 Task: Look for space in Parla, Spain from 12th  August, 2023 to 15th August, 2023 for 3 adults in price range Rs.12000 to Rs.16000. Place can be entire place with 2 bedrooms having 3 beds and 1 bathroom. Property type can be house, flat, guest house. Amenities needed are: washing machine. Booking option can be shelf check-in. Required host language is English.
Action: Mouse moved to (343, 171)
Screenshot: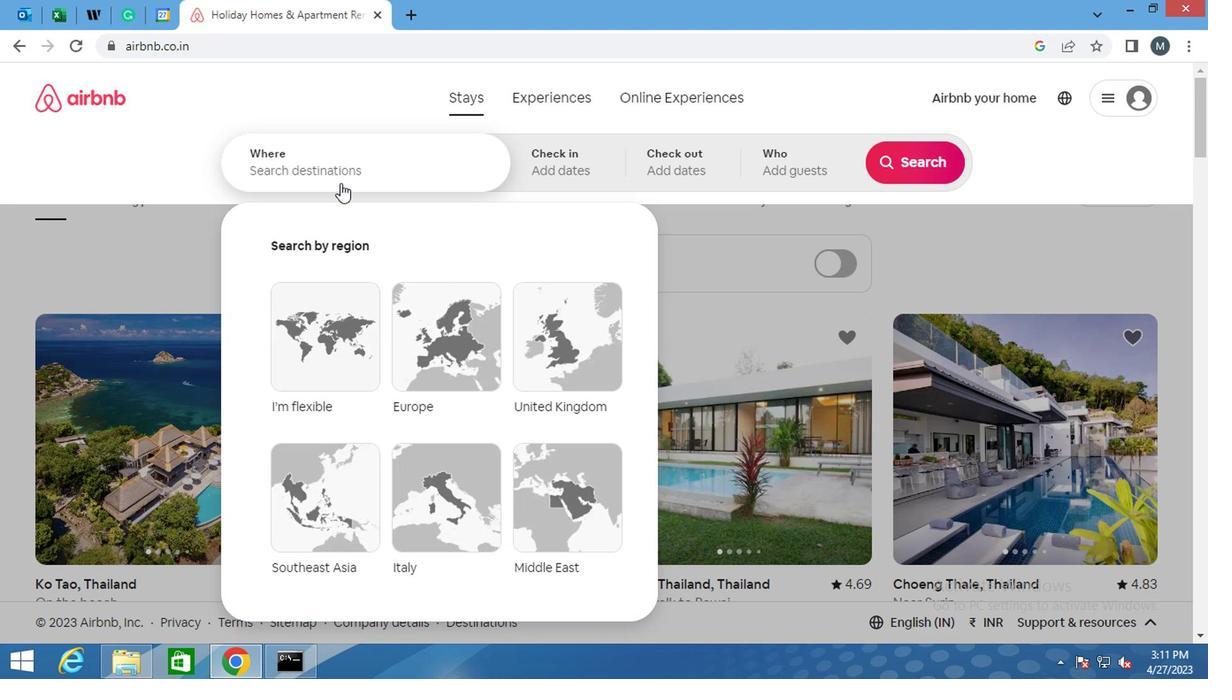 
Action: Mouse pressed left at (343, 171)
Screenshot: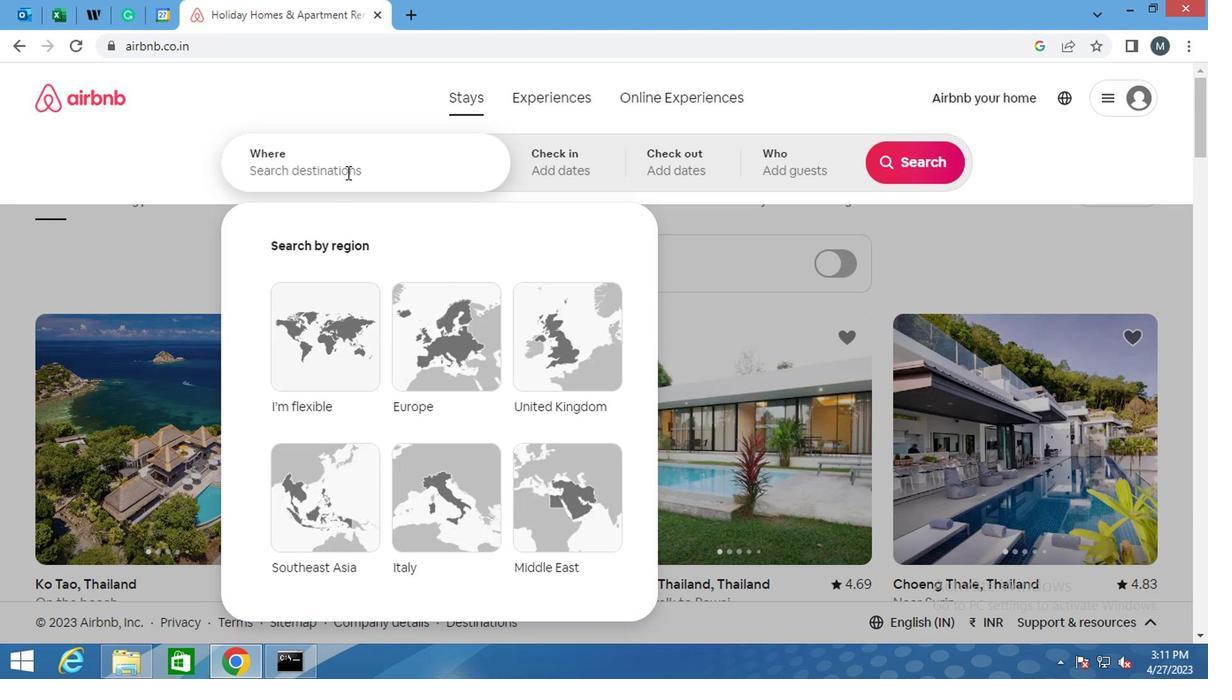 
Action: Key pressed <Key.shift>PARLA,<Key.space><Key.shift>SPAIN
Screenshot: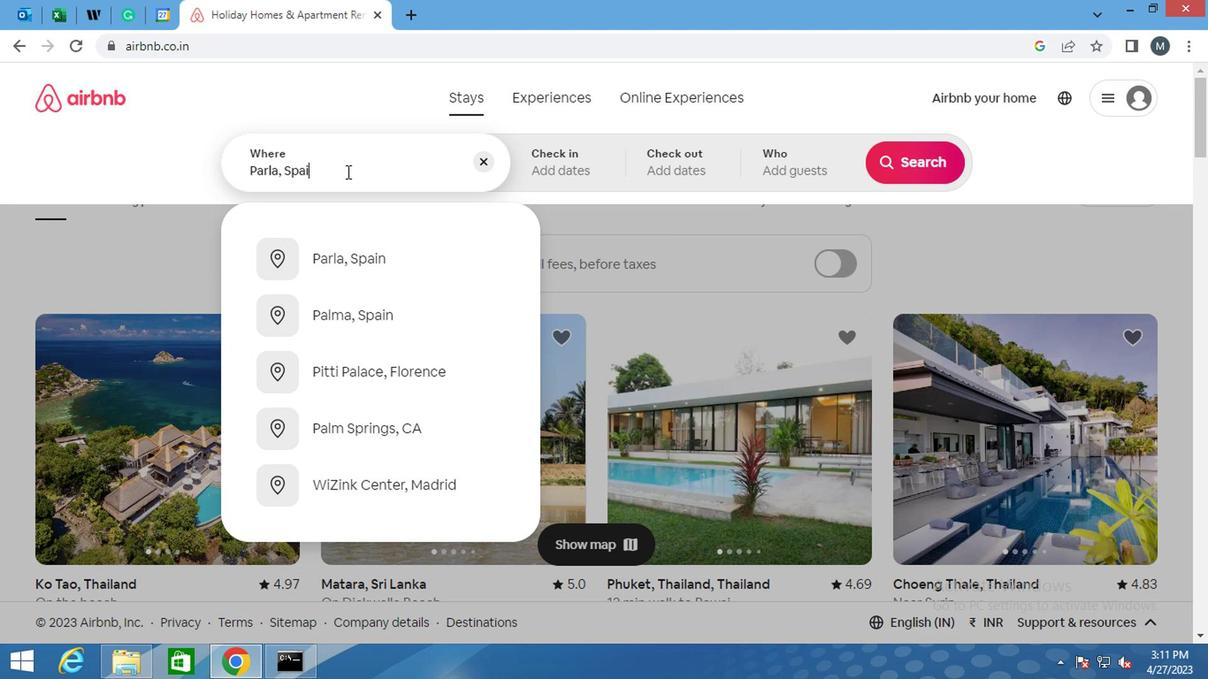 
Action: Mouse moved to (378, 268)
Screenshot: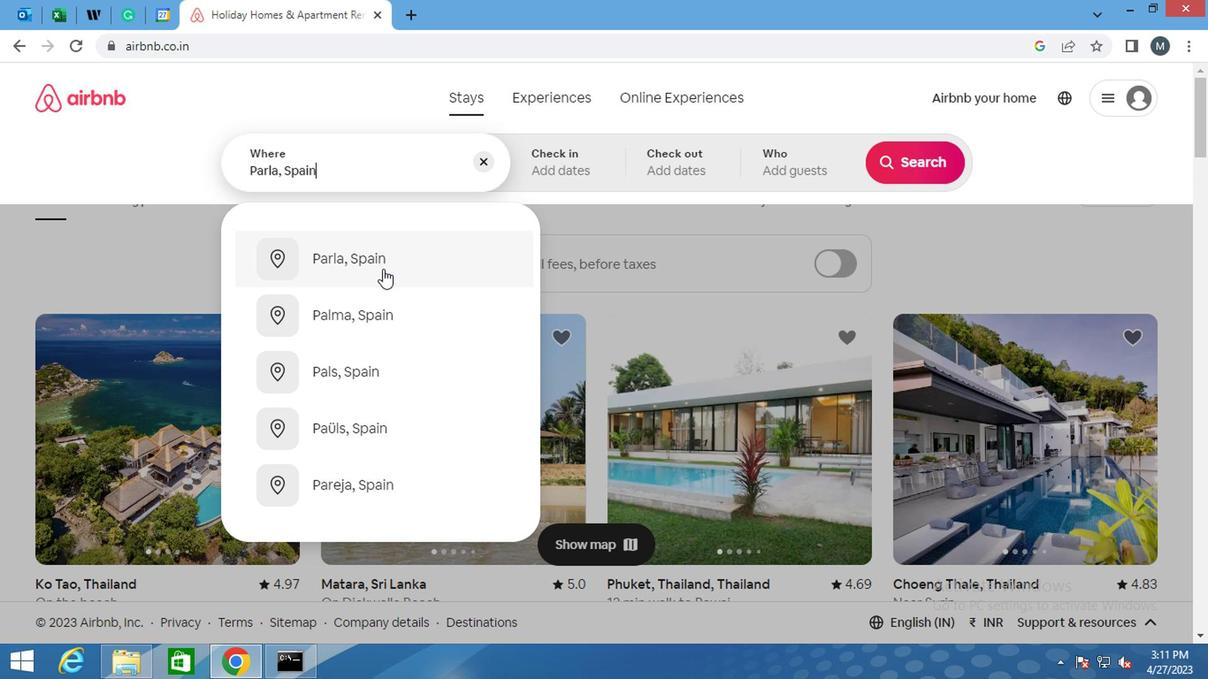 
Action: Mouse pressed left at (378, 268)
Screenshot: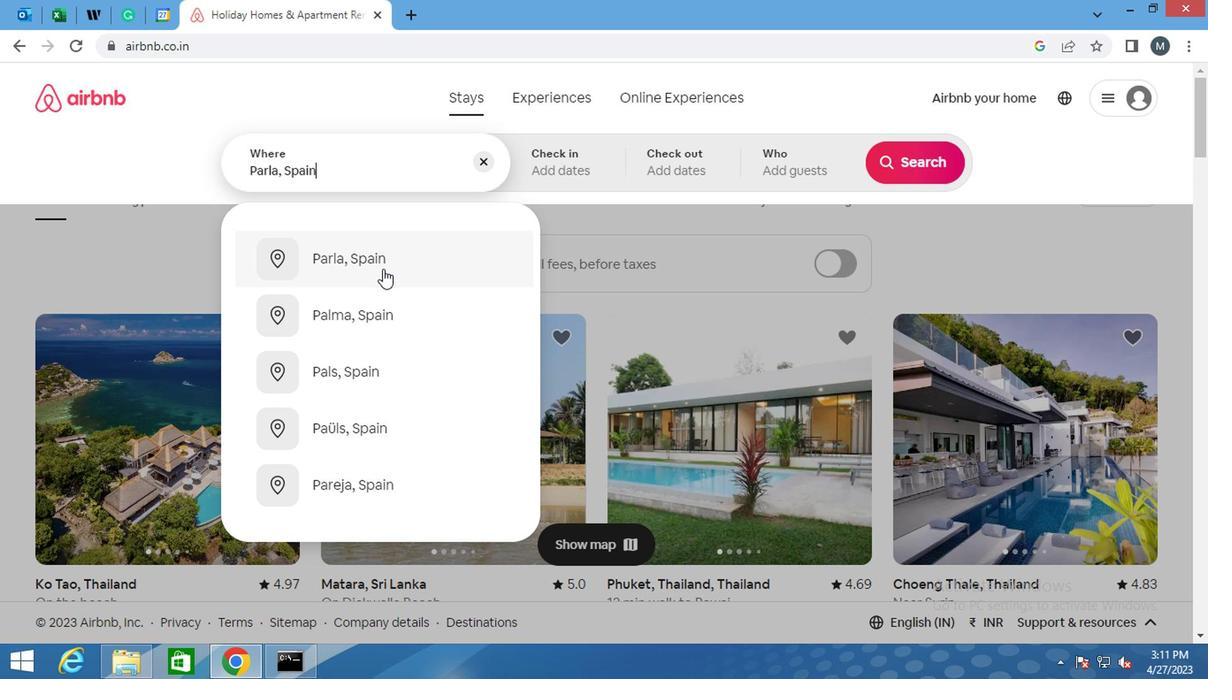 
Action: Mouse moved to (890, 305)
Screenshot: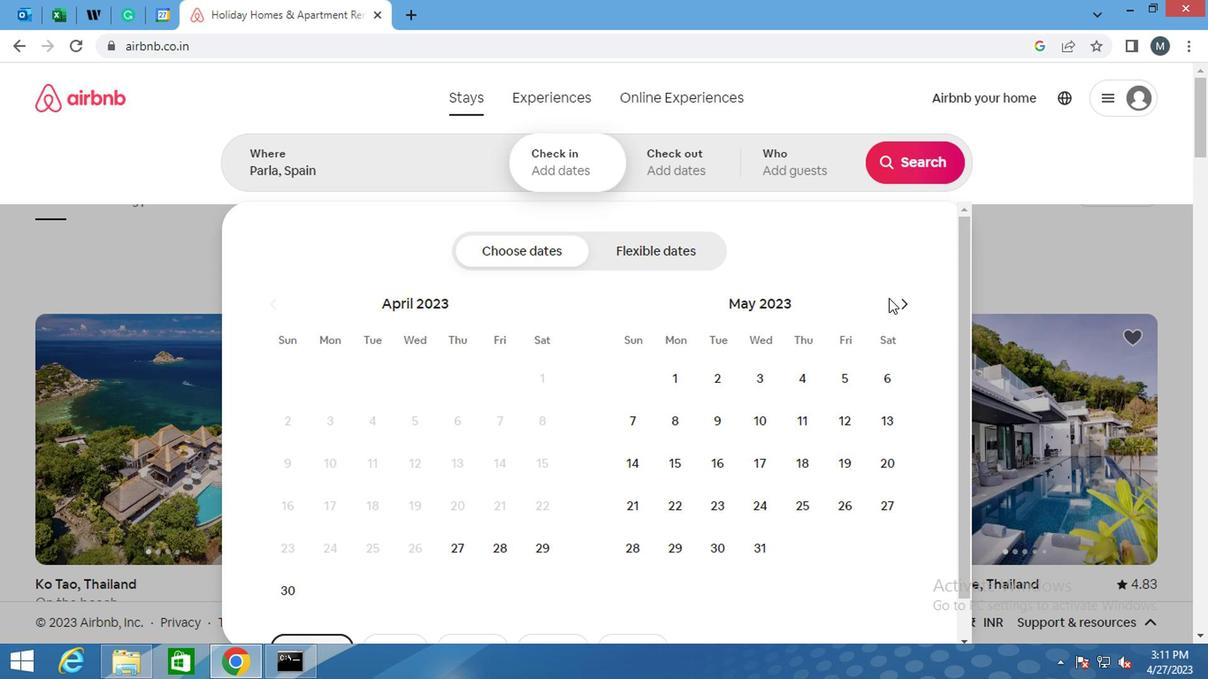 
Action: Mouse pressed left at (890, 305)
Screenshot: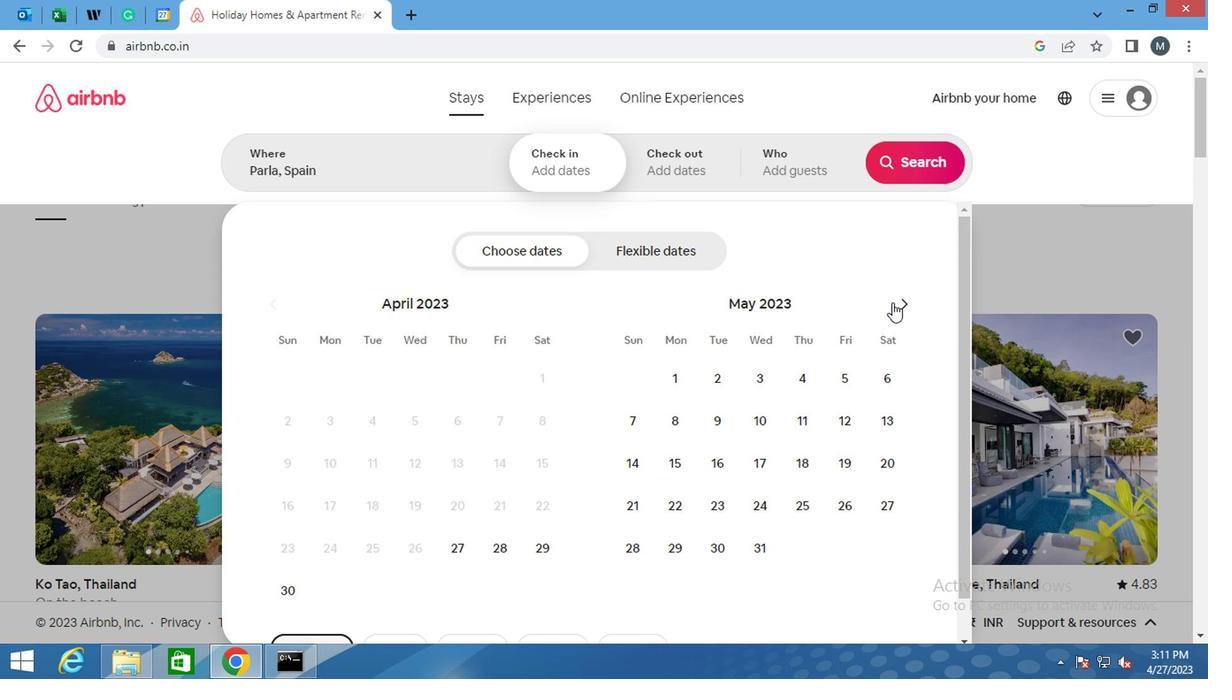 
Action: Mouse moved to (890, 305)
Screenshot: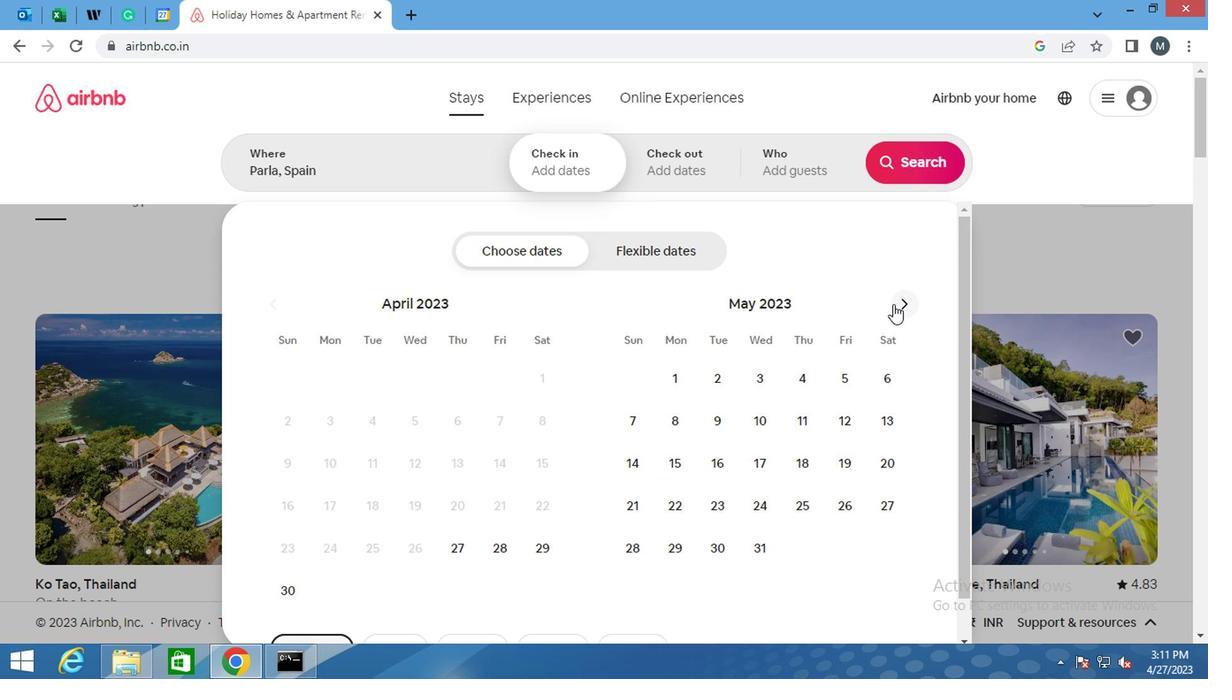 
Action: Mouse pressed left at (890, 305)
Screenshot: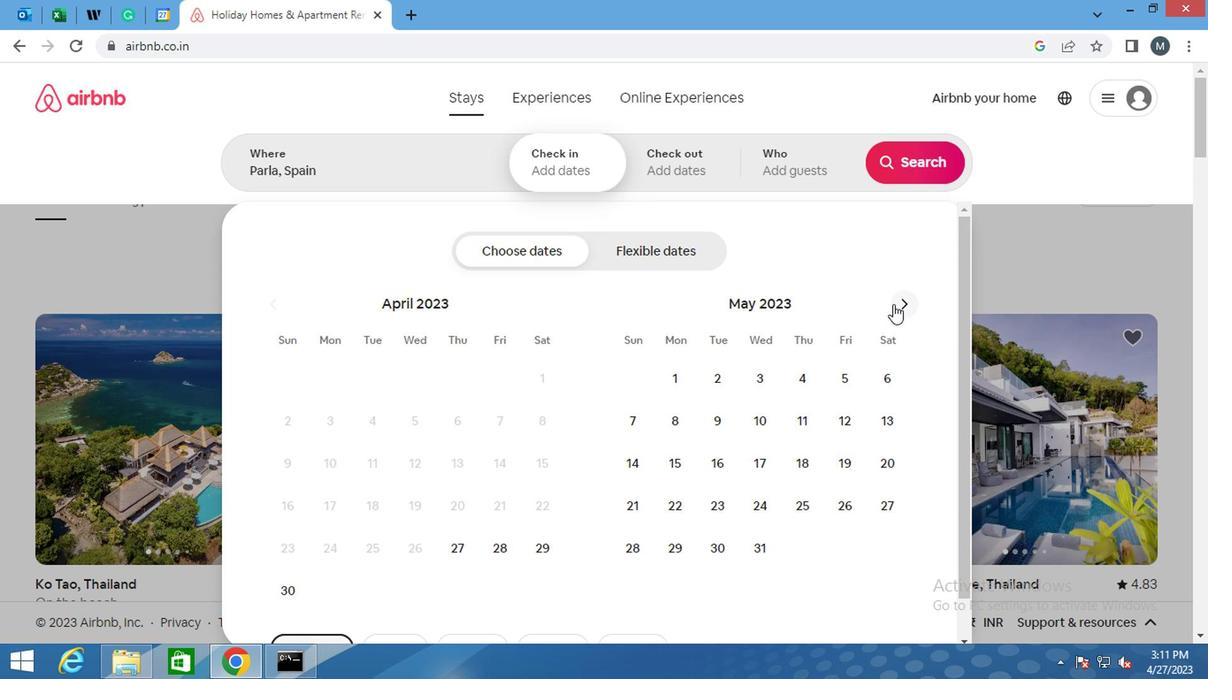 
Action: Mouse pressed left at (890, 305)
Screenshot: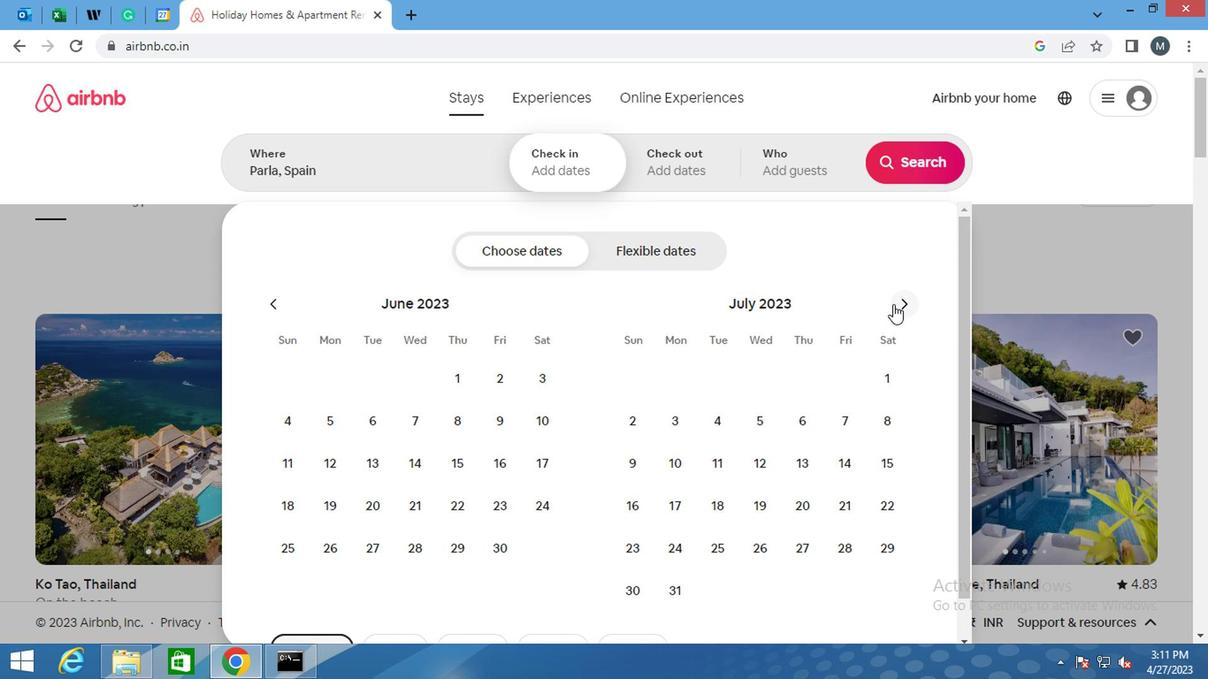 
Action: Mouse moved to (880, 426)
Screenshot: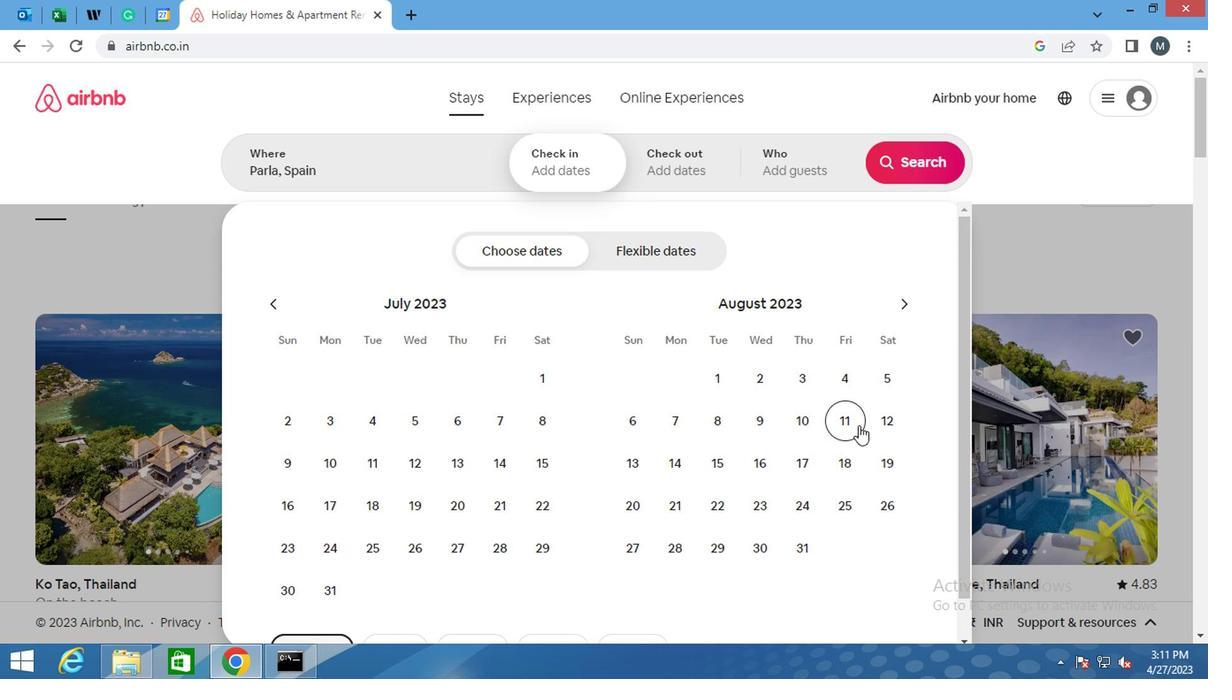 
Action: Mouse pressed left at (880, 426)
Screenshot: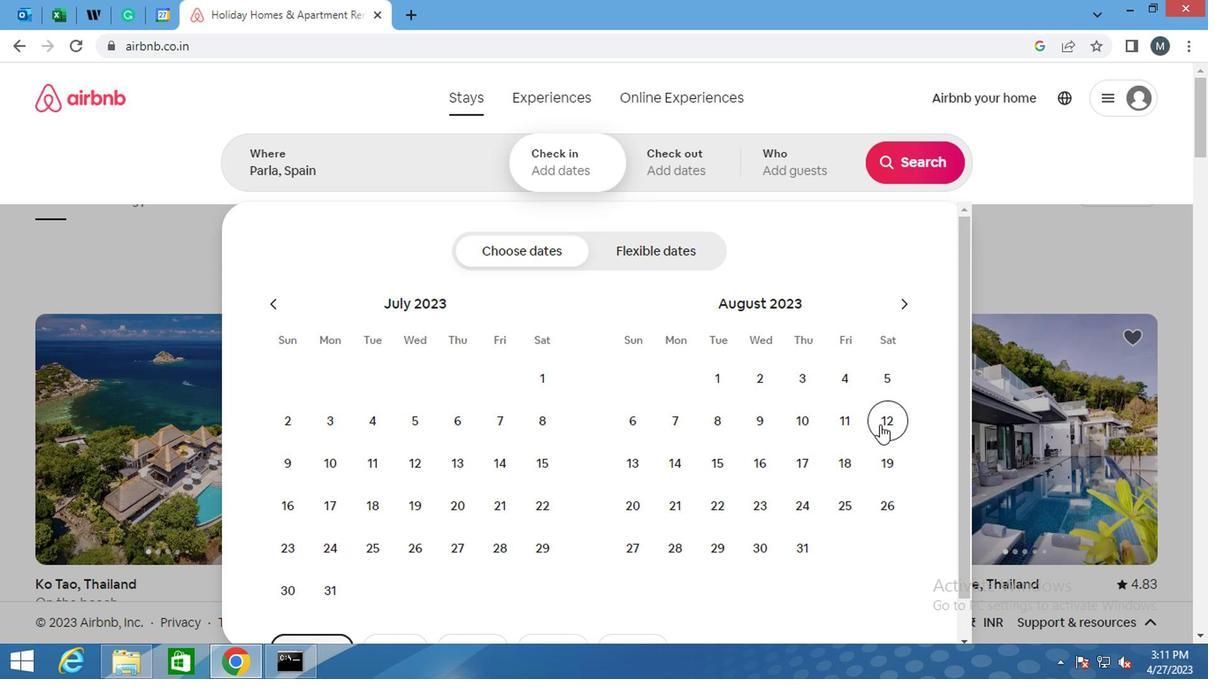 
Action: Mouse moved to (720, 468)
Screenshot: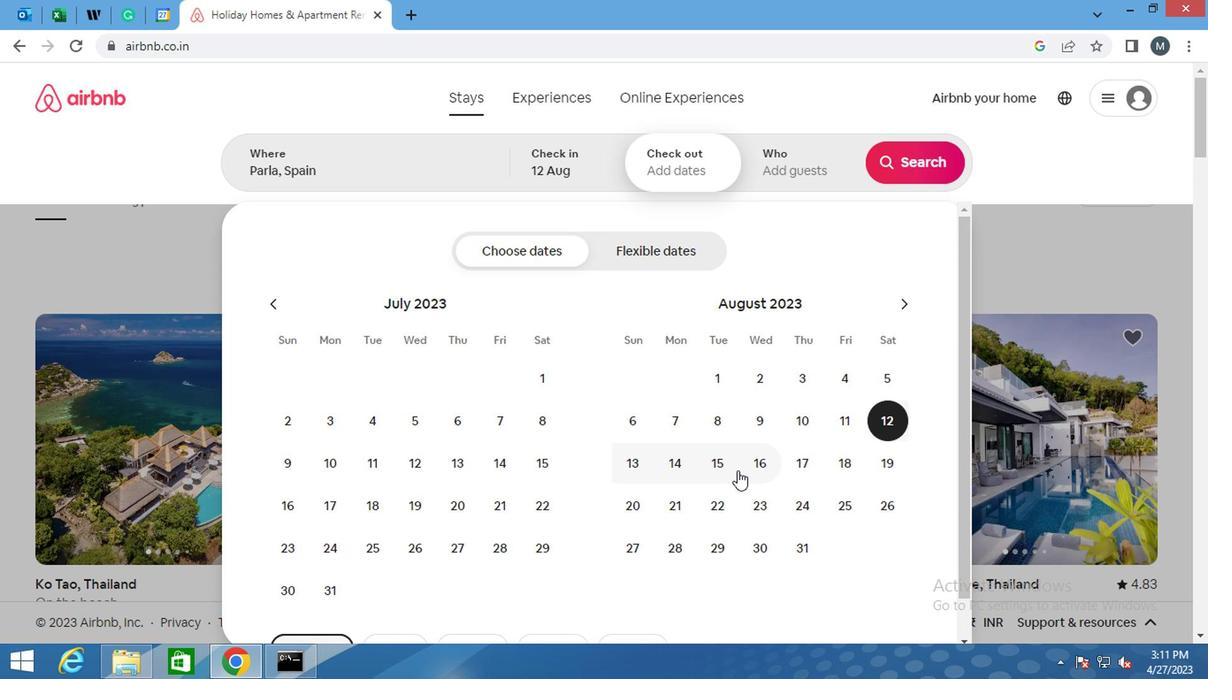 
Action: Mouse pressed left at (720, 468)
Screenshot: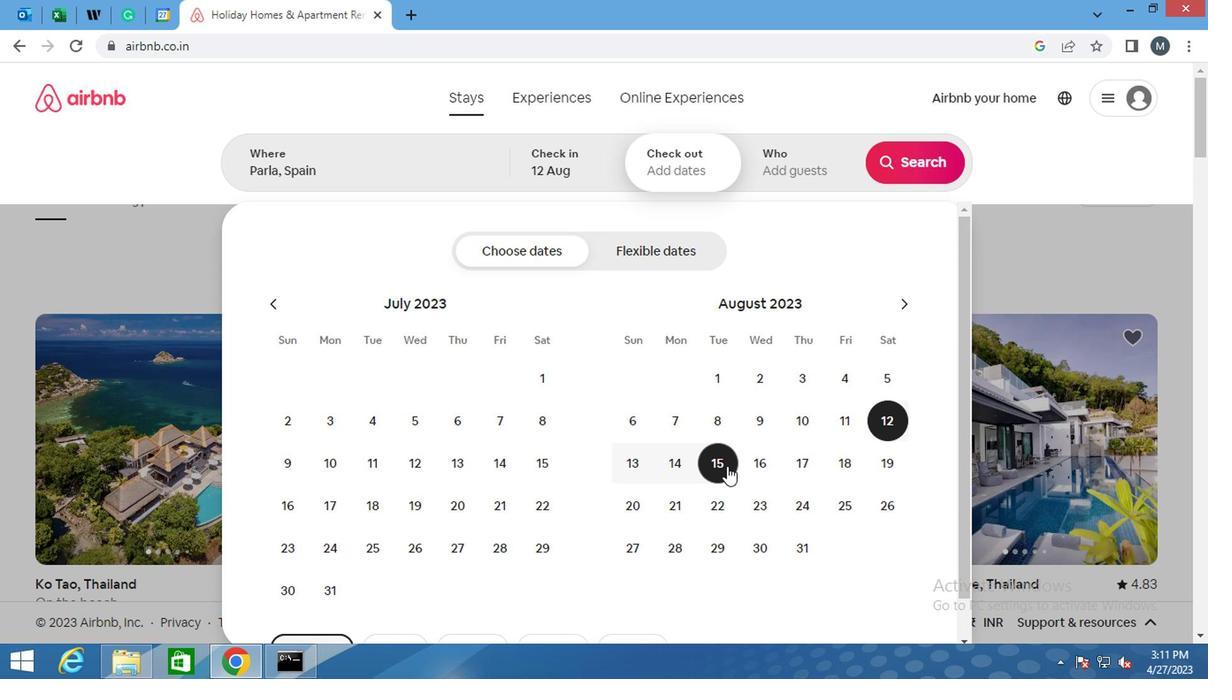 
Action: Mouse moved to (783, 147)
Screenshot: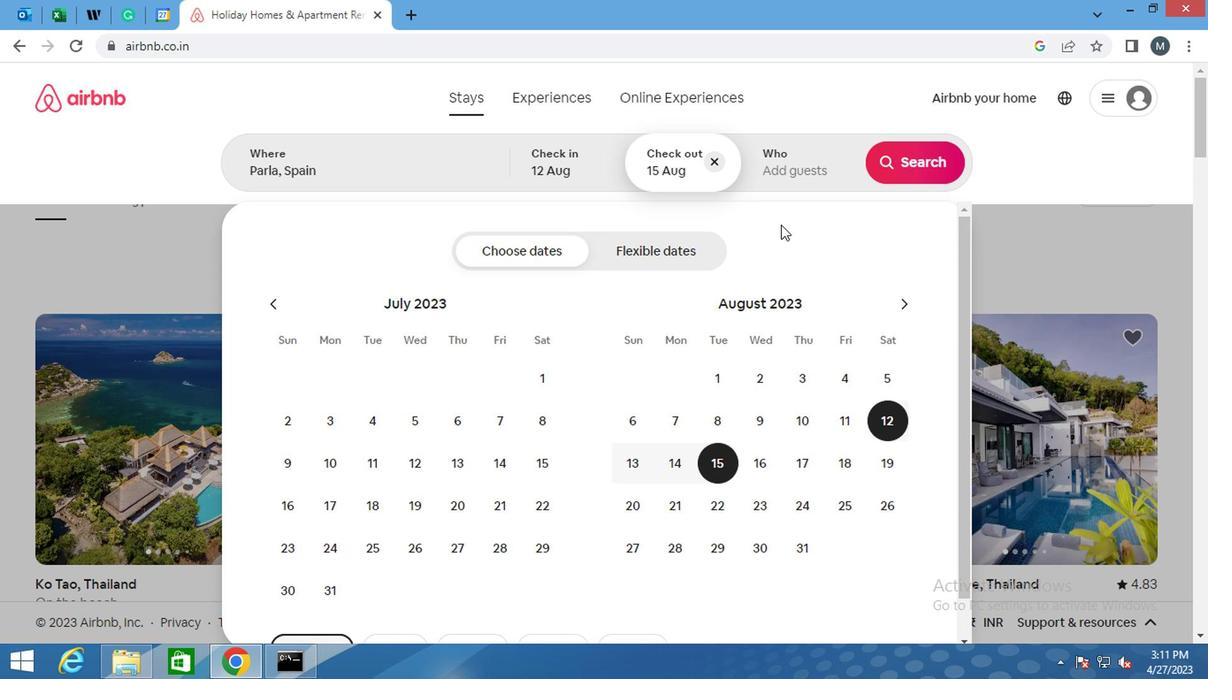 
Action: Mouse pressed left at (783, 147)
Screenshot: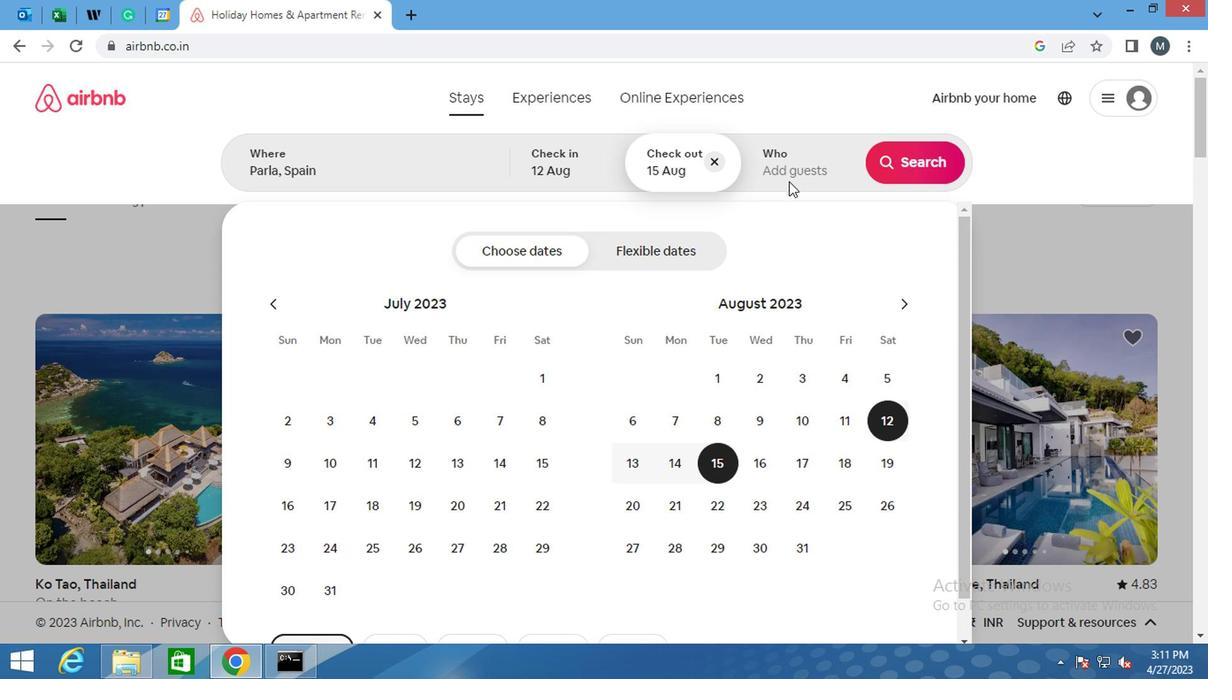 
Action: Mouse moved to (907, 259)
Screenshot: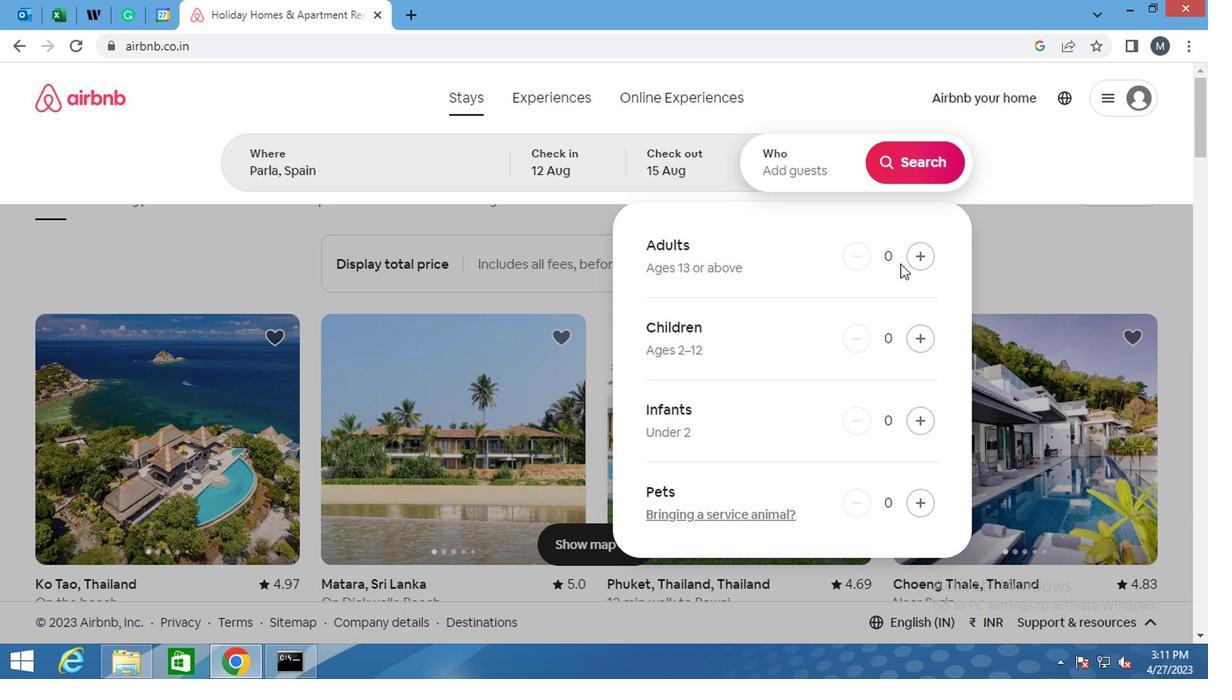 
Action: Mouse pressed left at (907, 259)
Screenshot: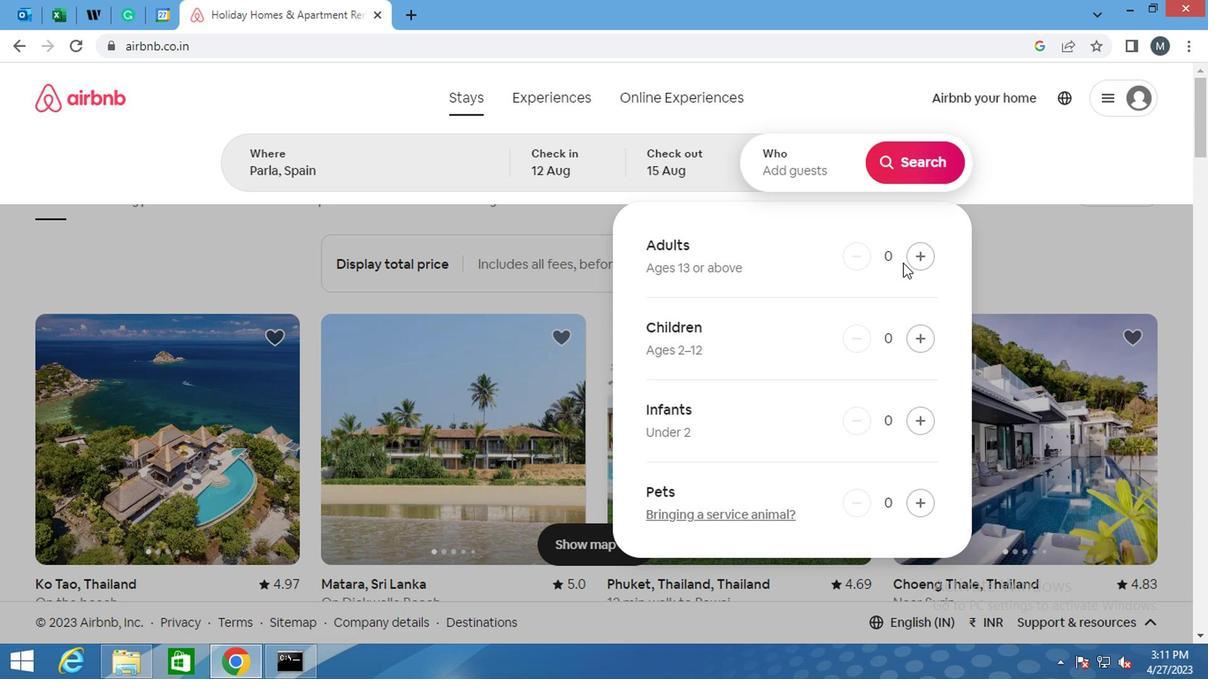 
Action: Mouse moved to (909, 258)
Screenshot: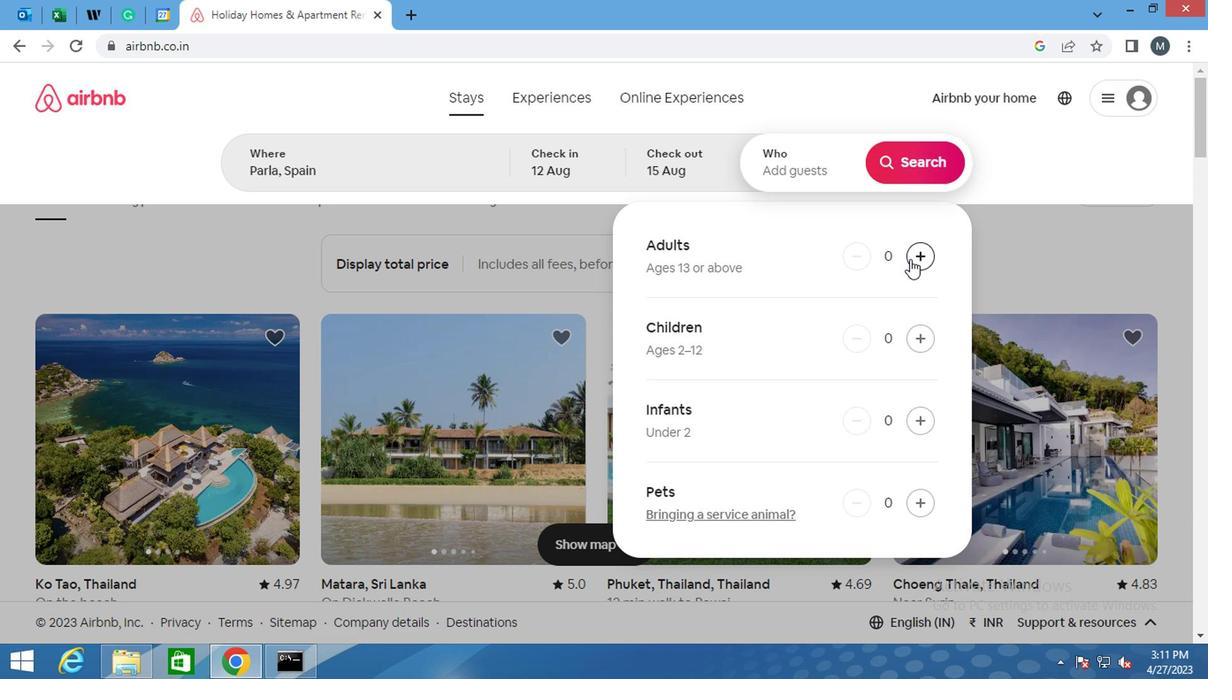 
Action: Mouse pressed left at (909, 258)
Screenshot: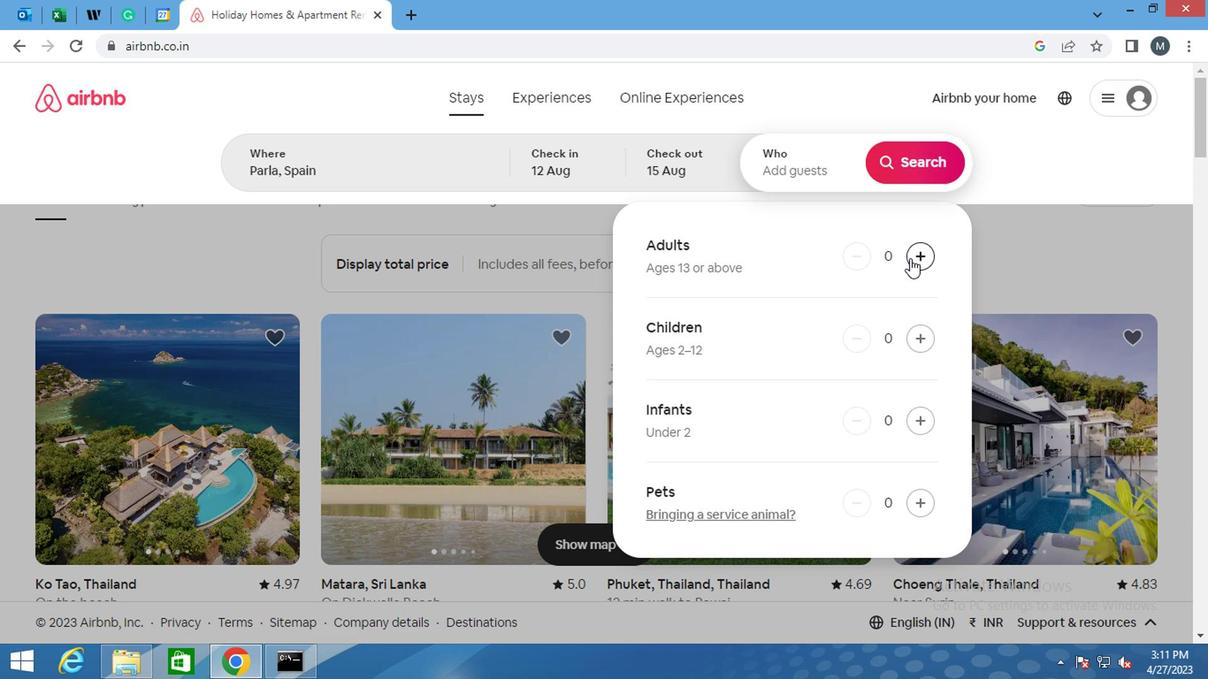 
Action: Mouse moved to (910, 258)
Screenshot: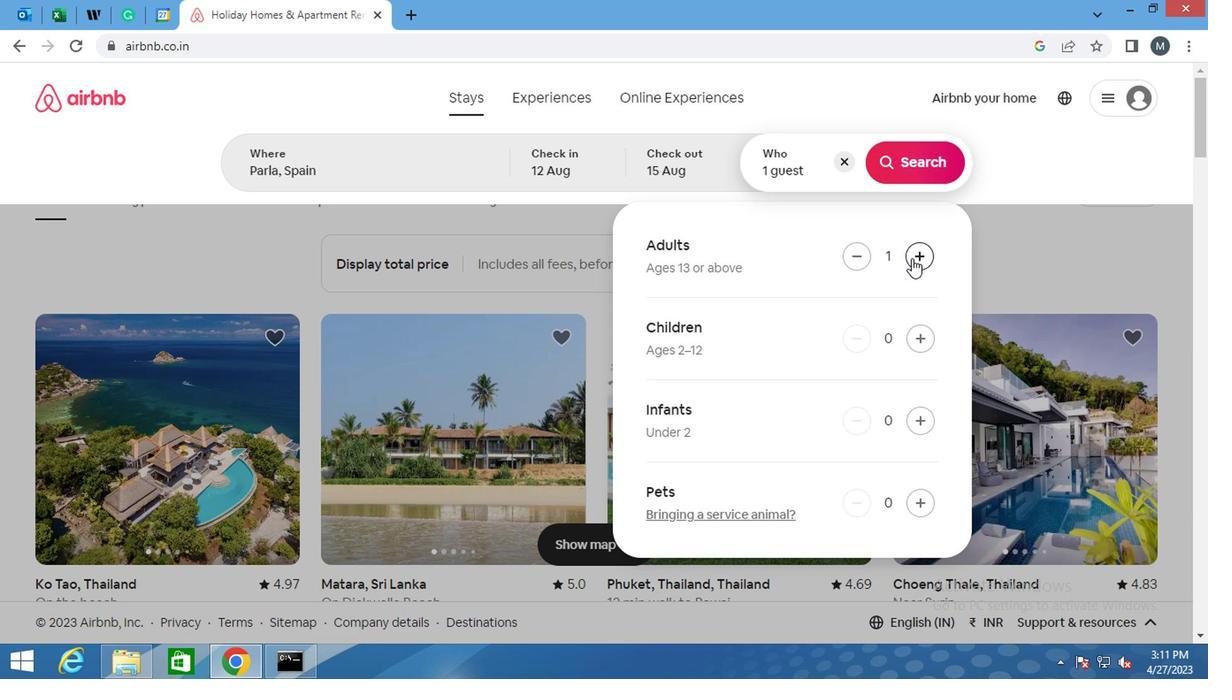 
Action: Mouse pressed left at (910, 258)
Screenshot: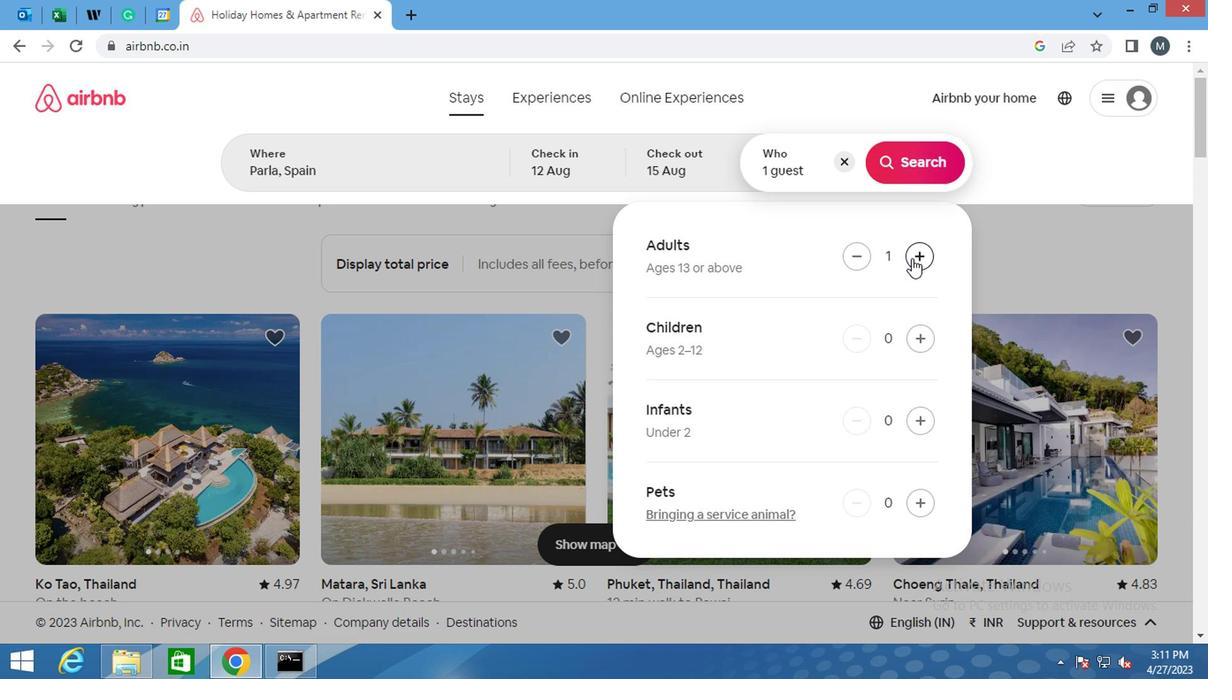 
Action: Mouse moved to (912, 158)
Screenshot: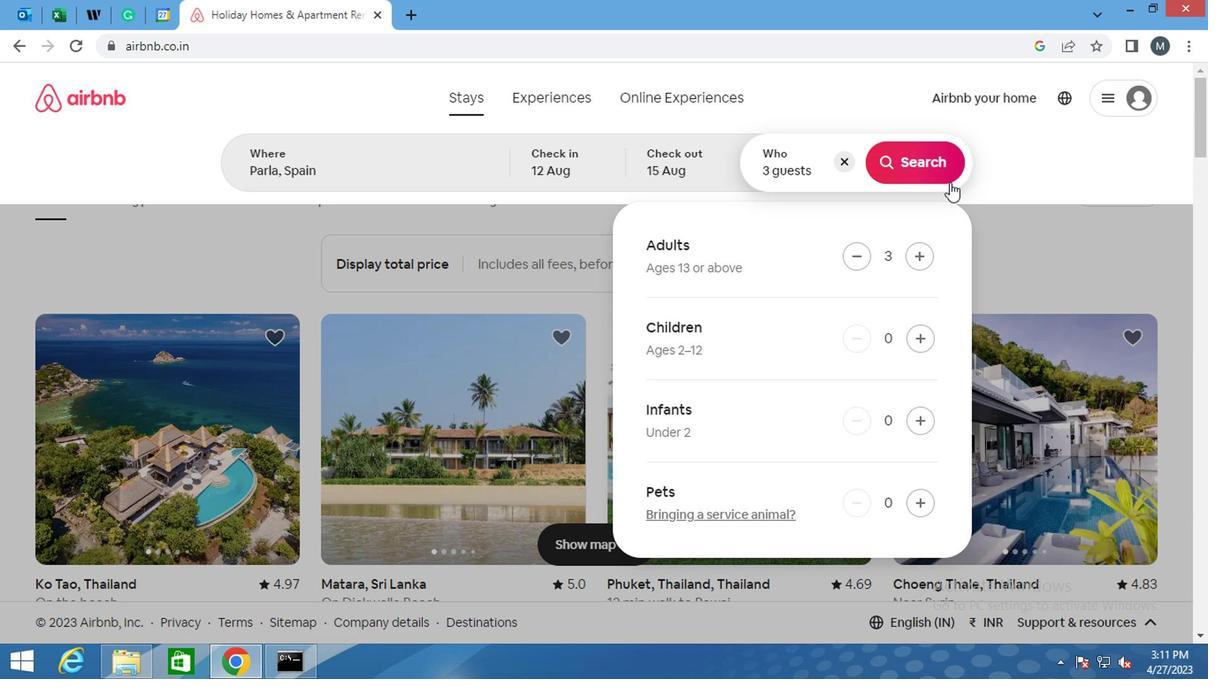 
Action: Mouse pressed left at (912, 158)
Screenshot: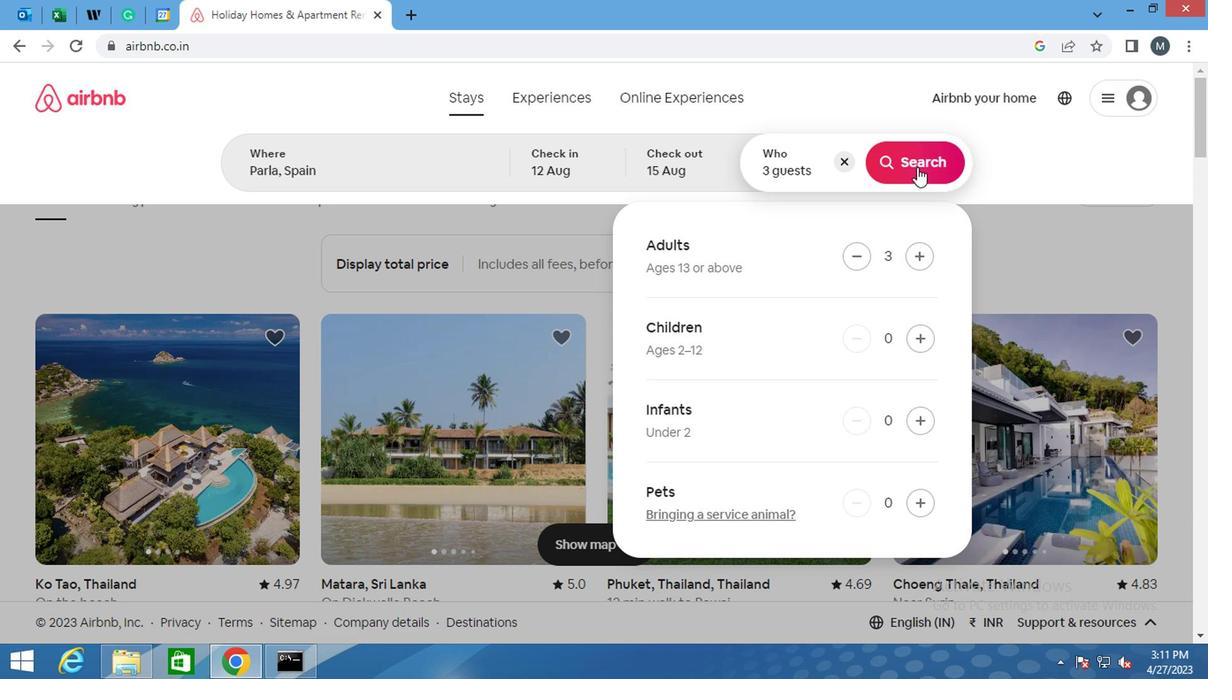 
Action: Mouse moved to (1095, 164)
Screenshot: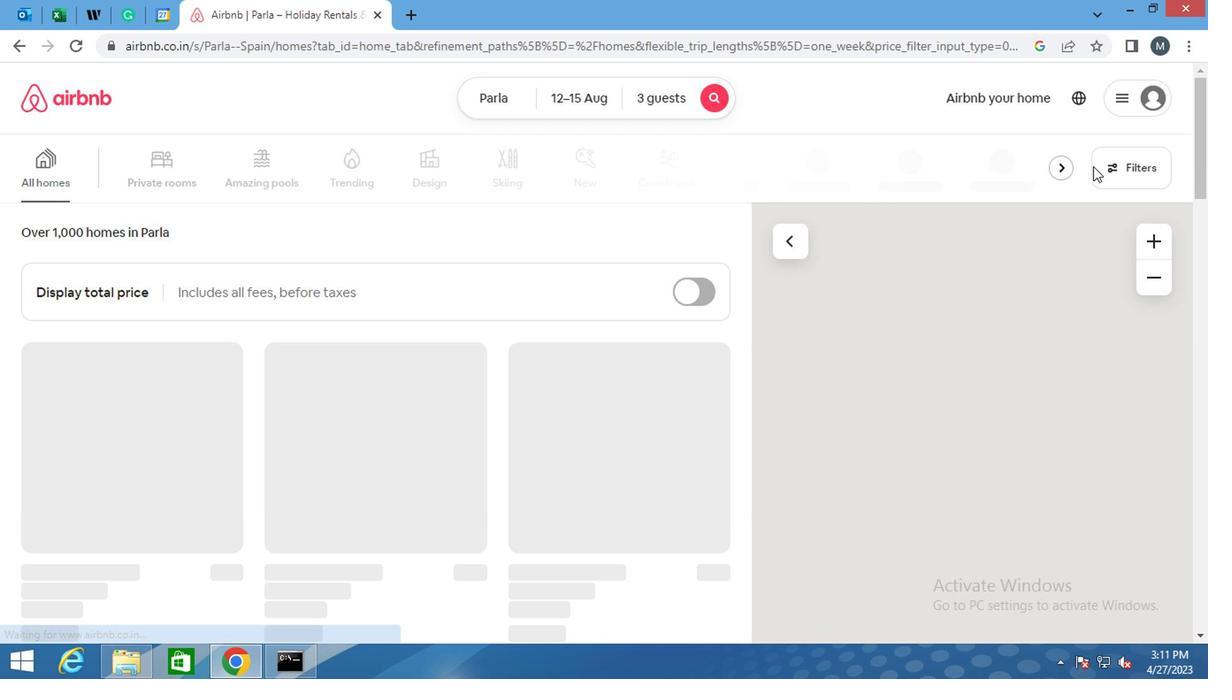 
Action: Mouse pressed left at (1095, 164)
Screenshot: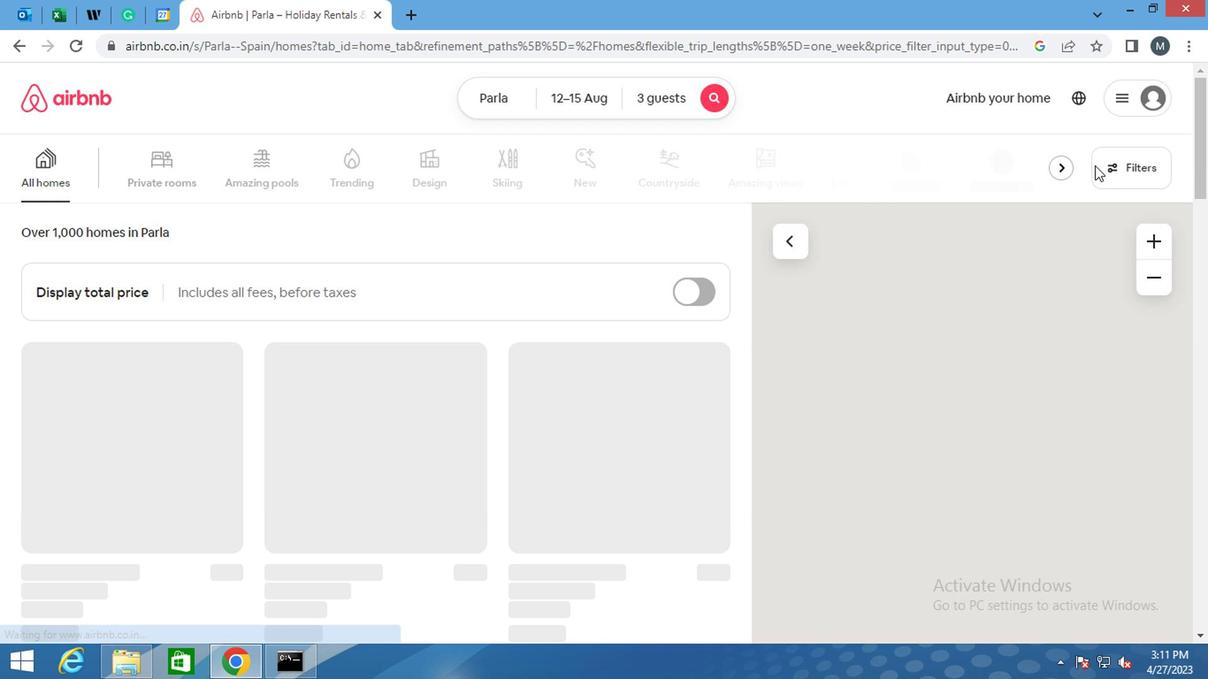 
Action: Mouse moved to (428, 392)
Screenshot: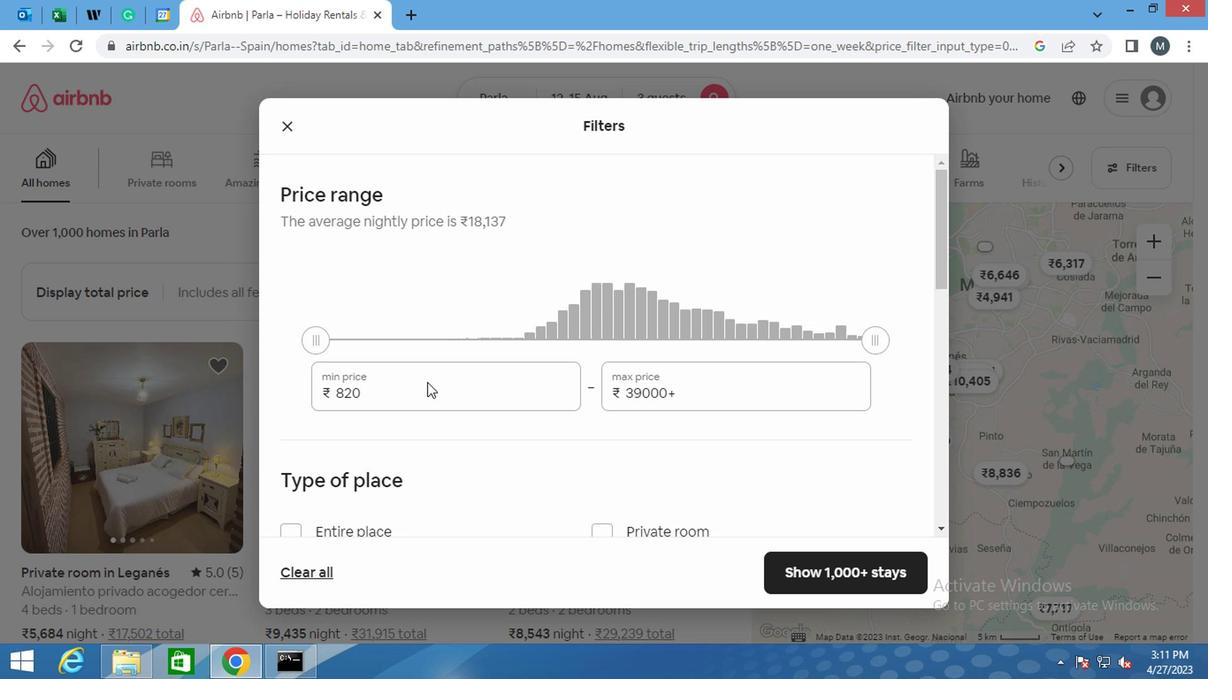 
Action: Mouse pressed left at (428, 392)
Screenshot: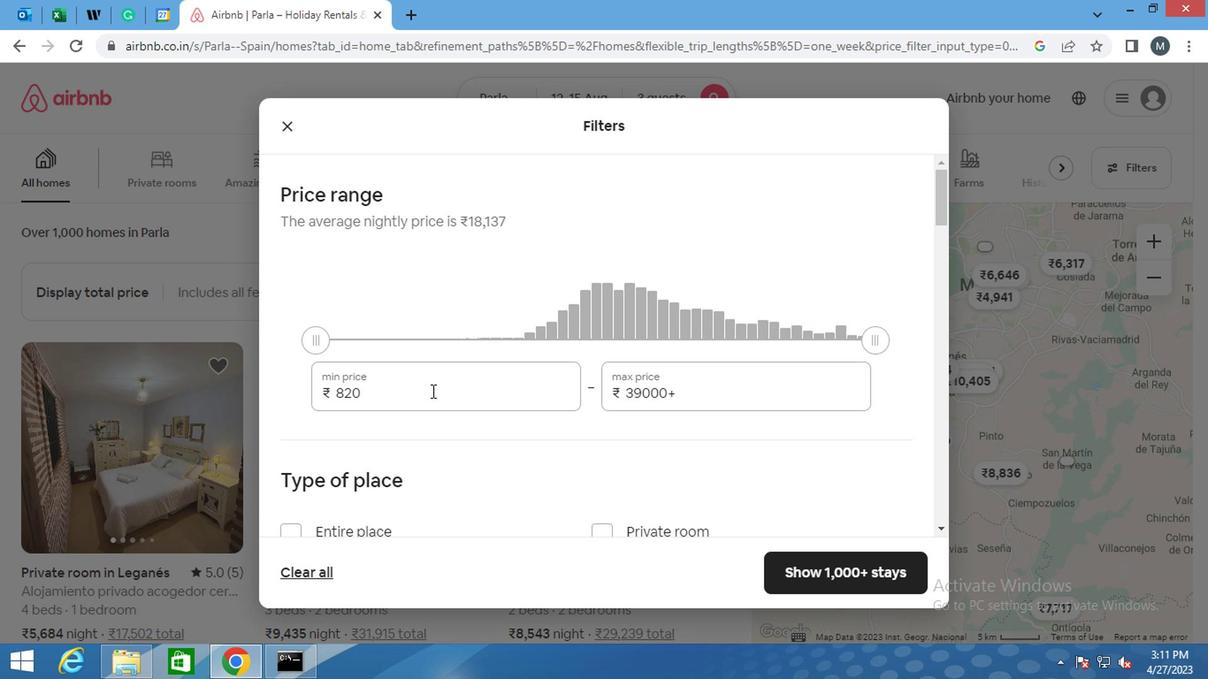 
Action: Mouse pressed left at (428, 392)
Screenshot: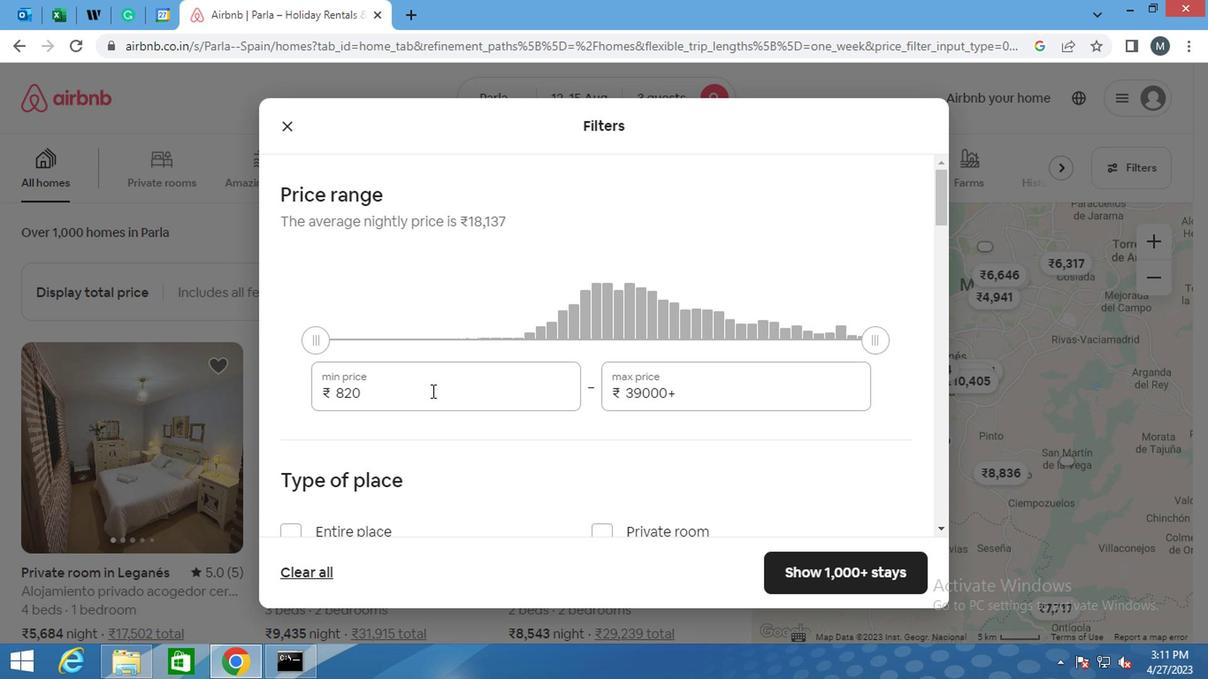 
Action: Mouse moved to (429, 394)
Screenshot: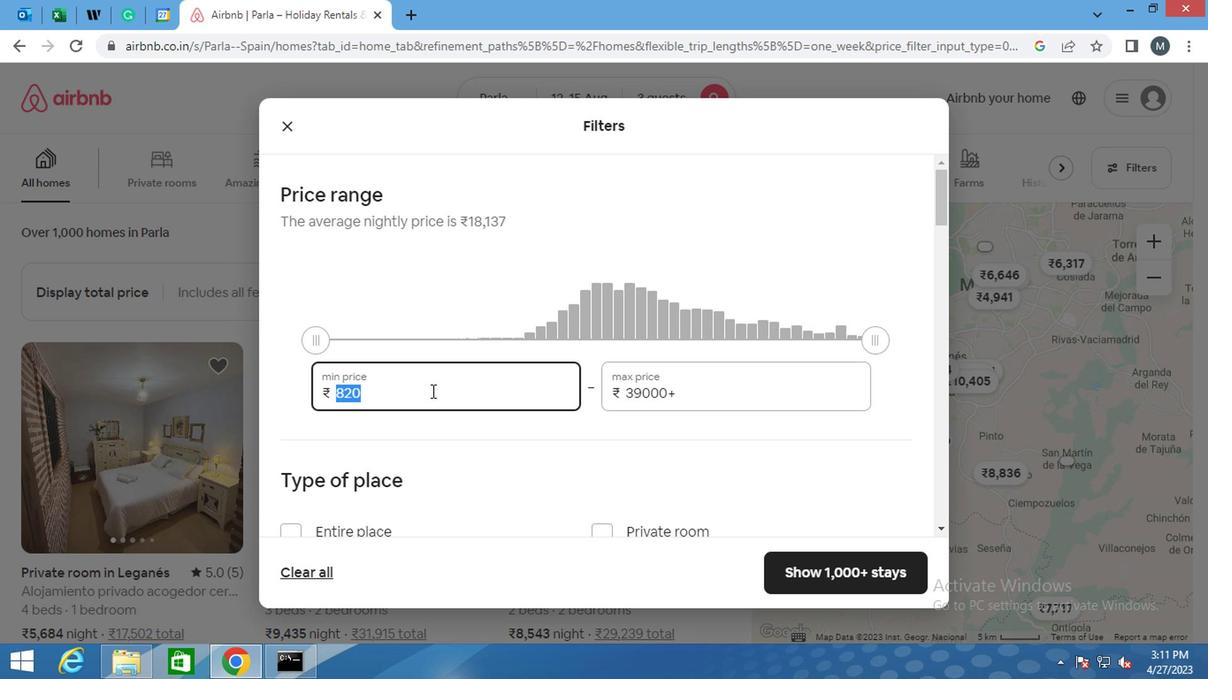 
Action: Key pressed 12000
Screenshot: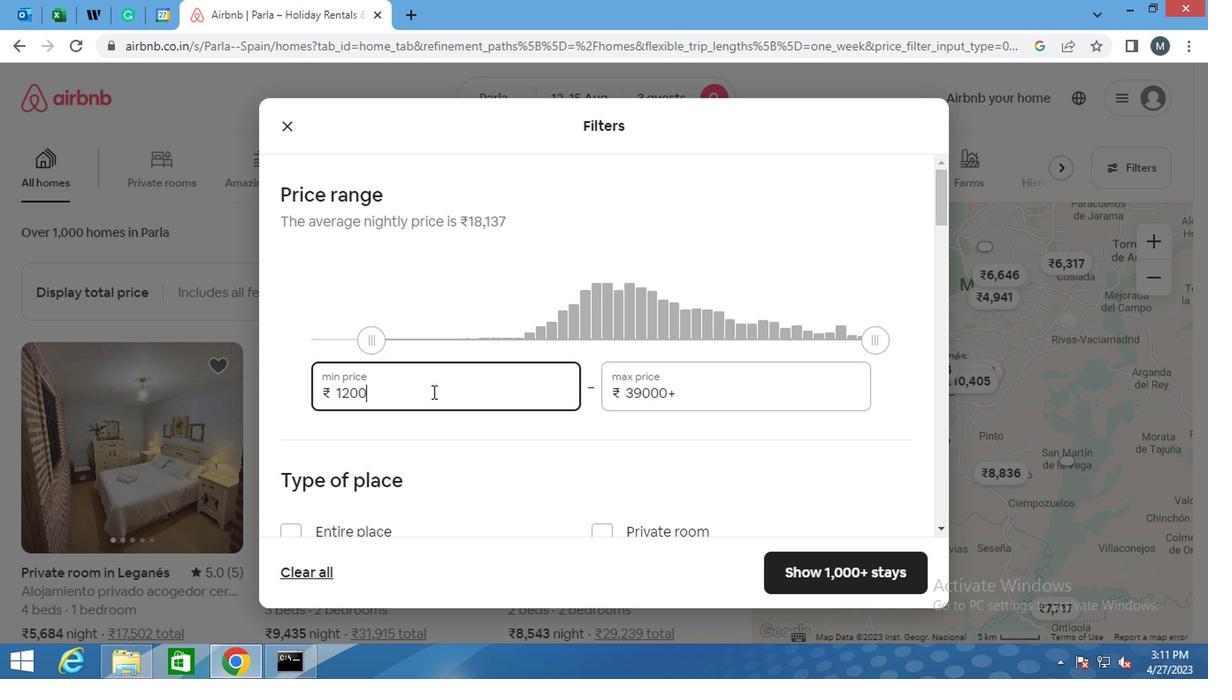 
Action: Mouse moved to (695, 390)
Screenshot: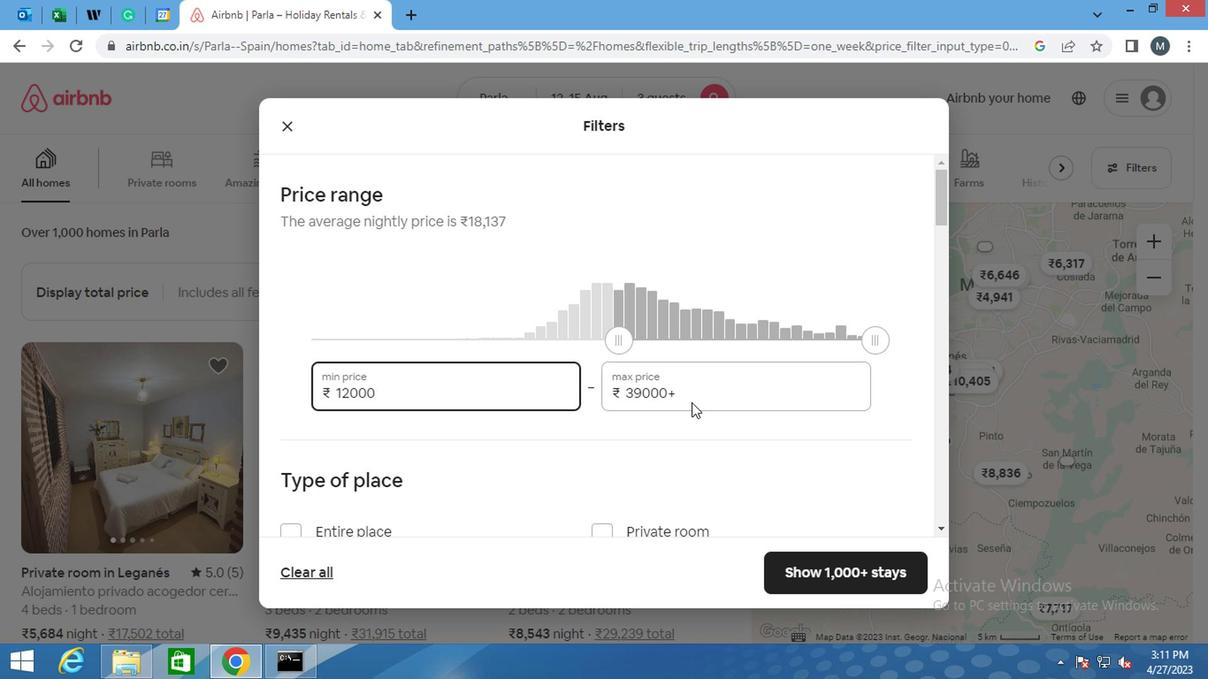 
Action: Mouse pressed left at (695, 390)
Screenshot: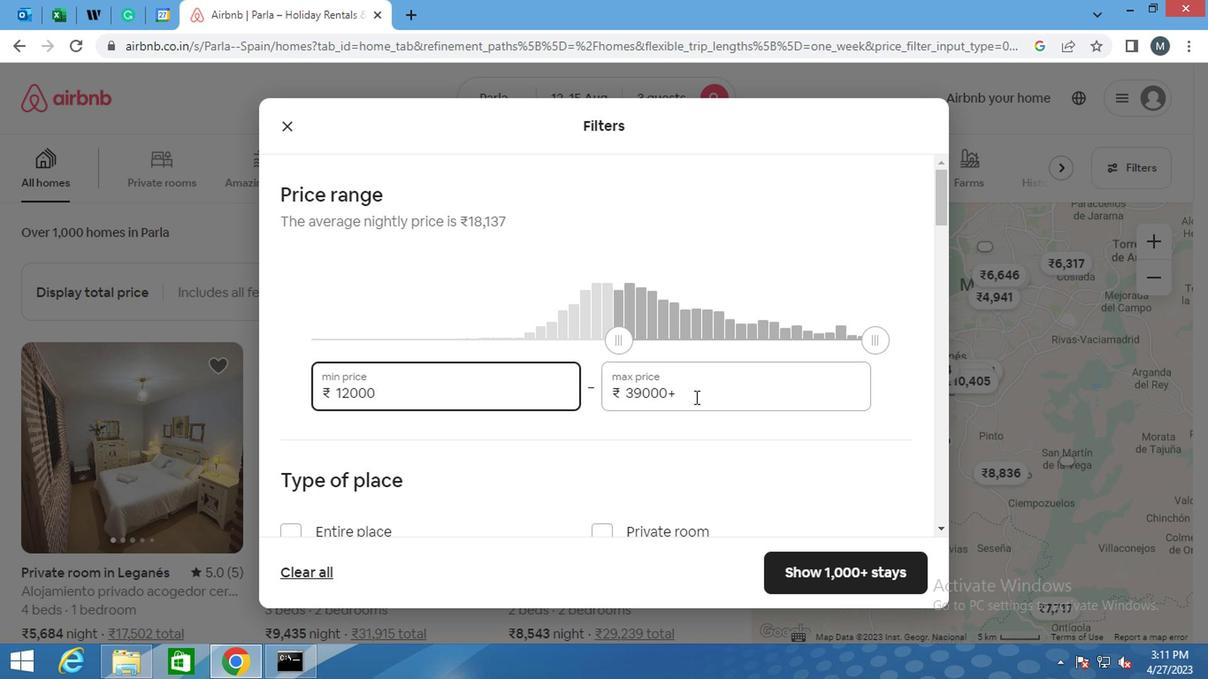 
Action: Mouse moved to (571, 404)
Screenshot: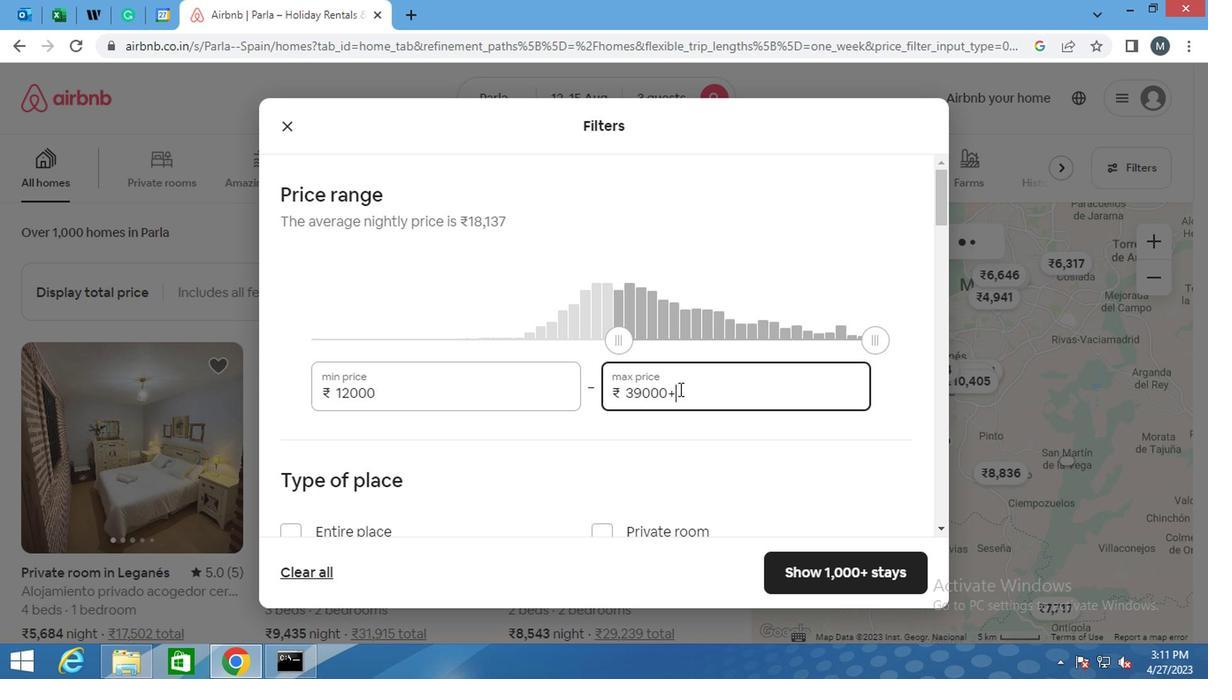 
Action: Key pressed 16000
Screenshot: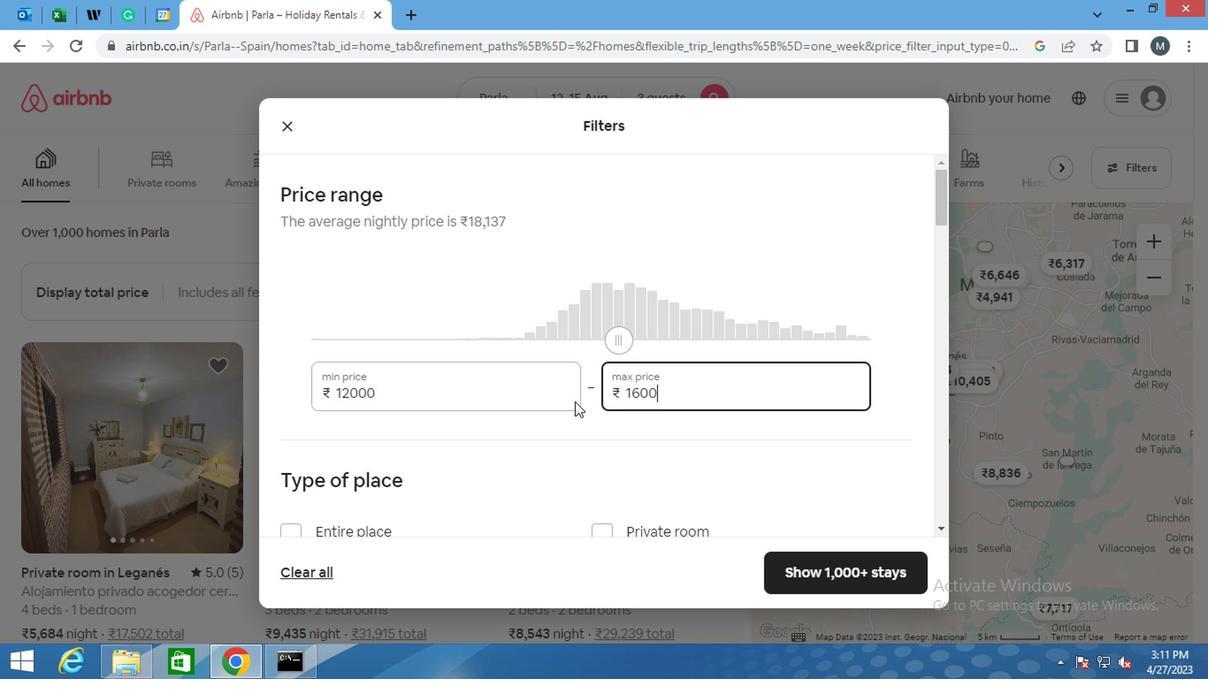 
Action: Mouse moved to (567, 405)
Screenshot: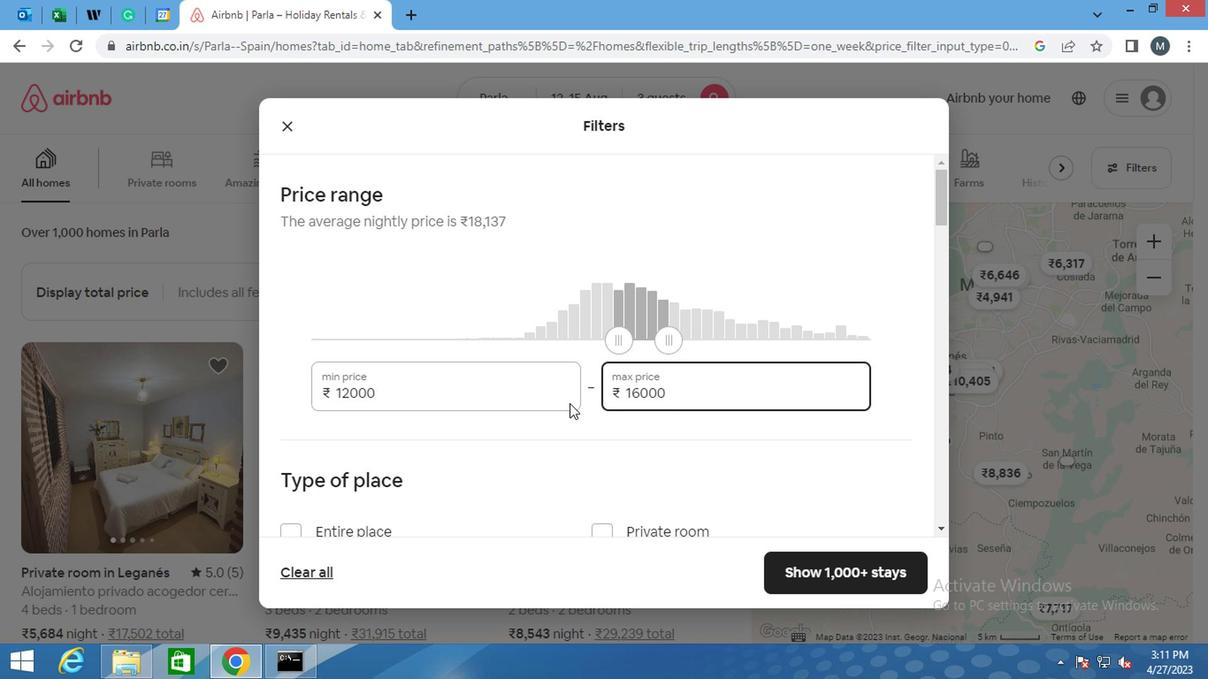 
Action: Mouse scrolled (567, 404) with delta (0, 0)
Screenshot: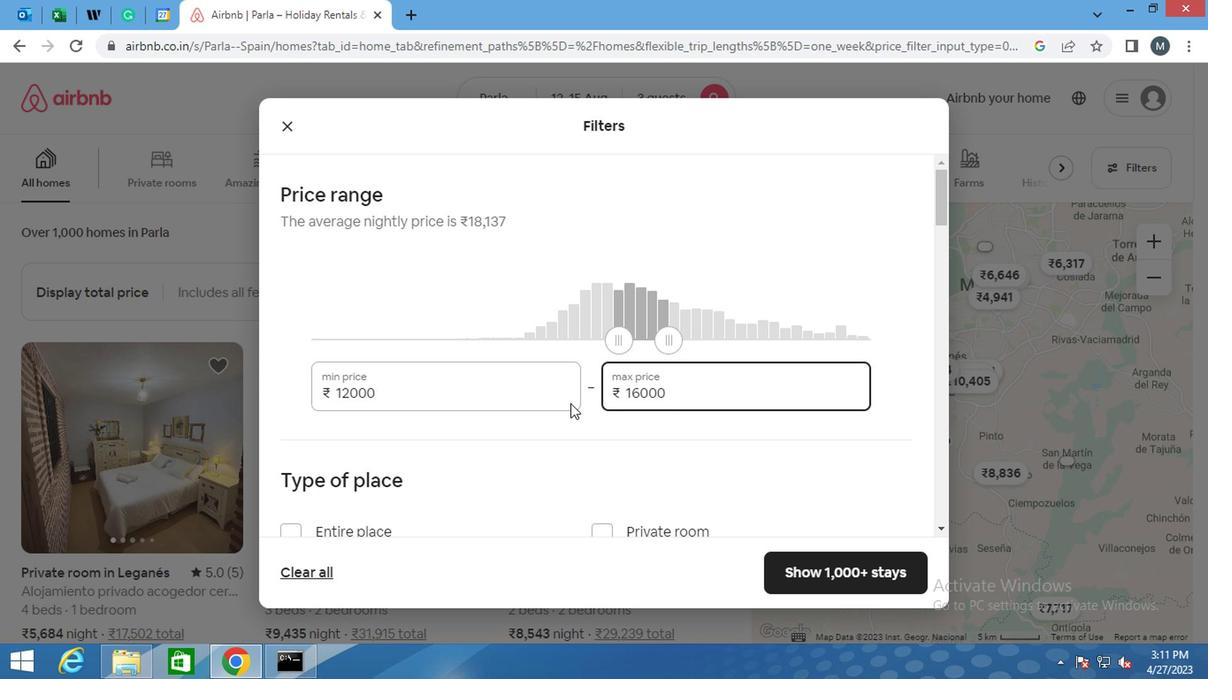 
Action: Mouse scrolled (567, 404) with delta (0, 0)
Screenshot: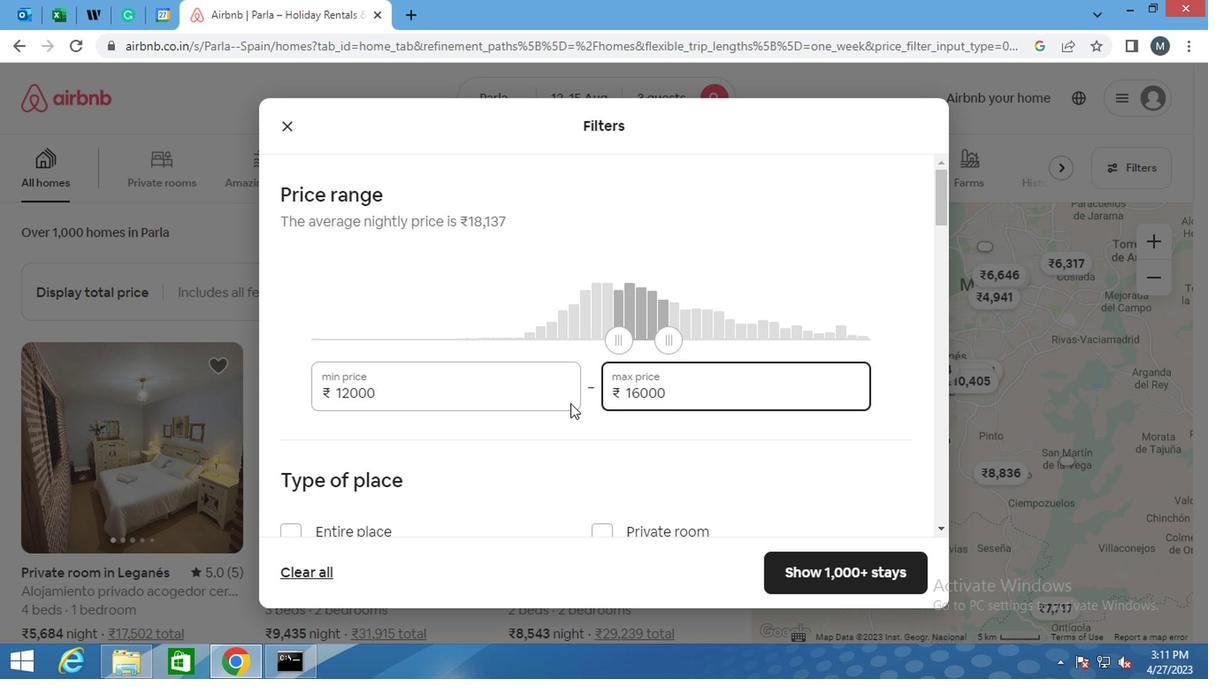 
Action: Mouse moved to (534, 413)
Screenshot: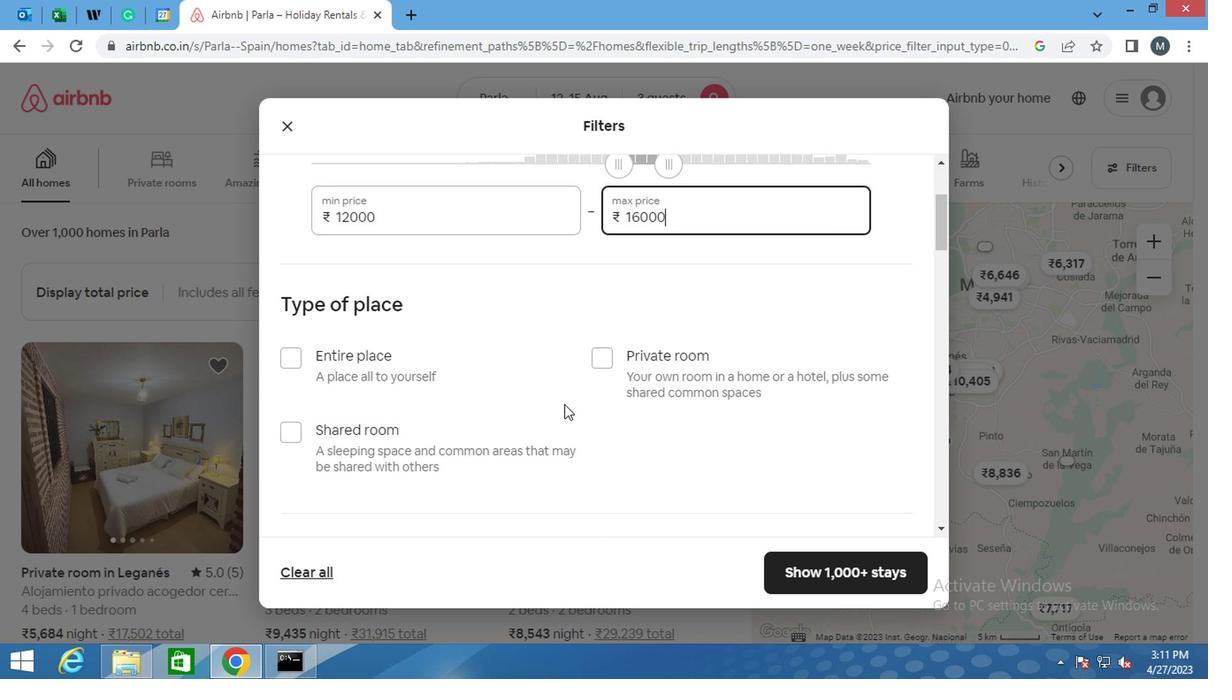 
Action: Mouse scrolled (534, 412) with delta (0, 0)
Screenshot: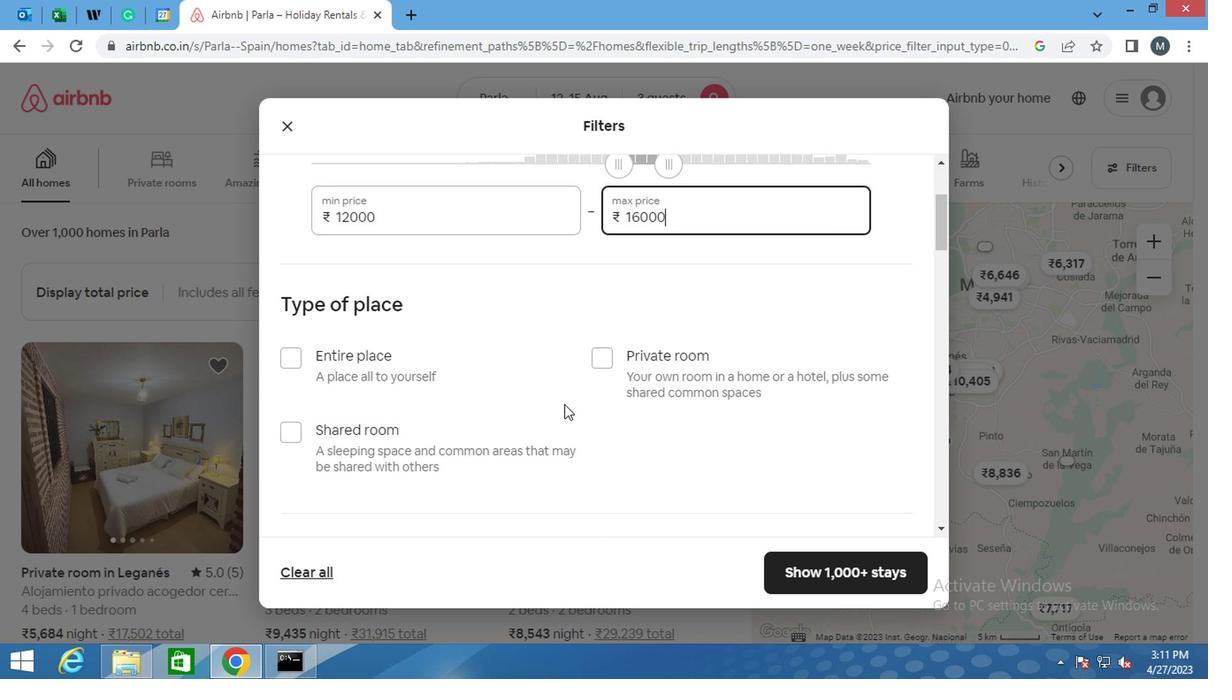 
Action: Mouse moved to (292, 268)
Screenshot: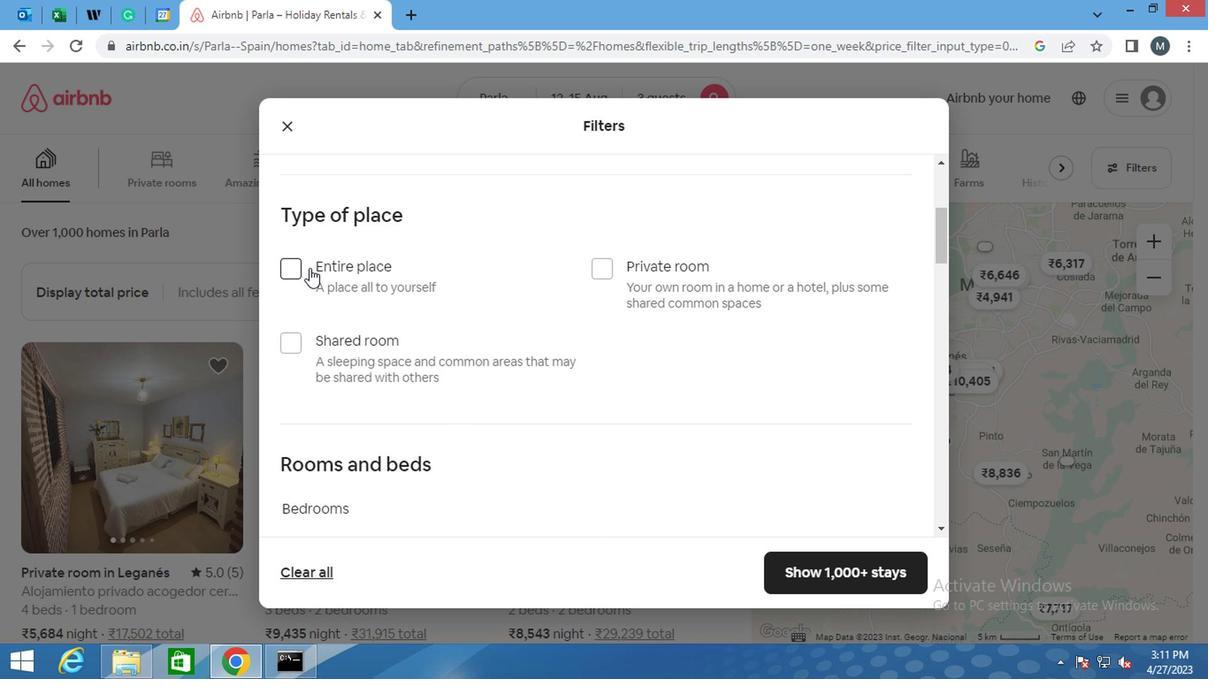 
Action: Mouse pressed left at (292, 268)
Screenshot: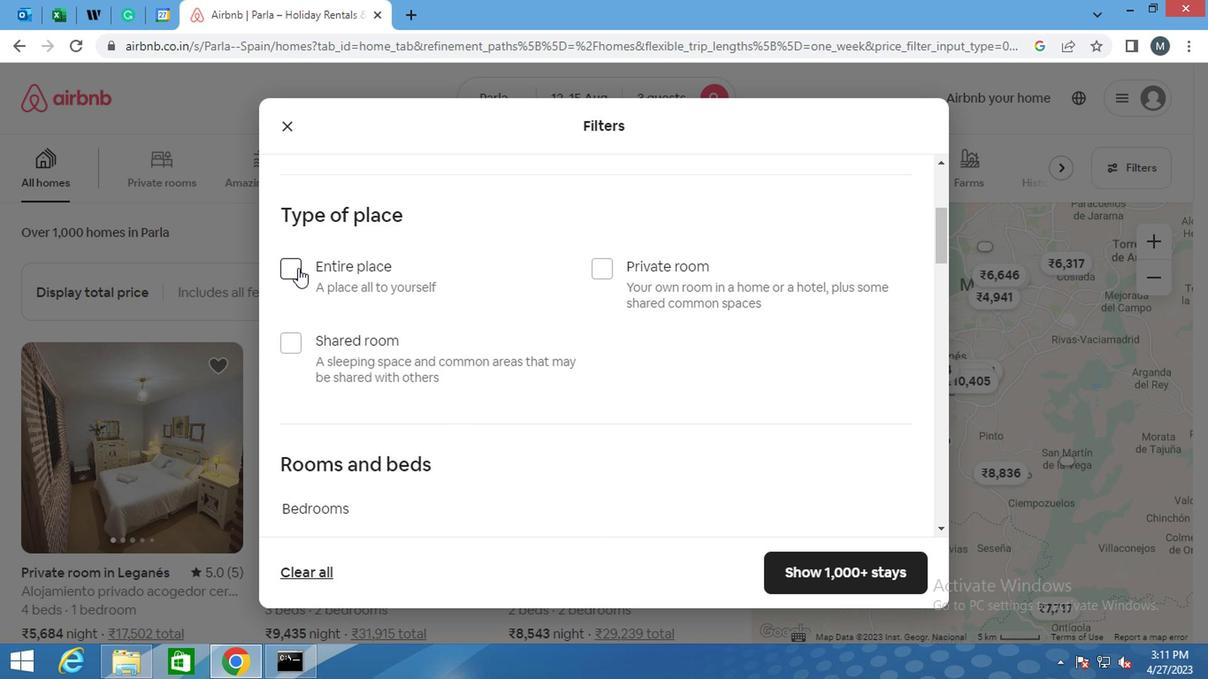 
Action: Mouse moved to (346, 292)
Screenshot: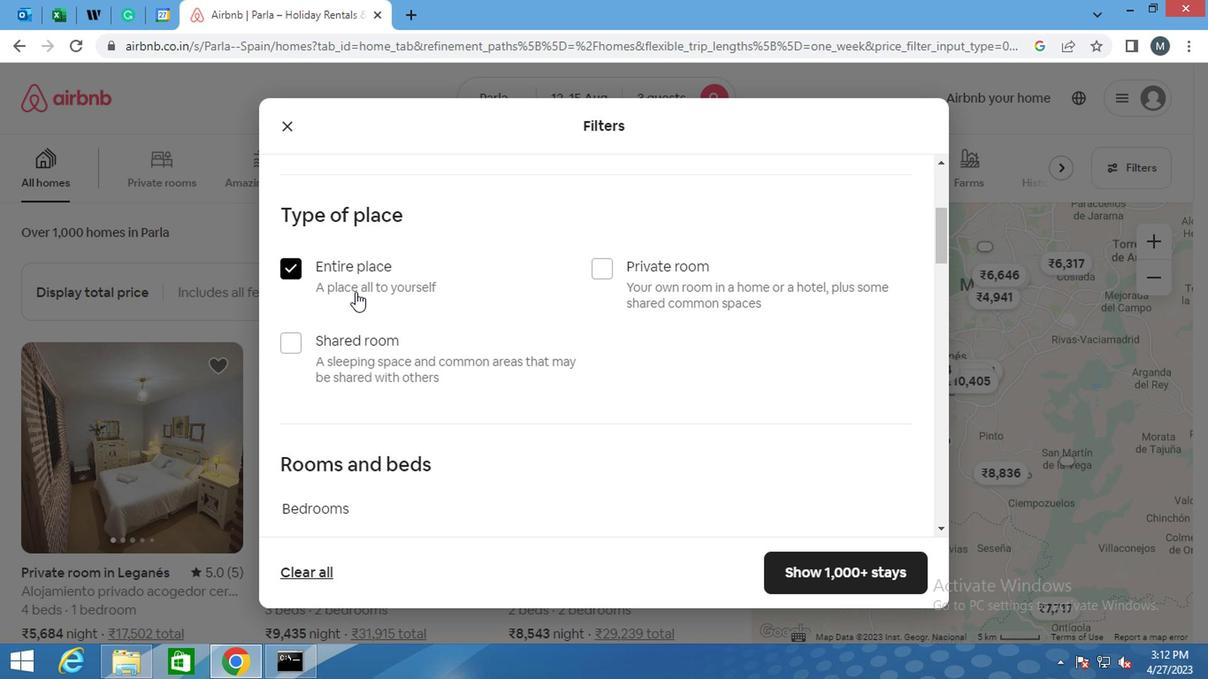 
Action: Mouse scrolled (346, 290) with delta (0, -1)
Screenshot: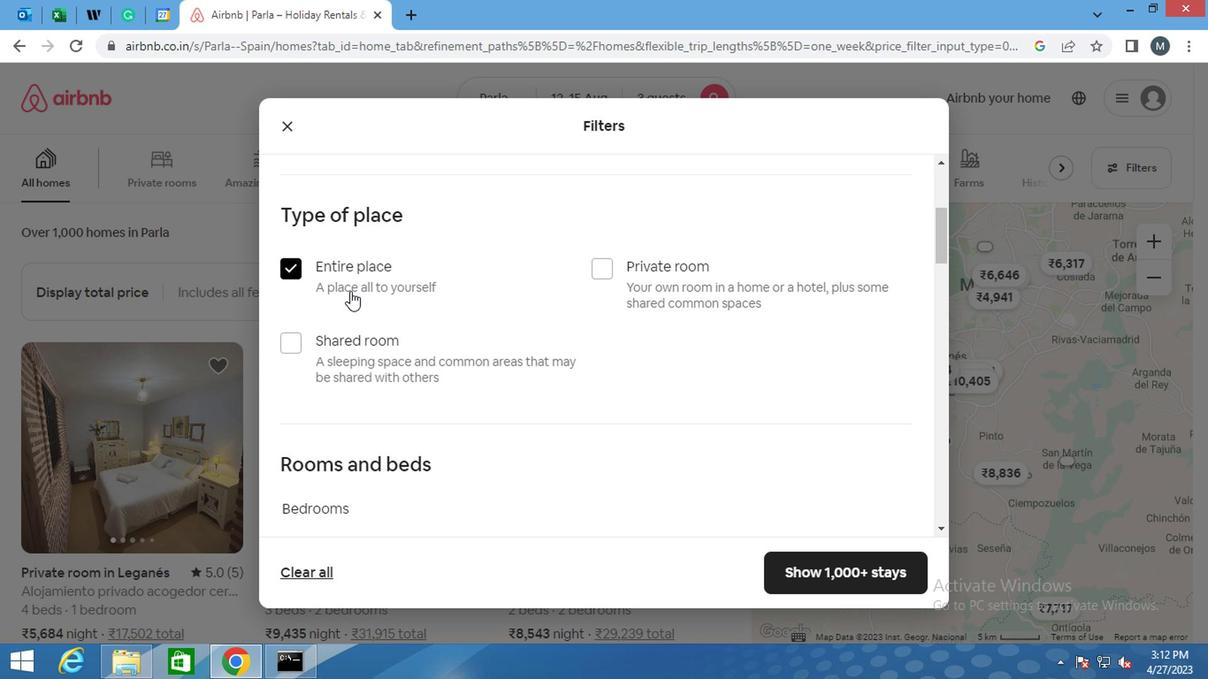 
Action: Mouse moved to (339, 306)
Screenshot: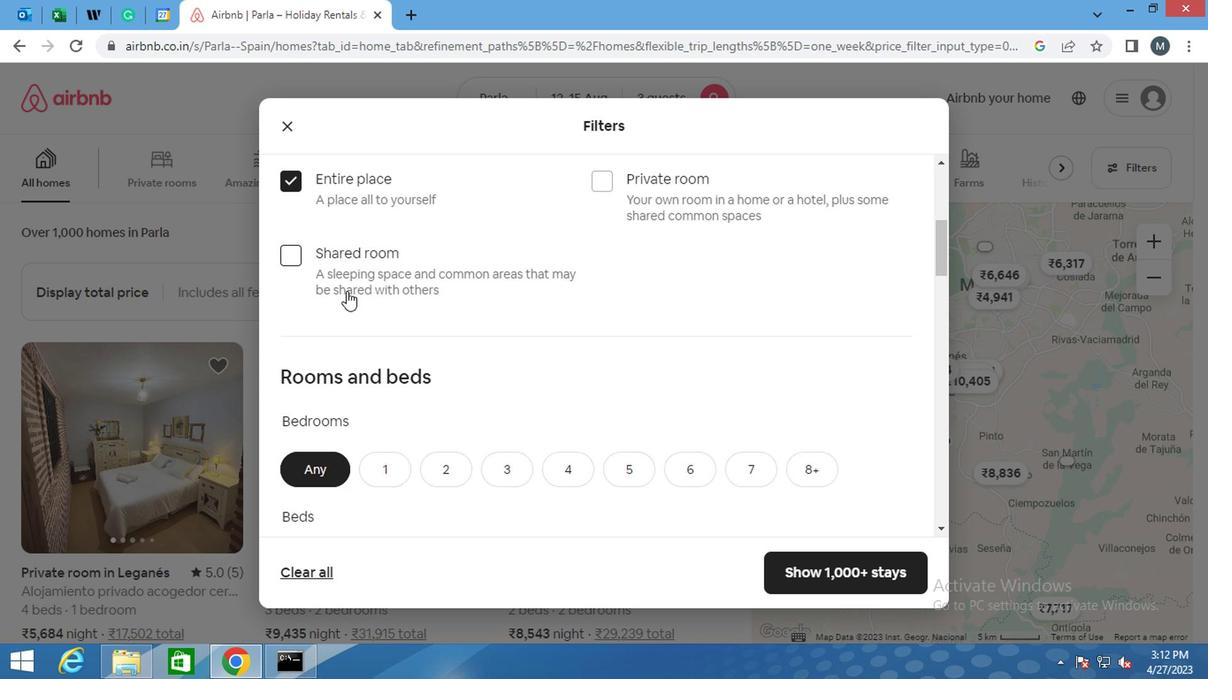 
Action: Mouse scrolled (339, 305) with delta (0, -1)
Screenshot: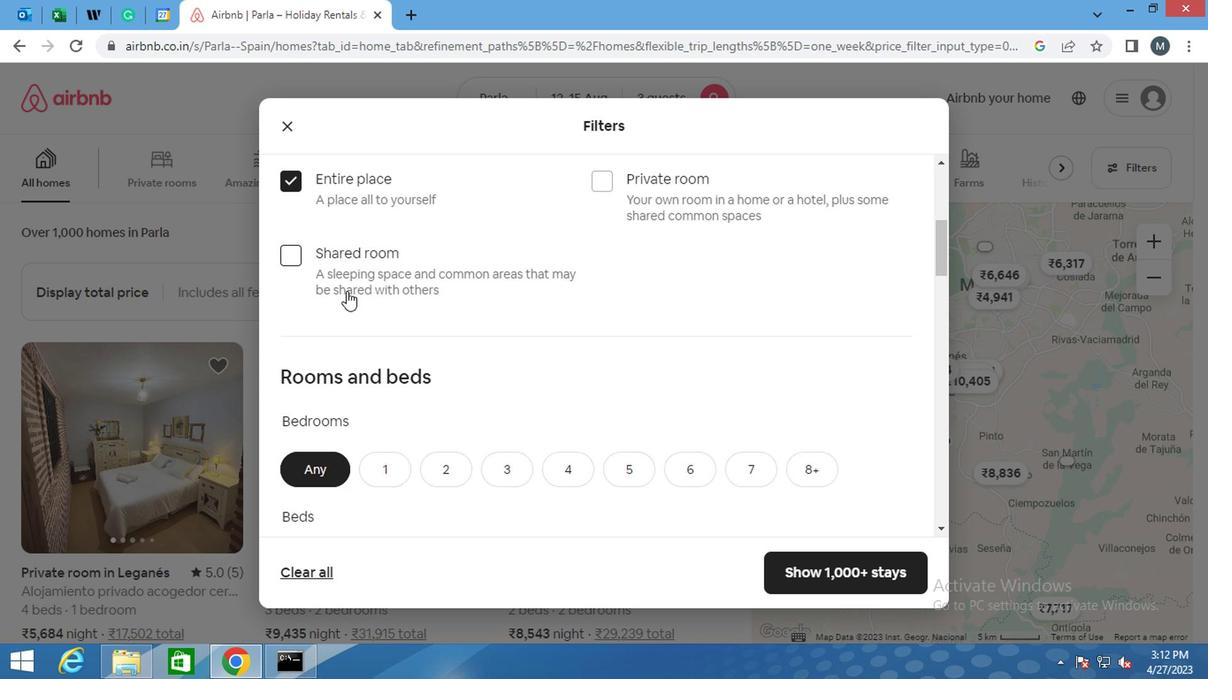 
Action: Mouse moved to (441, 375)
Screenshot: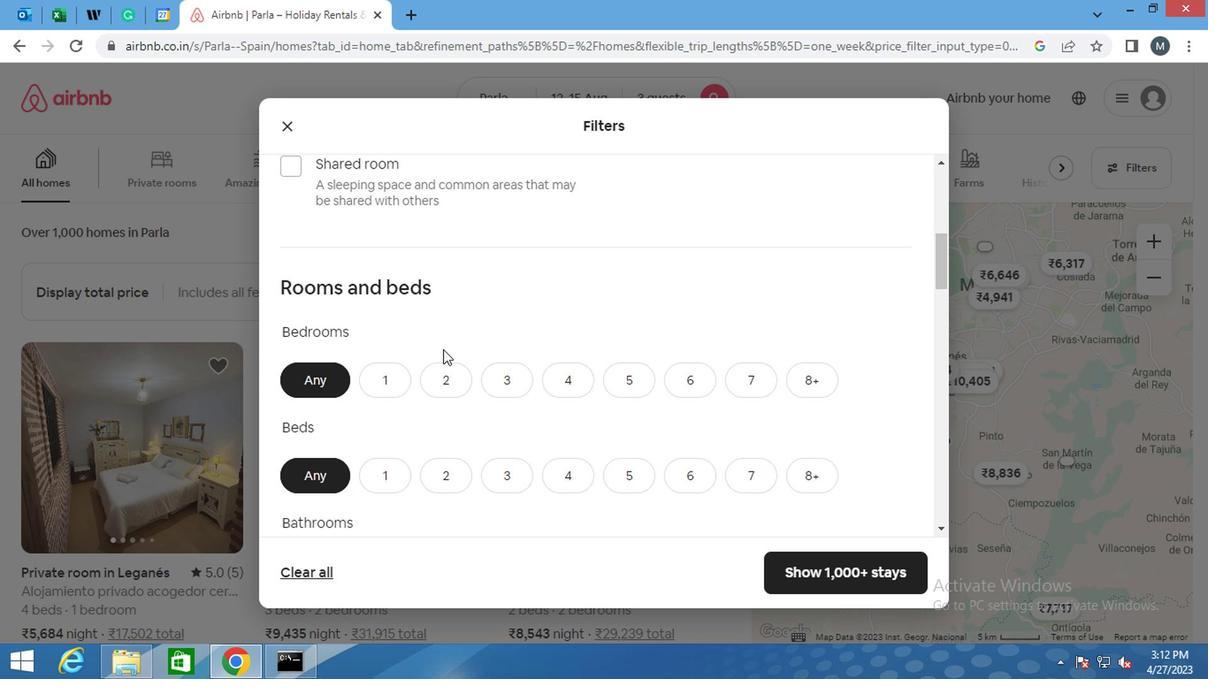 
Action: Mouse pressed left at (441, 375)
Screenshot: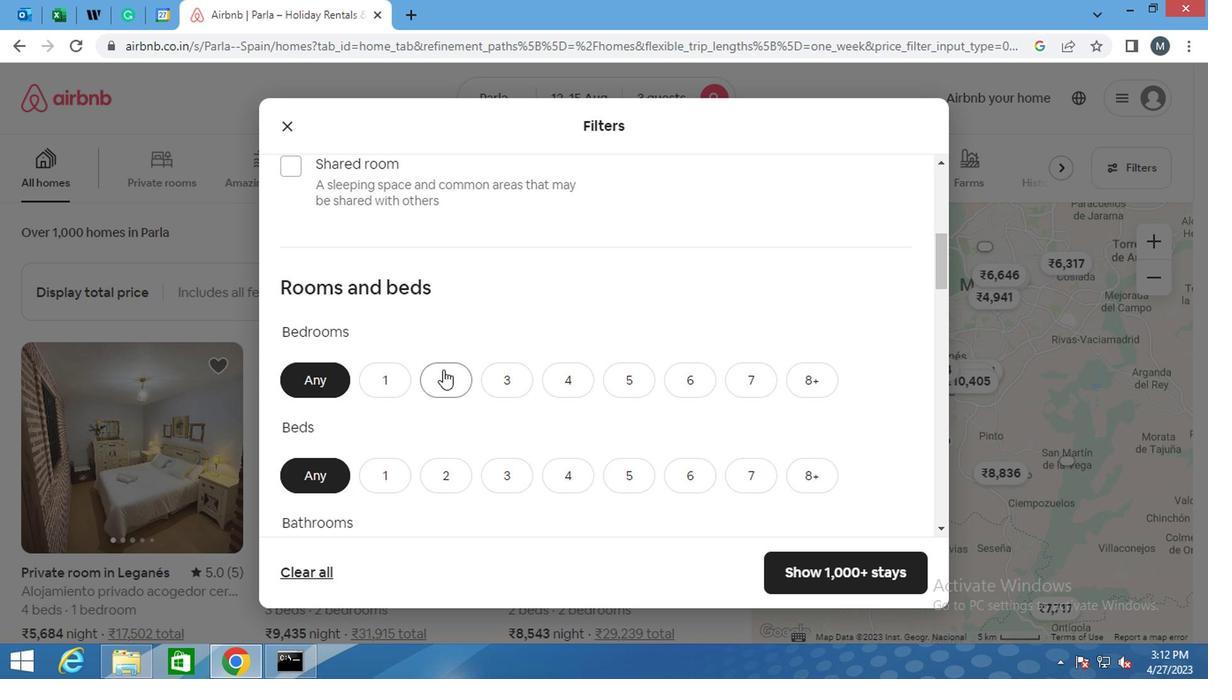 
Action: Mouse moved to (446, 370)
Screenshot: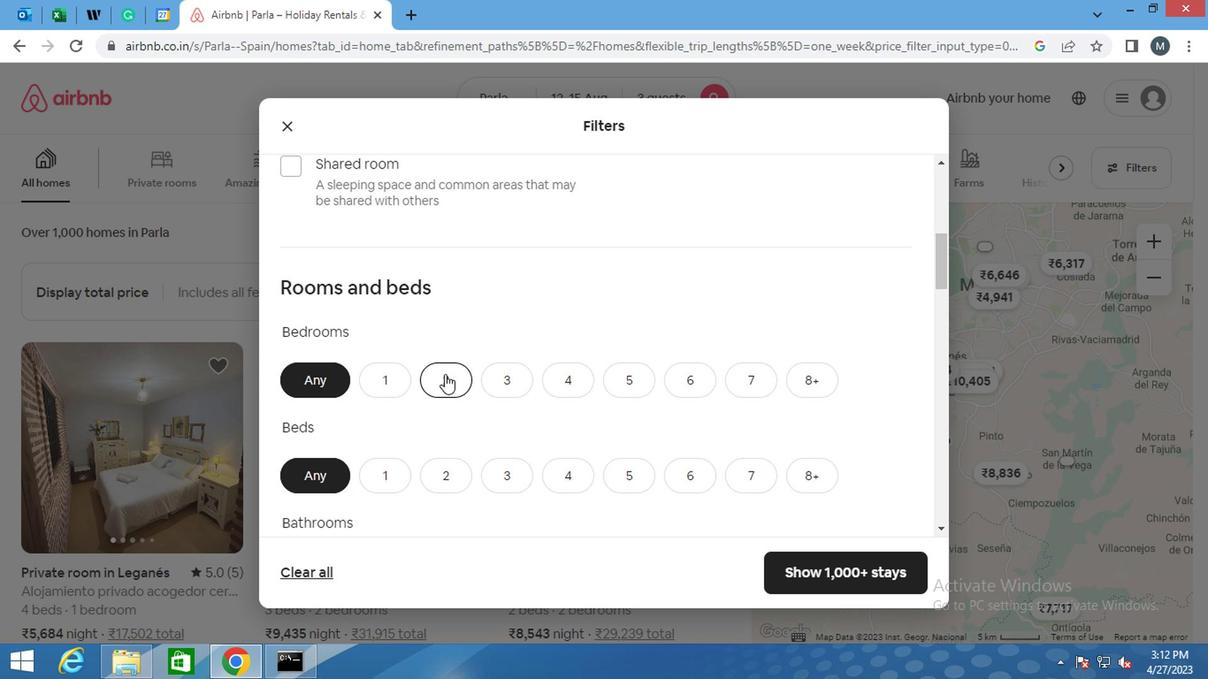 
Action: Mouse scrolled (446, 370) with delta (0, 0)
Screenshot: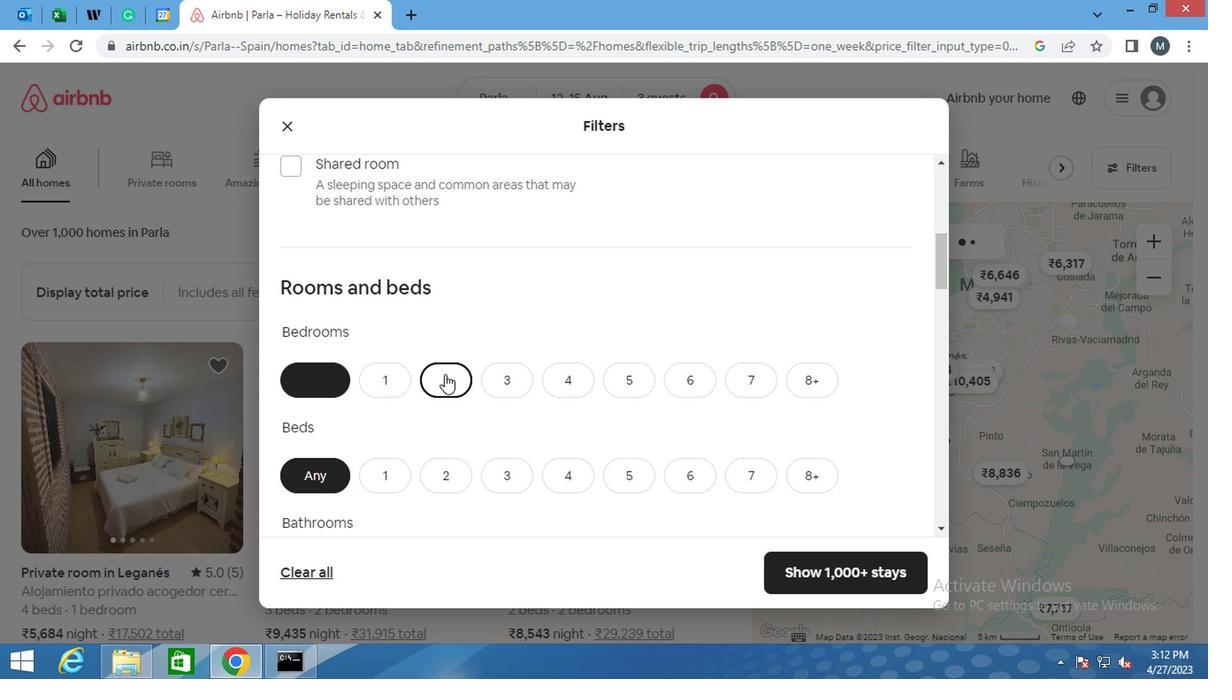 
Action: Mouse scrolled (446, 370) with delta (0, 0)
Screenshot: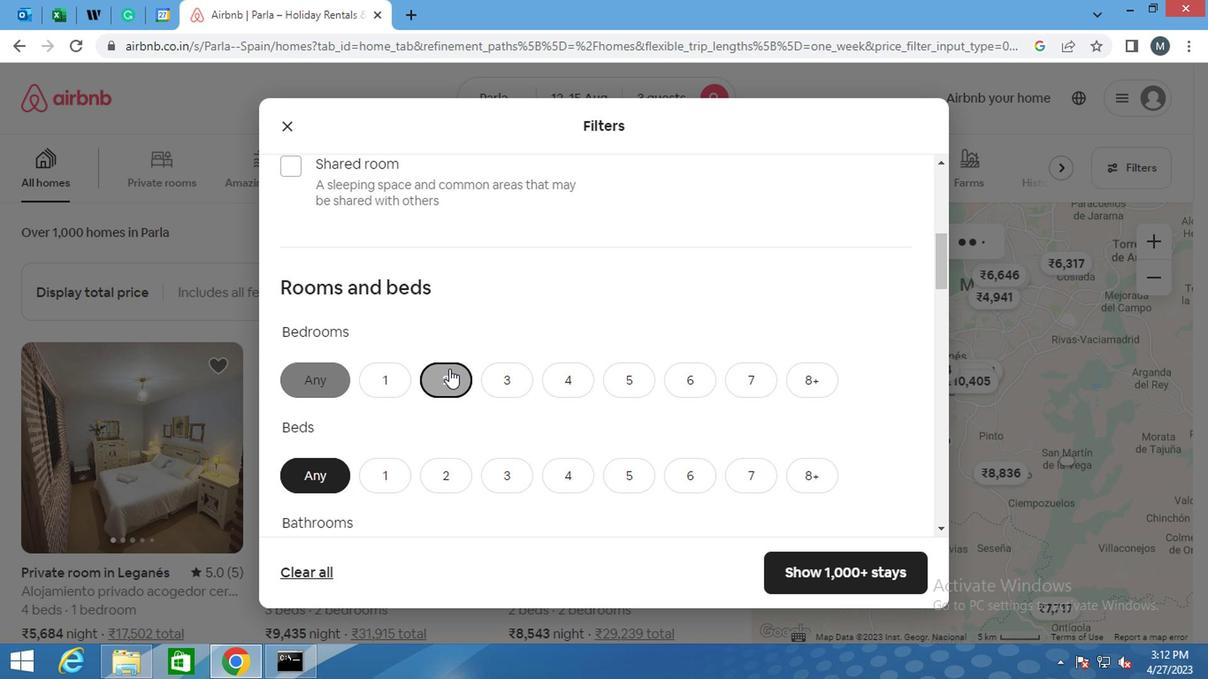 
Action: Mouse moved to (514, 303)
Screenshot: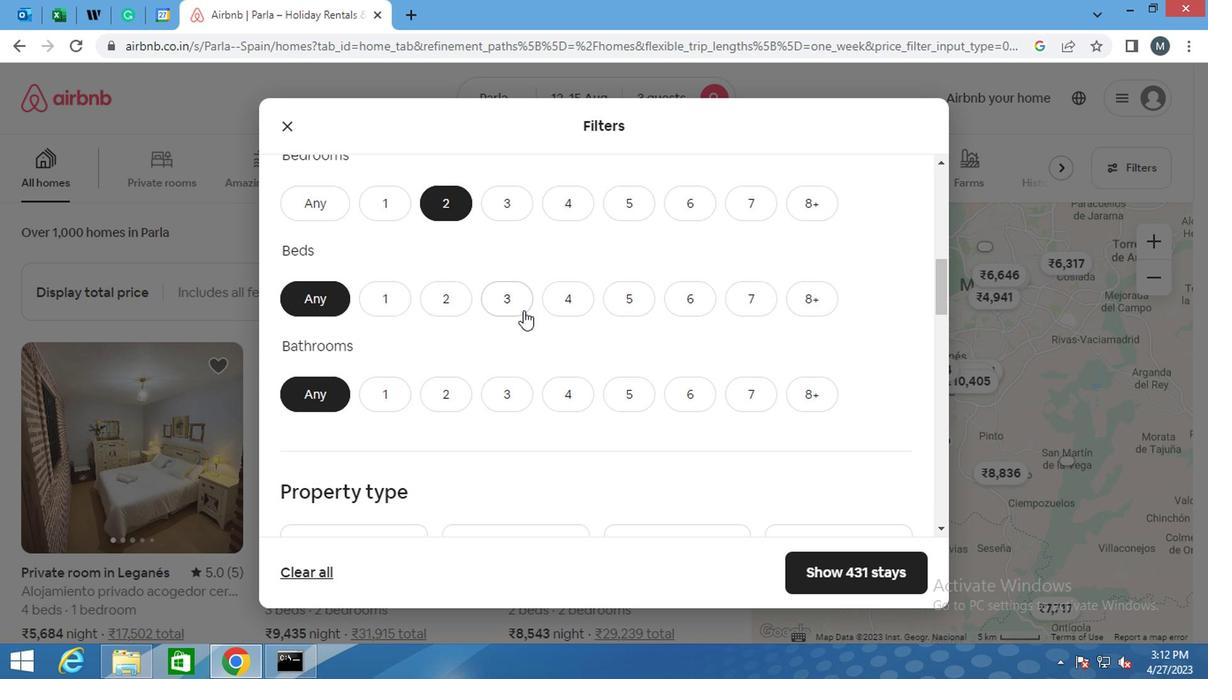 
Action: Mouse pressed left at (514, 303)
Screenshot: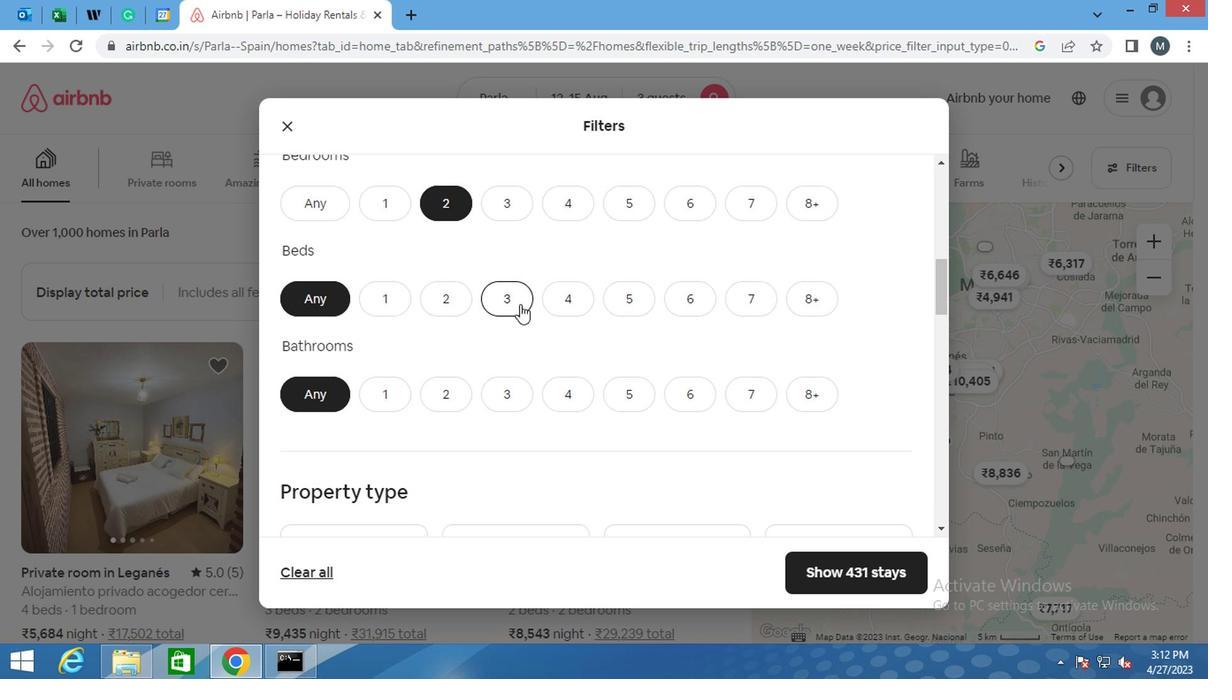 
Action: Mouse moved to (370, 395)
Screenshot: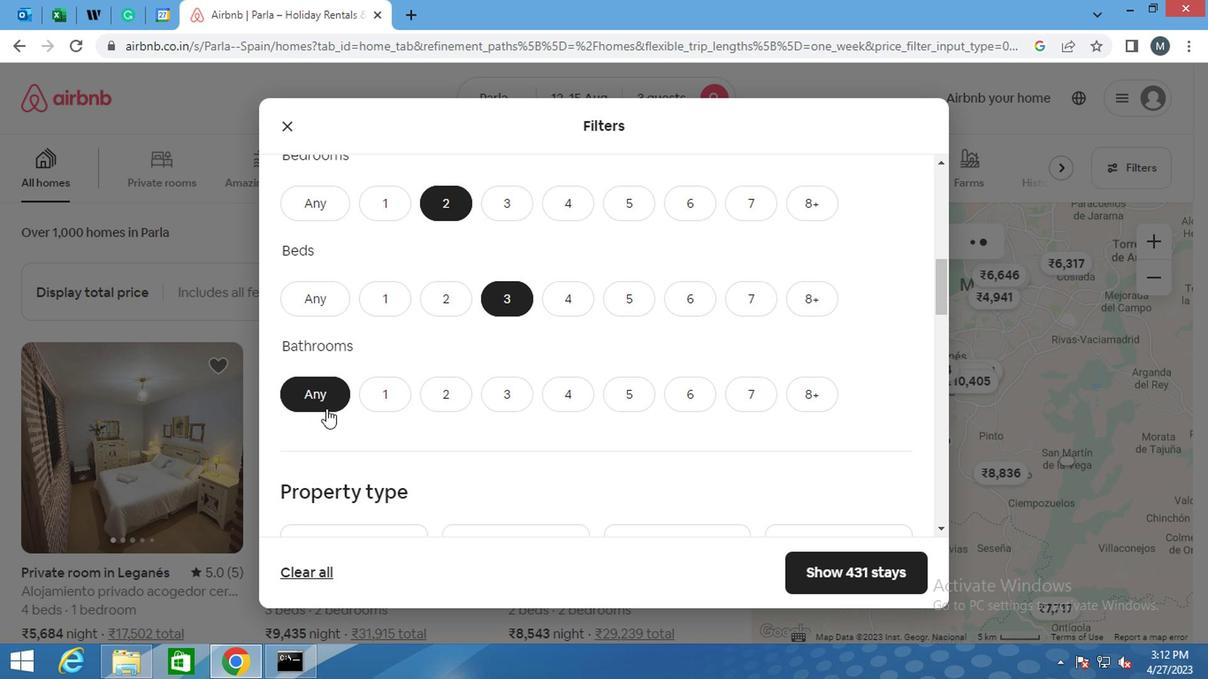
Action: Mouse pressed left at (370, 395)
Screenshot: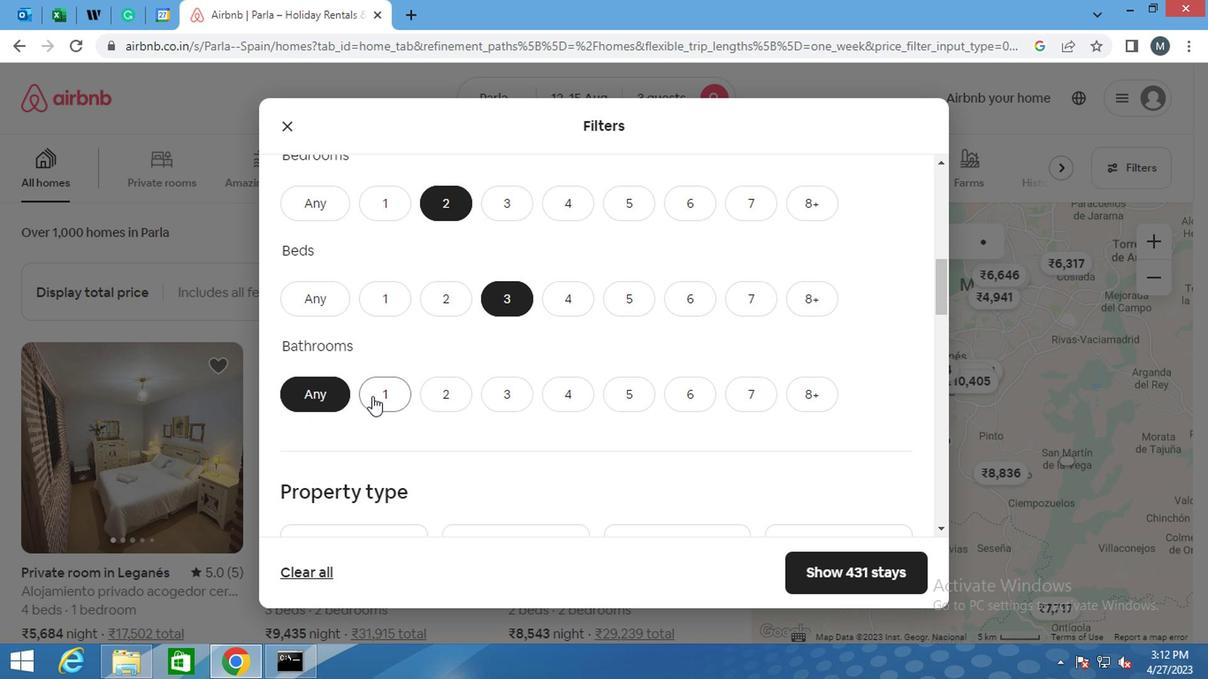 
Action: Mouse moved to (283, 408)
Screenshot: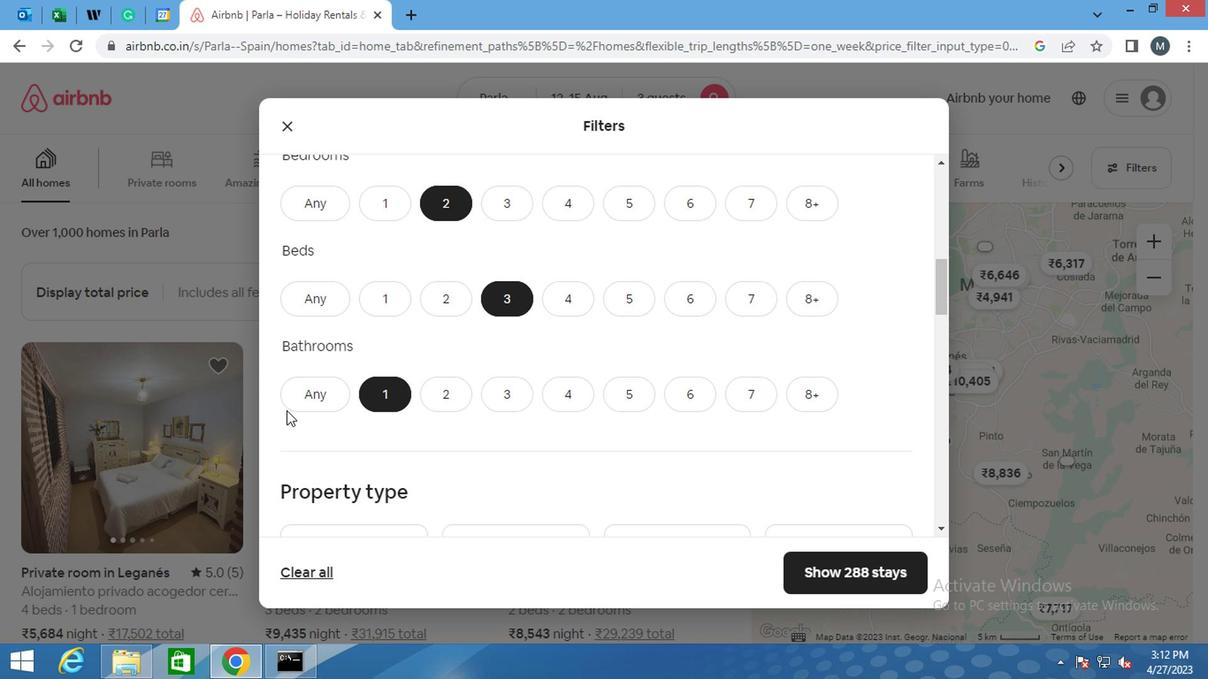 
Action: Mouse scrolled (283, 407) with delta (0, -1)
Screenshot: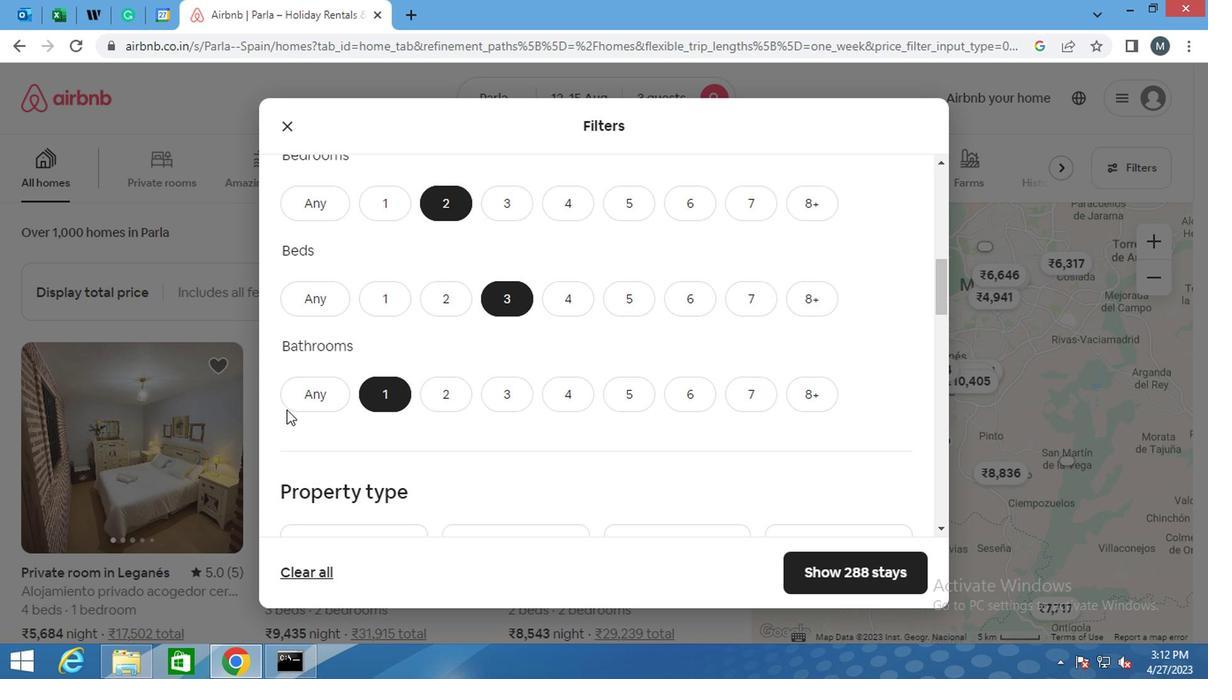 
Action: Mouse moved to (283, 406)
Screenshot: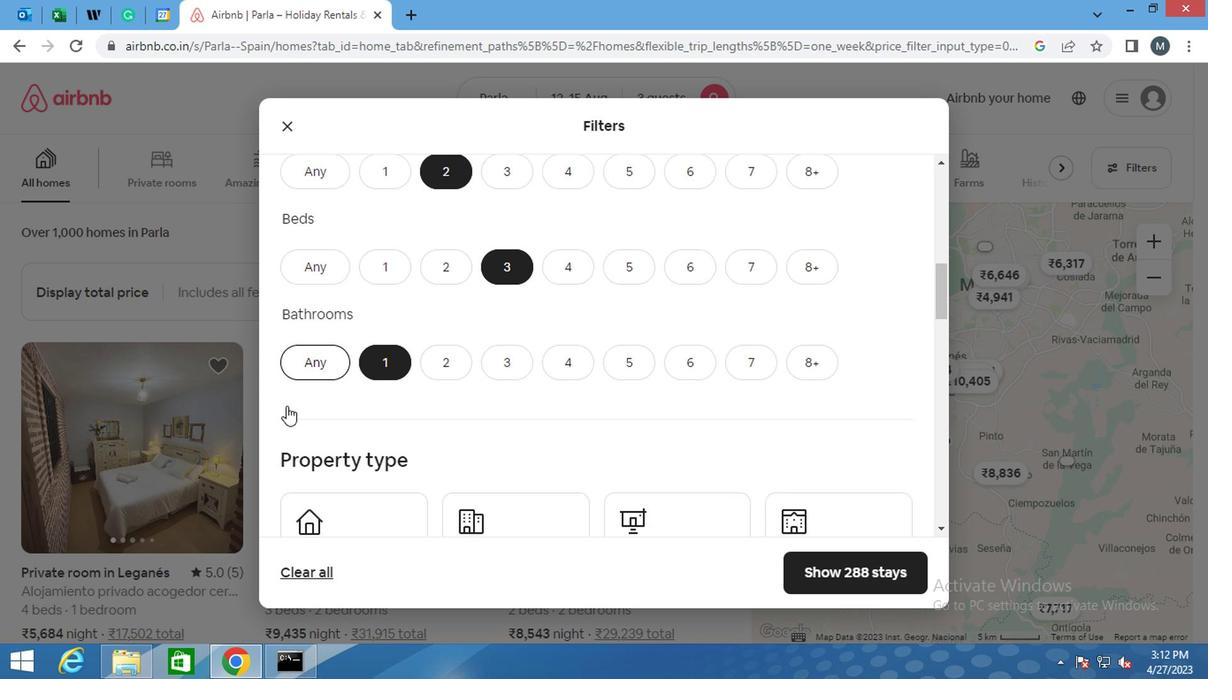 
Action: Mouse scrolled (283, 405) with delta (0, -1)
Screenshot: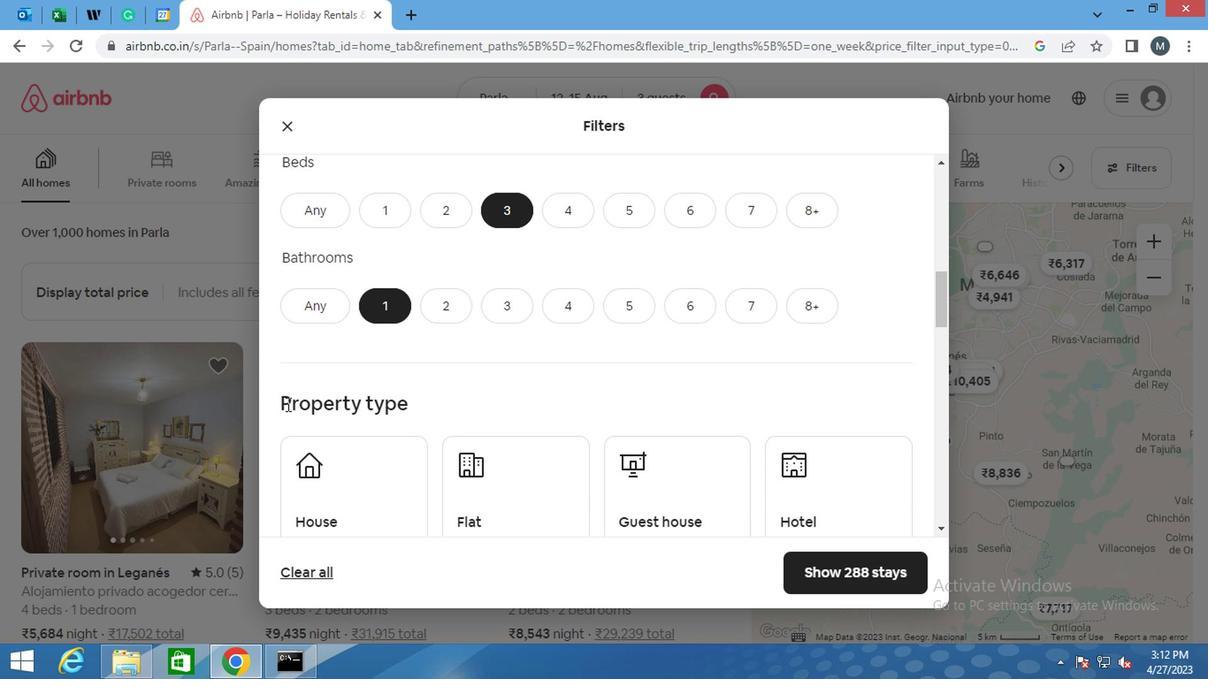 
Action: Mouse scrolled (283, 405) with delta (0, -1)
Screenshot: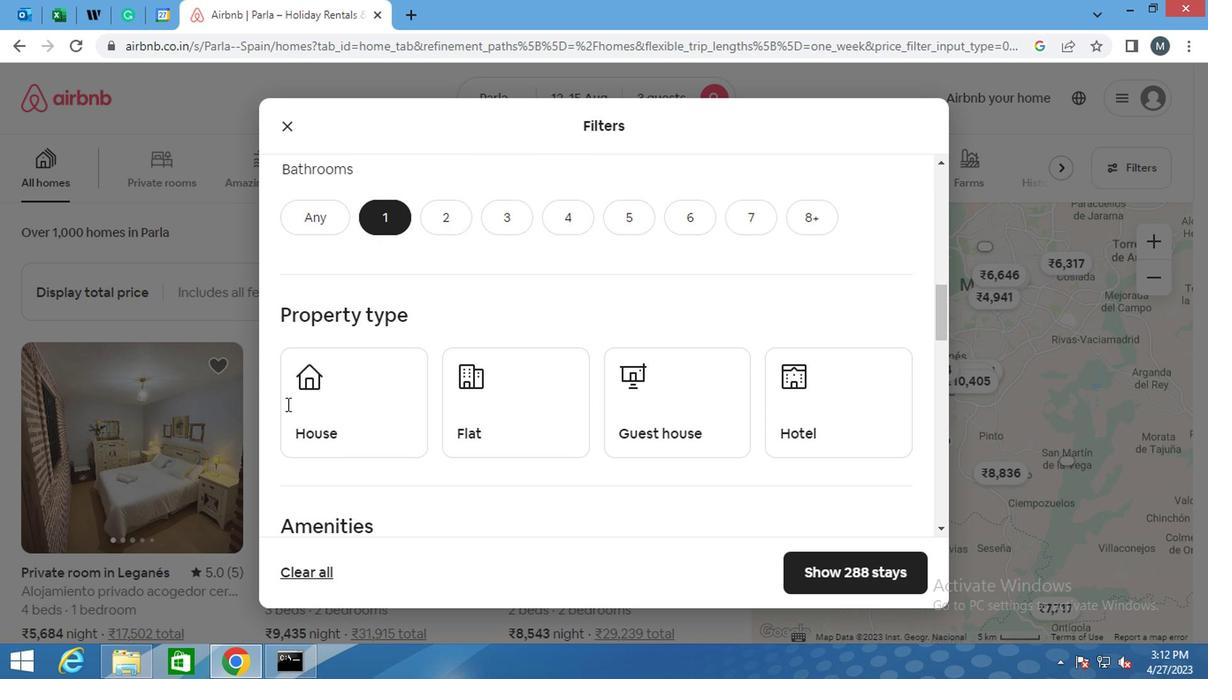 
Action: Mouse moved to (368, 349)
Screenshot: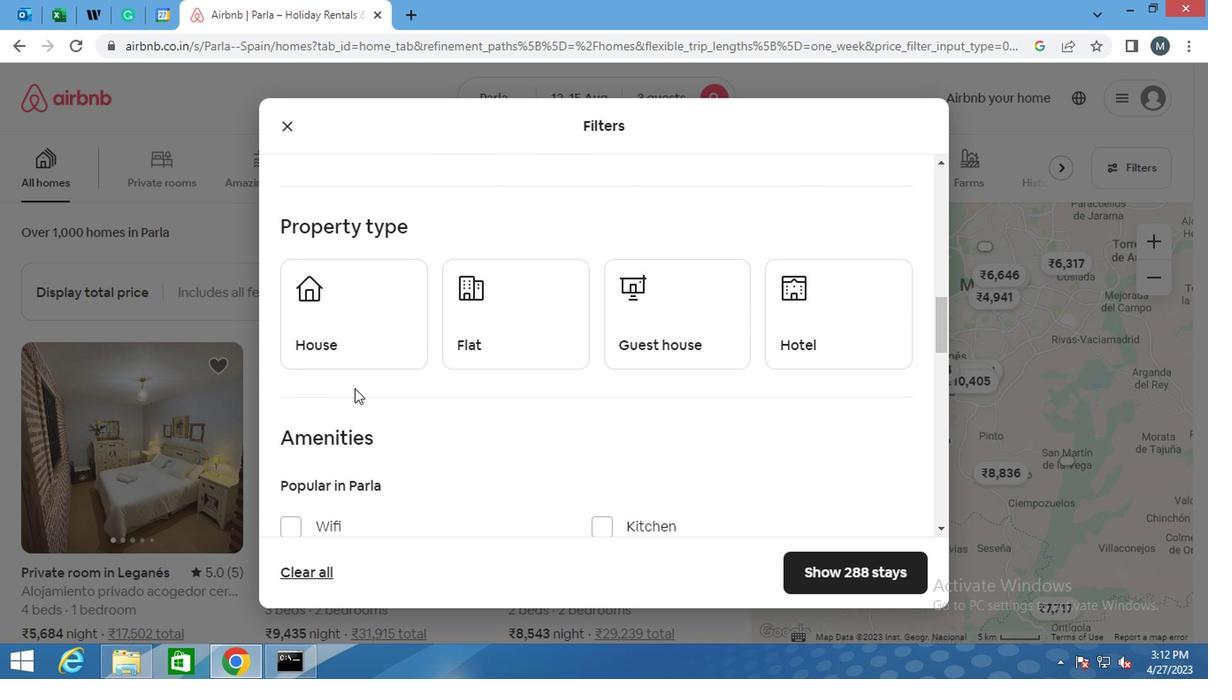 
Action: Mouse pressed left at (368, 349)
Screenshot: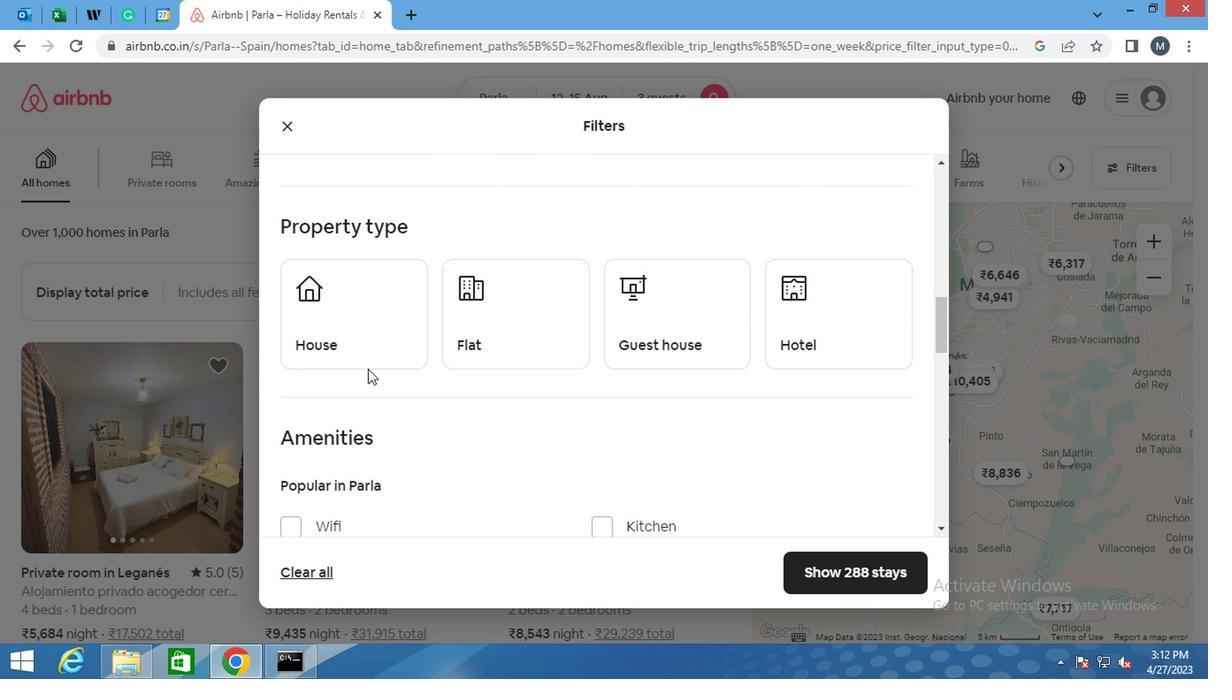 
Action: Mouse moved to (506, 341)
Screenshot: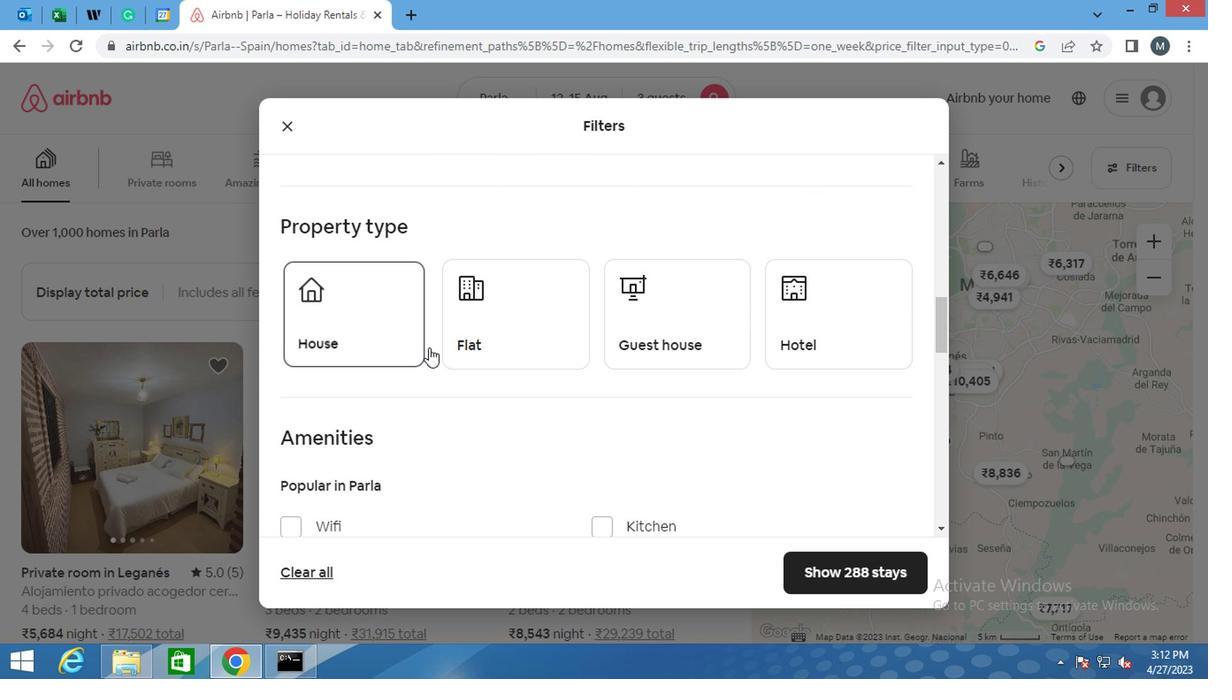 
Action: Mouse pressed left at (506, 341)
Screenshot: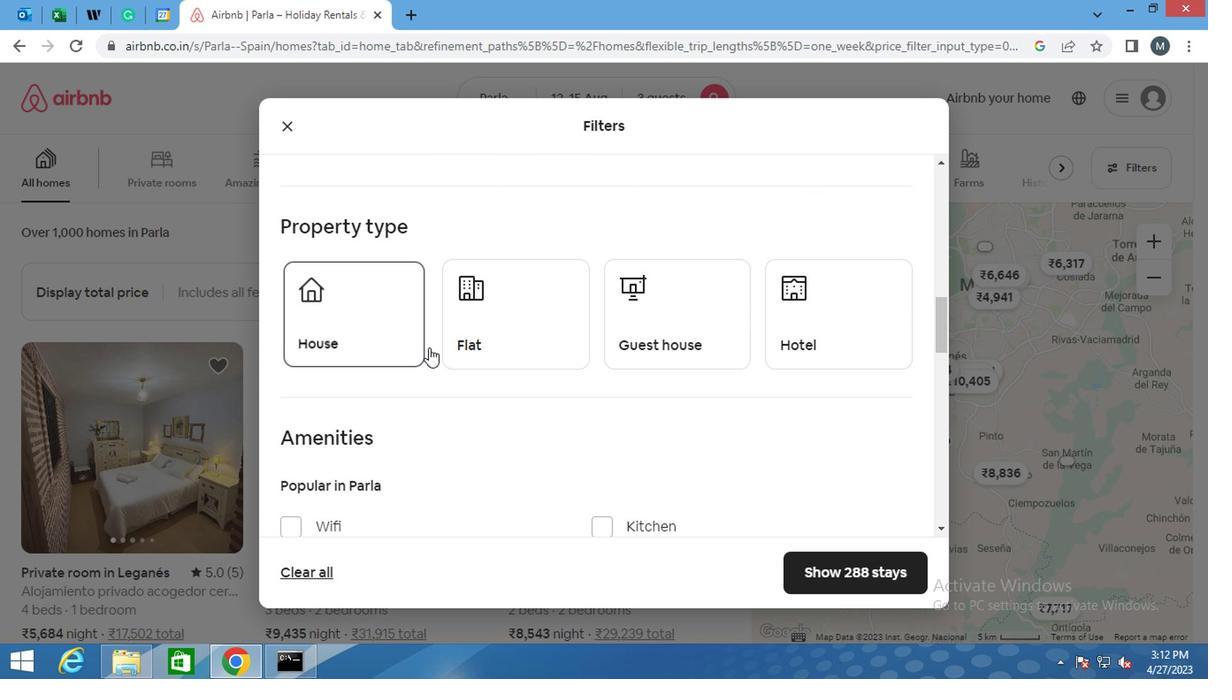 
Action: Mouse moved to (647, 333)
Screenshot: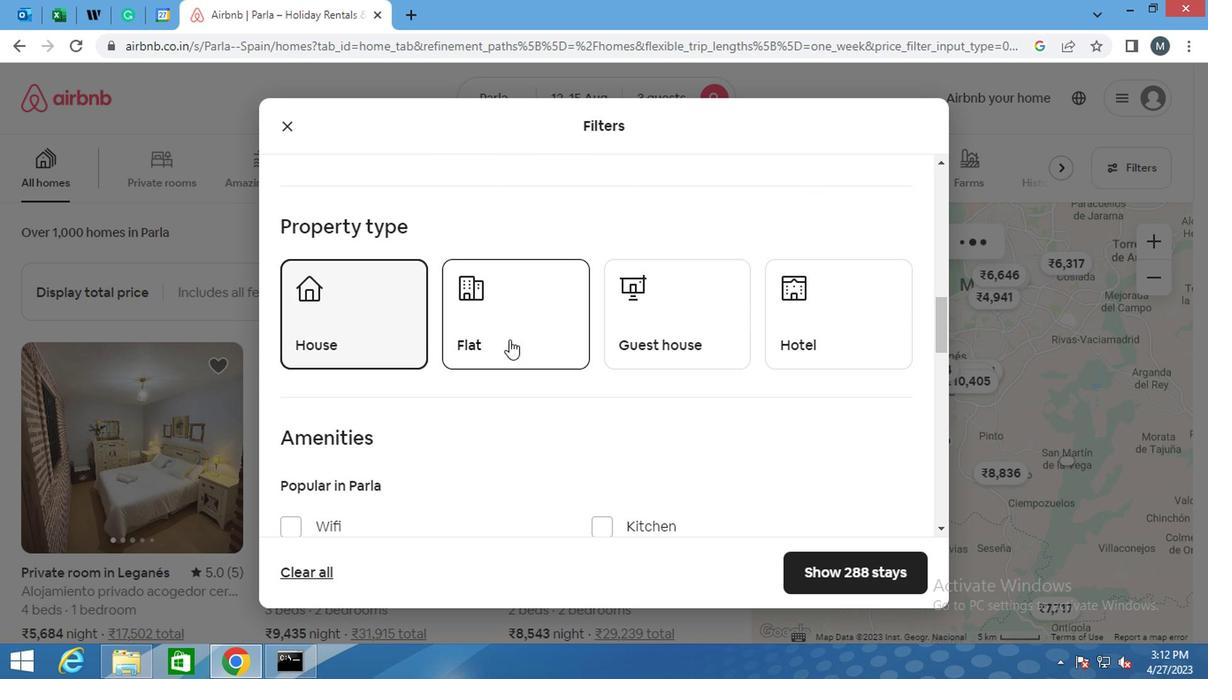 
Action: Mouse pressed left at (647, 333)
Screenshot: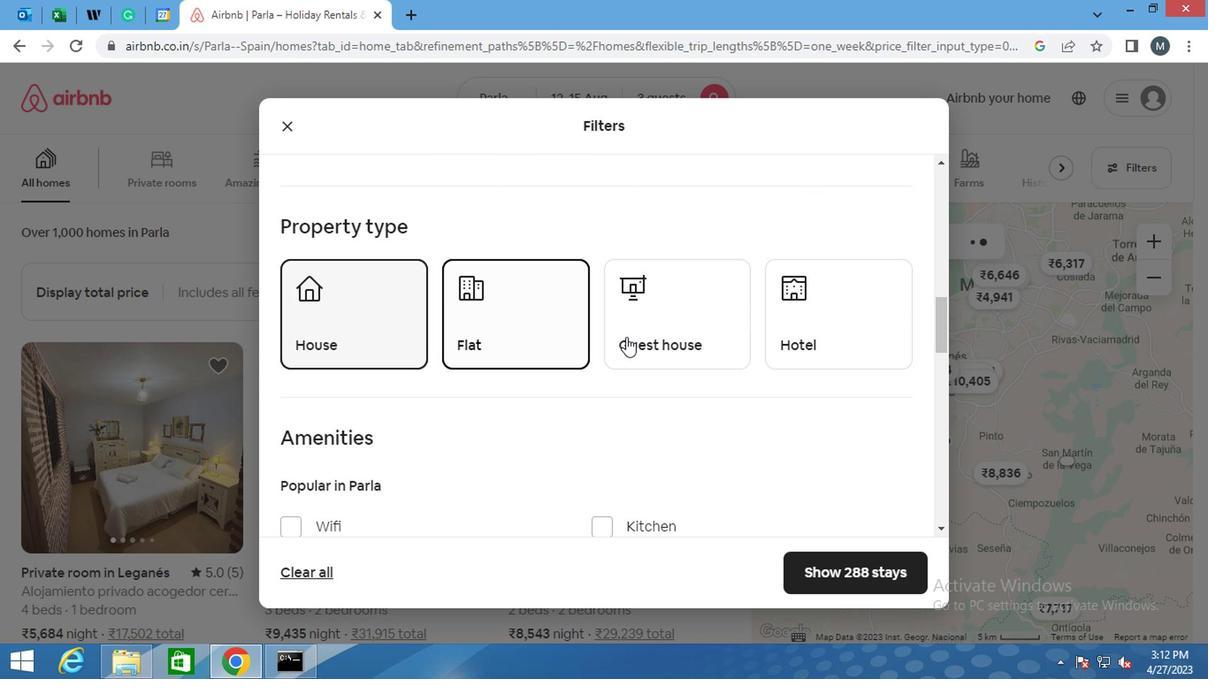 
Action: Mouse moved to (469, 368)
Screenshot: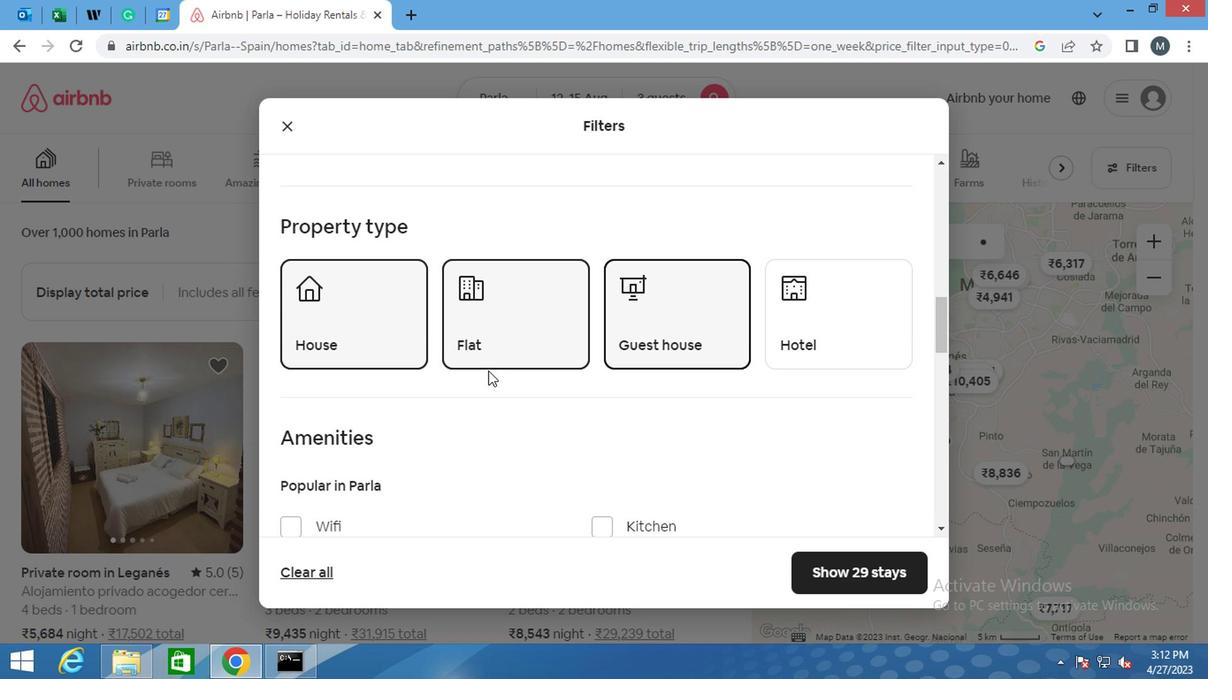 
Action: Mouse scrolled (469, 368) with delta (0, 0)
Screenshot: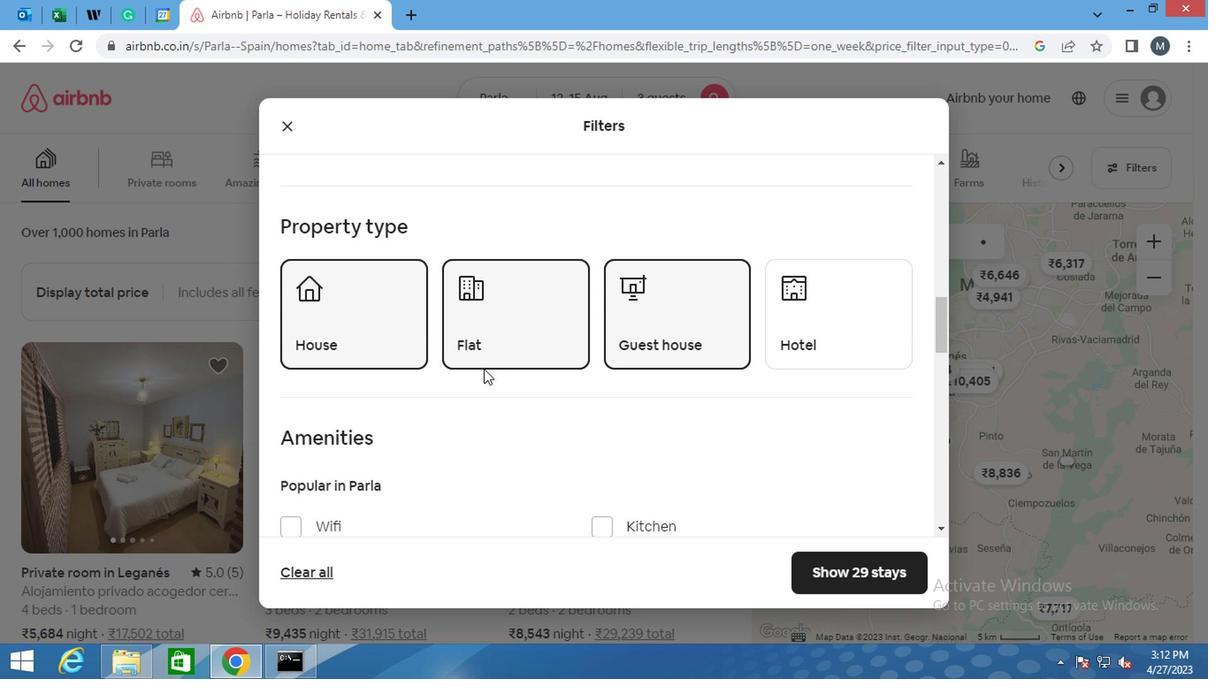 
Action: Mouse scrolled (469, 368) with delta (0, 0)
Screenshot: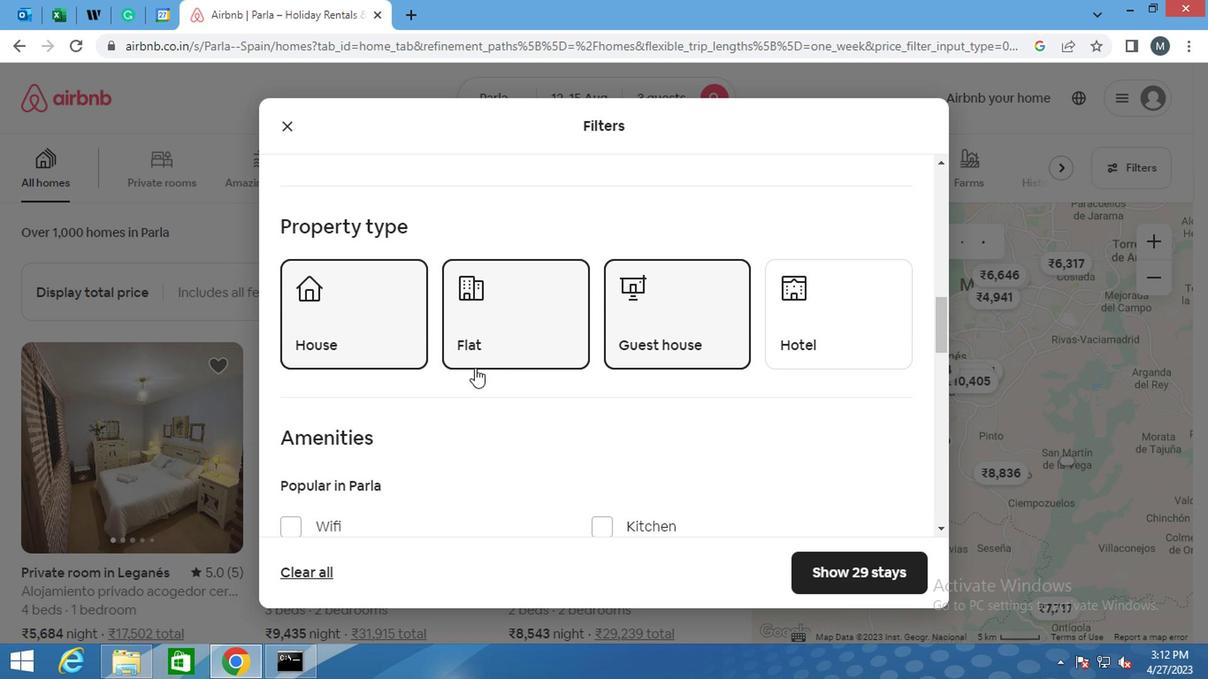 
Action: Mouse moved to (460, 370)
Screenshot: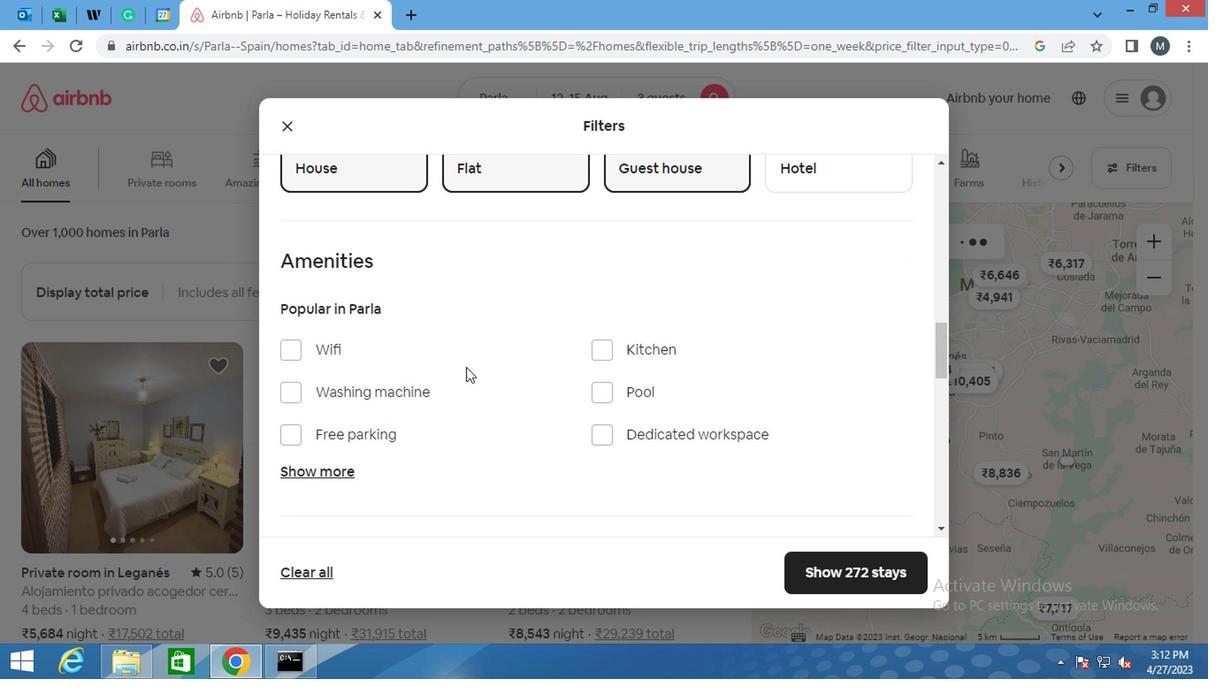 
Action: Mouse scrolled (460, 368) with delta (0, -1)
Screenshot: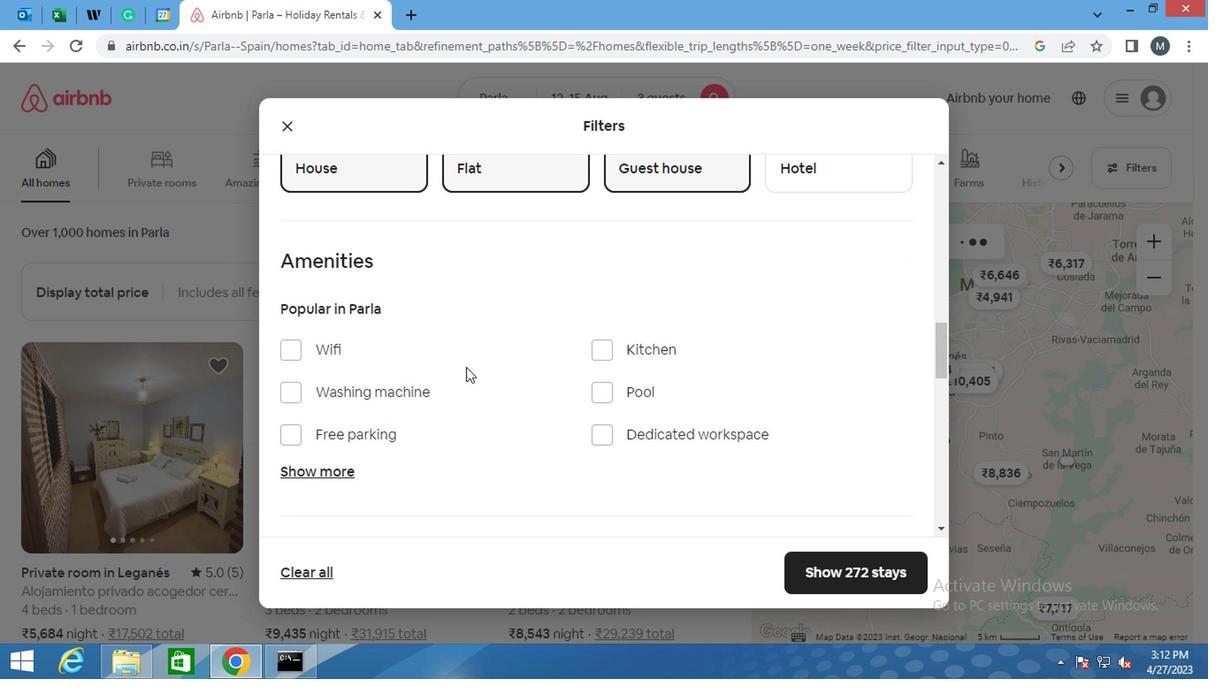 
Action: Mouse moved to (295, 309)
Screenshot: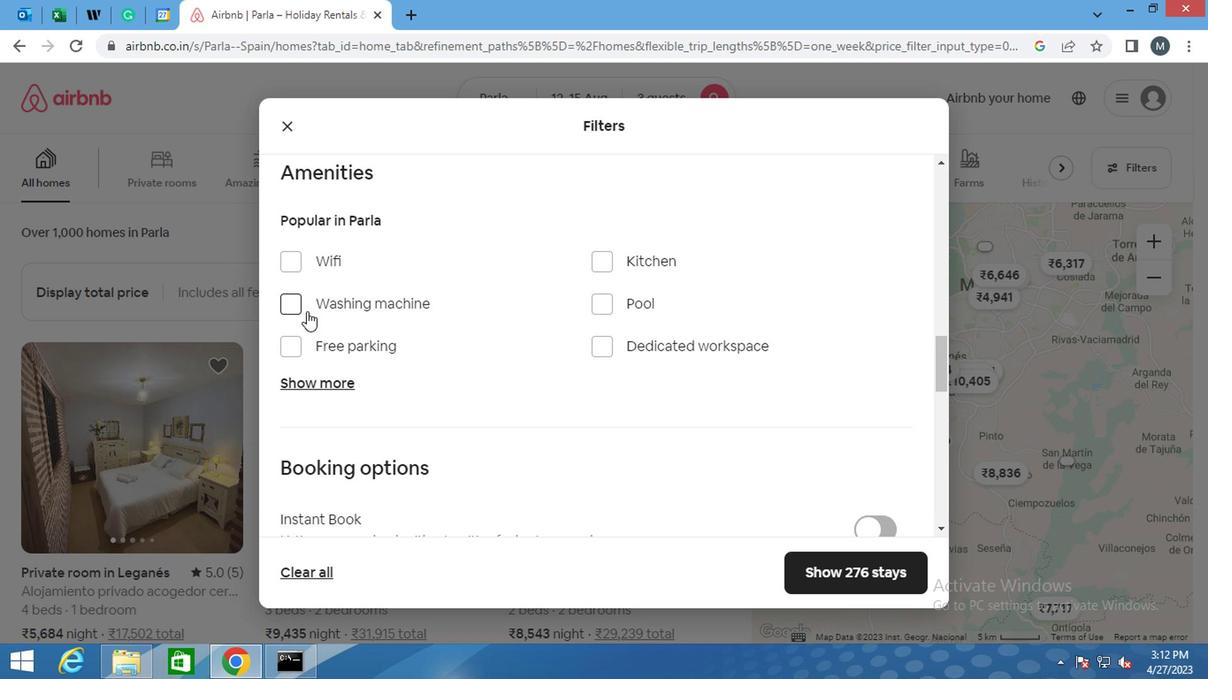 
Action: Mouse pressed left at (295, 309)
Screenshot: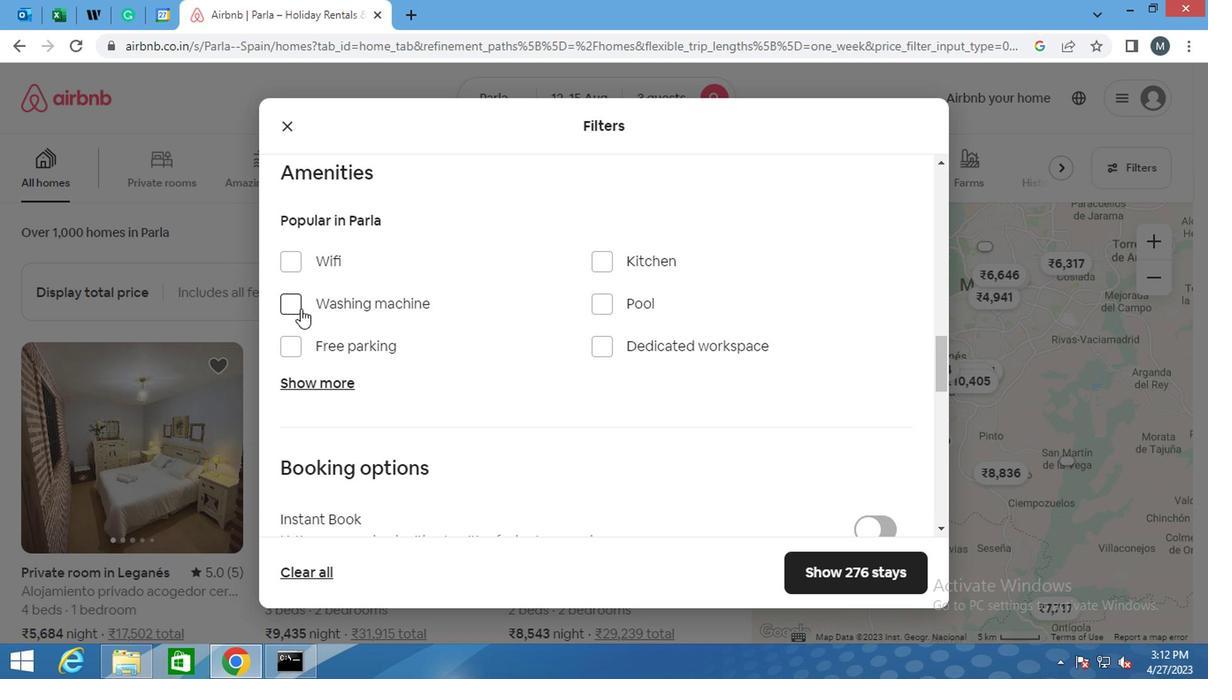 
Action: Mouse moved to (403, 340)
Screenshot: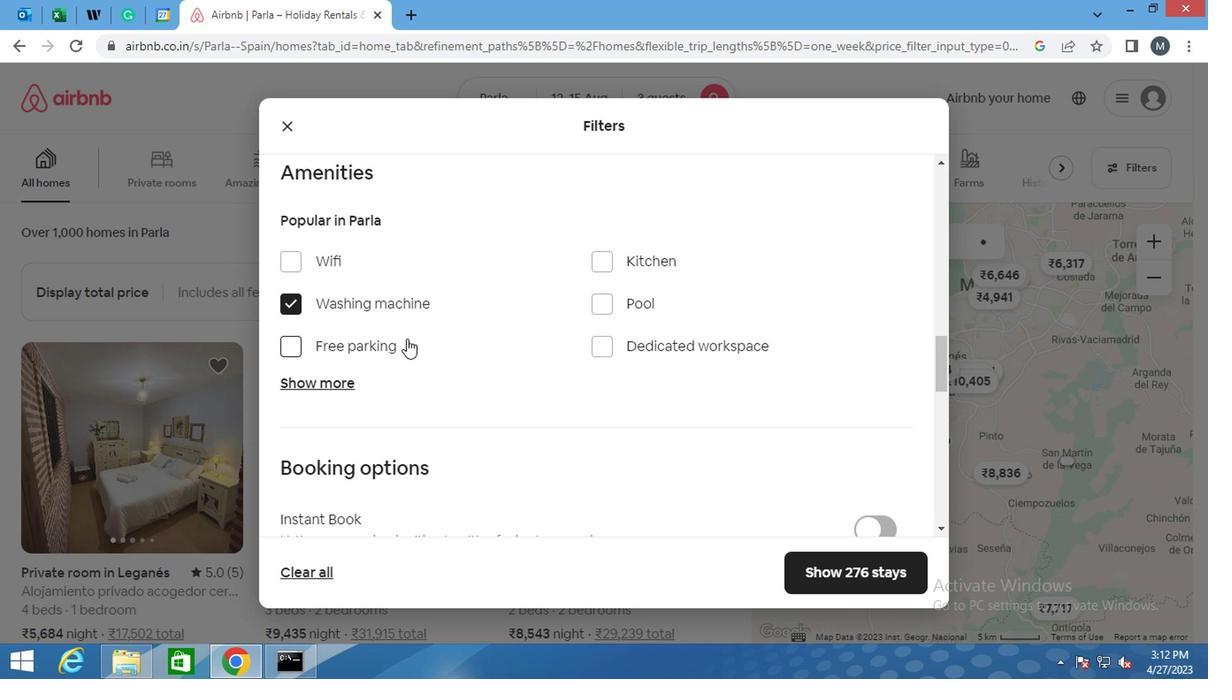 
Action: Mouse scrolled (403, 339) with delta (0, -1)
Screenshot: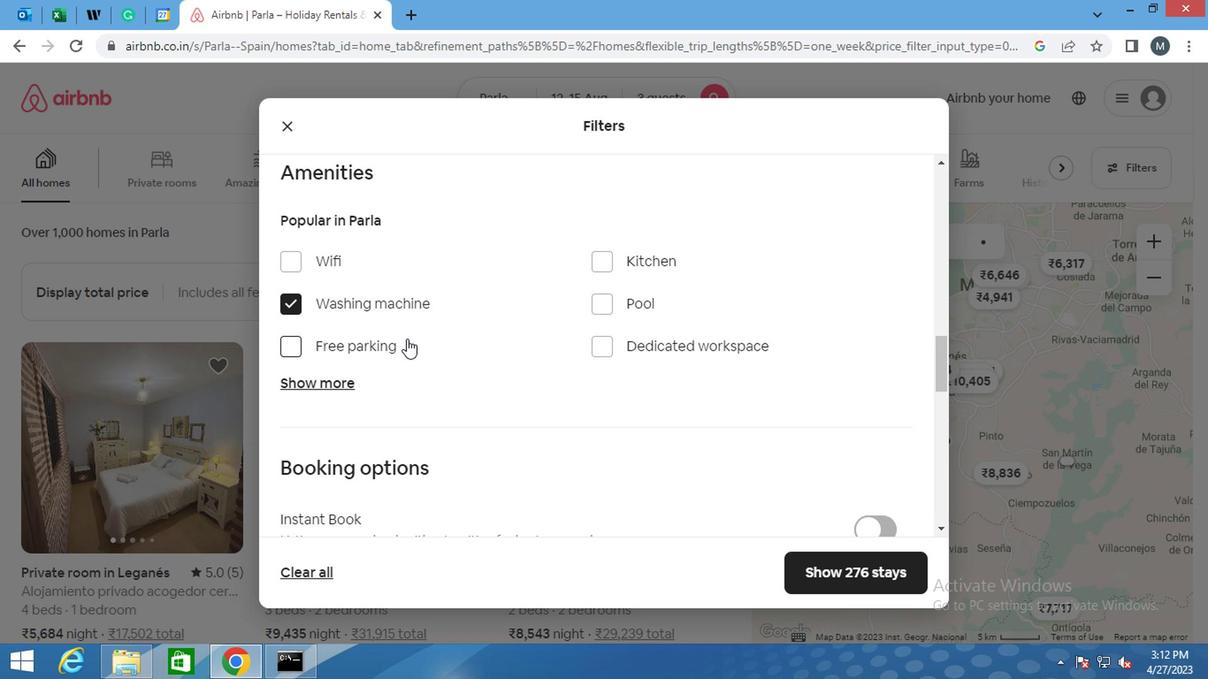 
Action: Mouse moved to (403, 340)
Screenshot: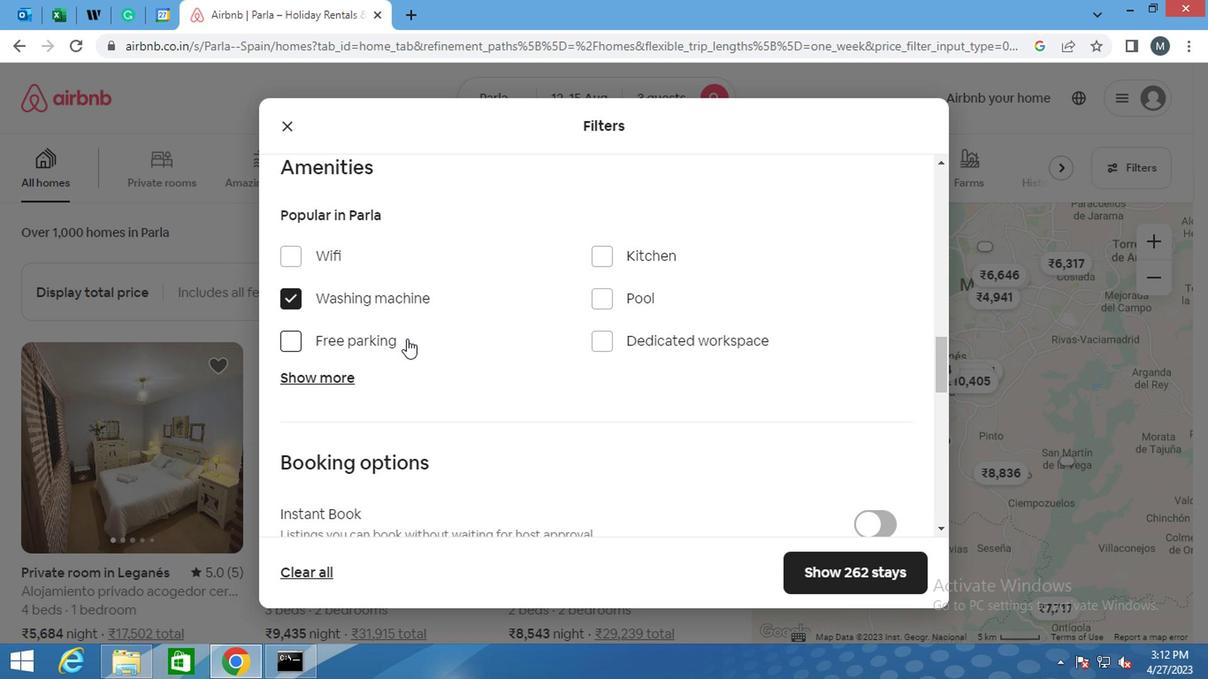 
Action: Mouse scrolled (403, 339) with delta (0, -1)
Screenshot: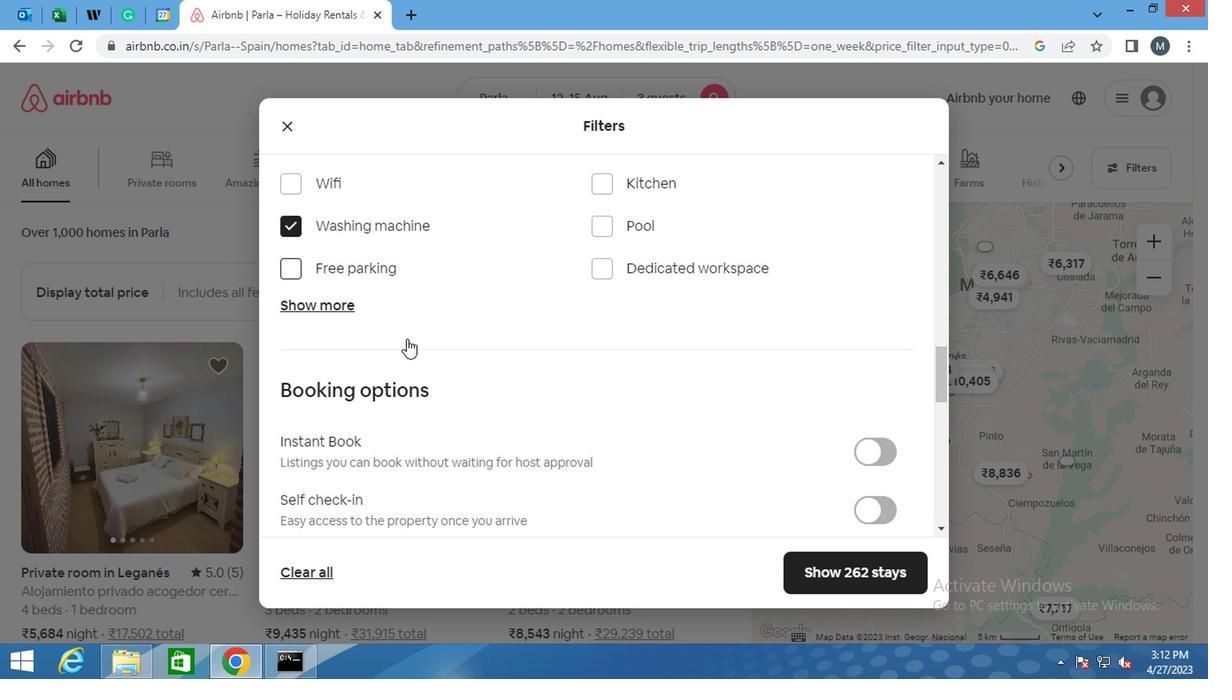 
Action: Mouse scrolled (403, 339) with delta (0, -1)
Screenshot: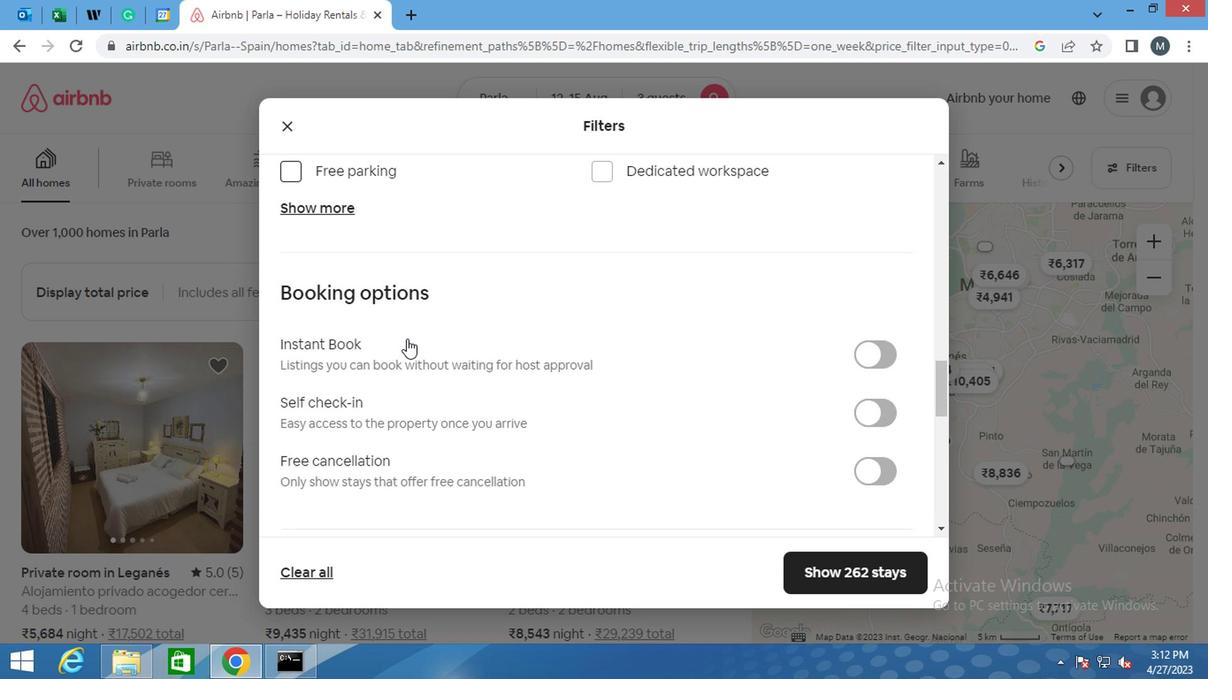 
Action: Mouse moved to (867, 330)
Screenshot: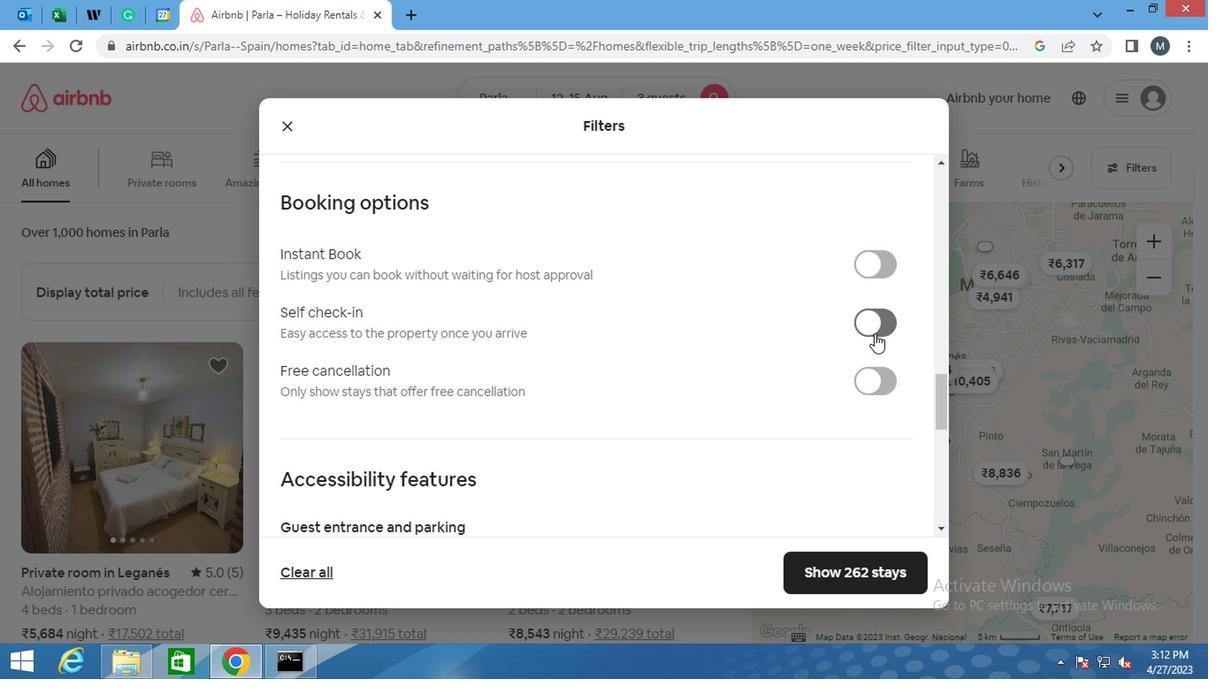 
Action: Mouse pressed left at (867, 330)
Screenshot: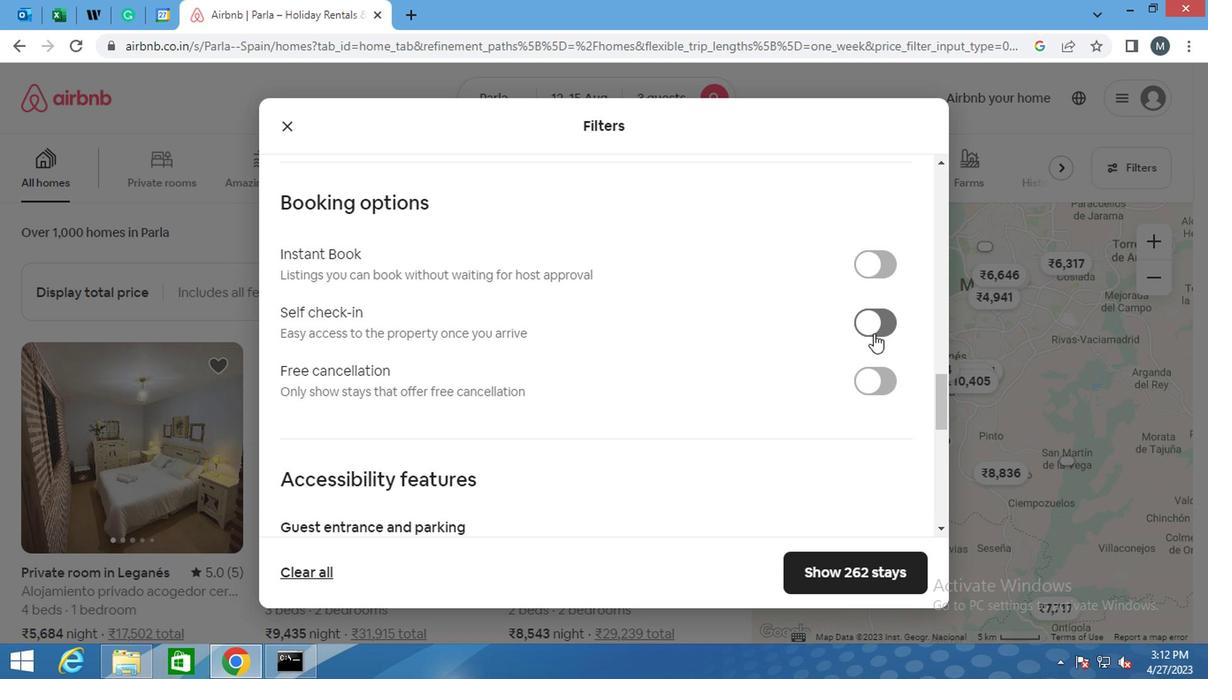 
Action: Mouse moved to (498, 370)
Screenshot: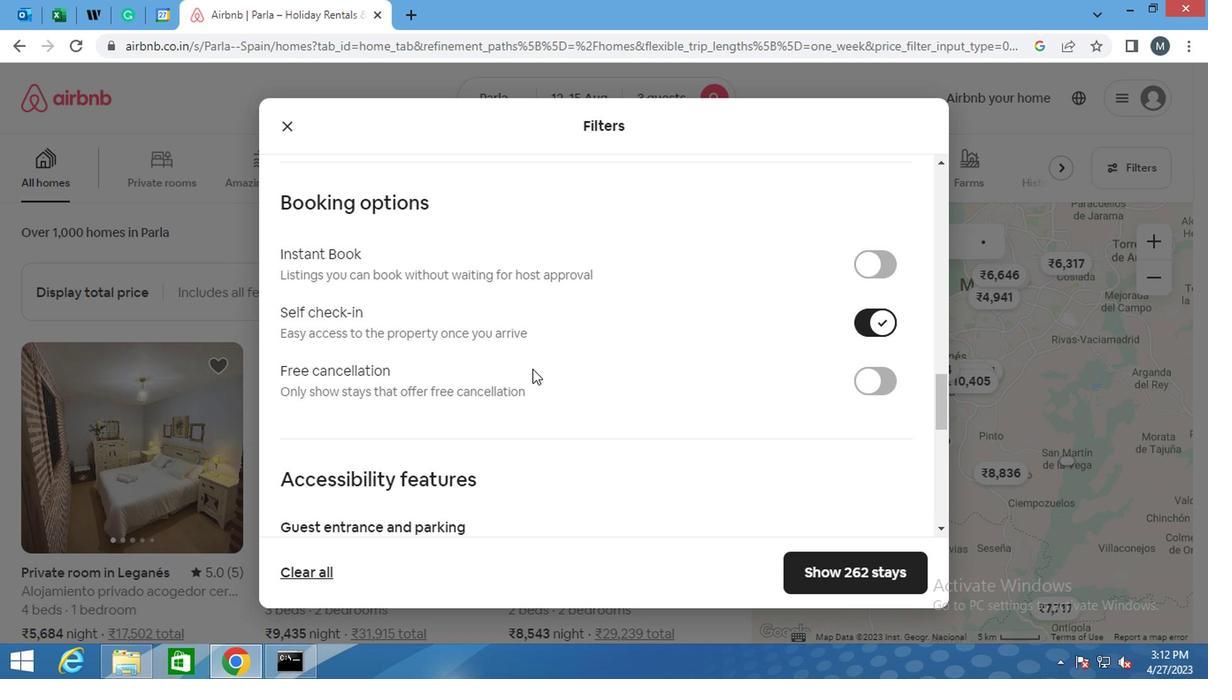 
Action: Mouse scrolled (498, 368) with delta (0, -1)
Screenshot: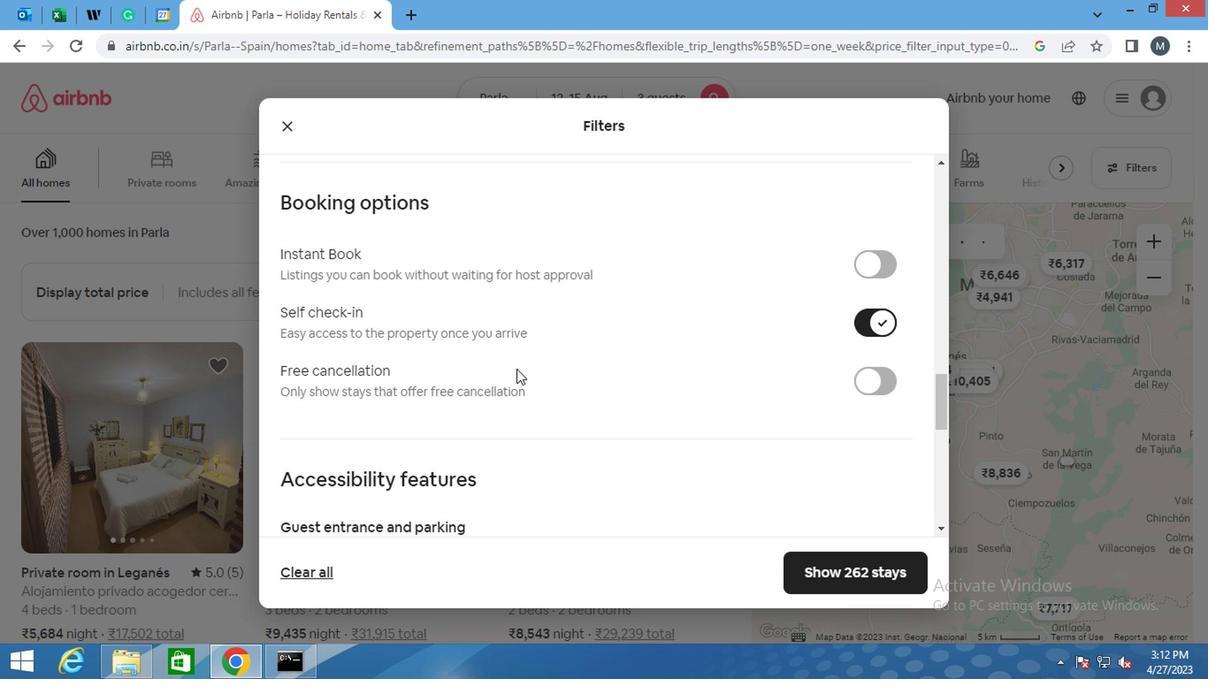 
Action: Mouse scrolled (498, 368) with delta (0, -1)
Screenshot: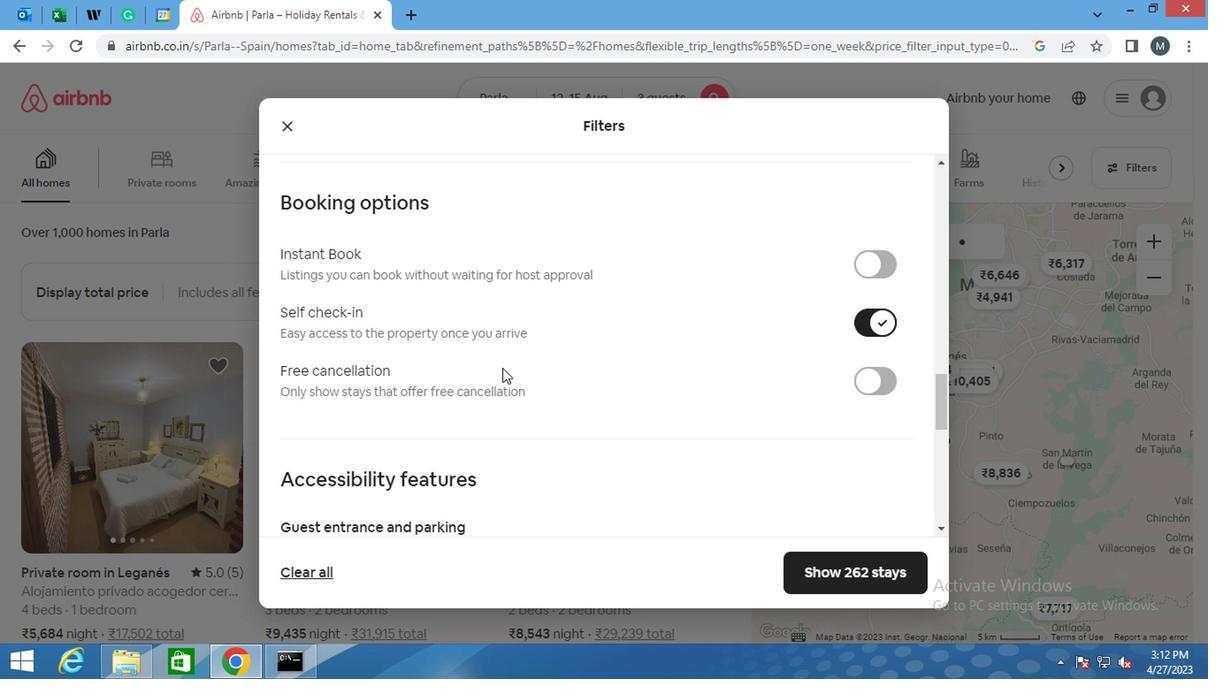 
Action: Mouse moved to (492, 370)
Screenshot: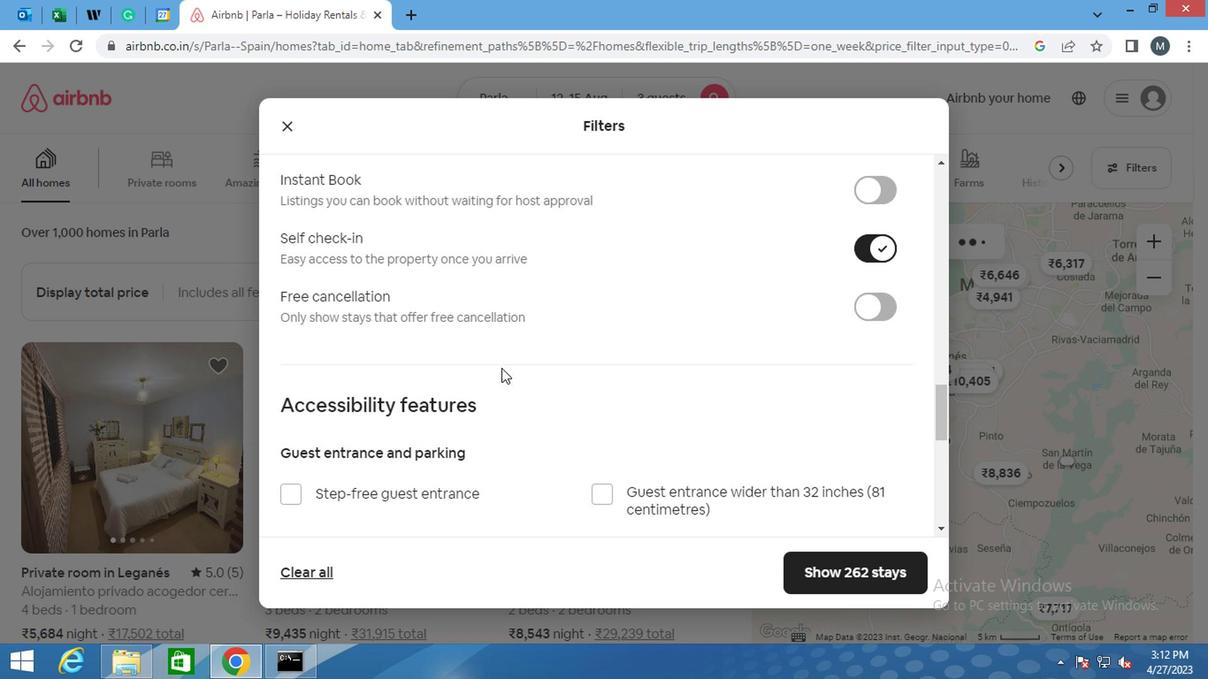 
Action: Mouse scrolled (492, 368) with delta (0, -1)
Screenshot: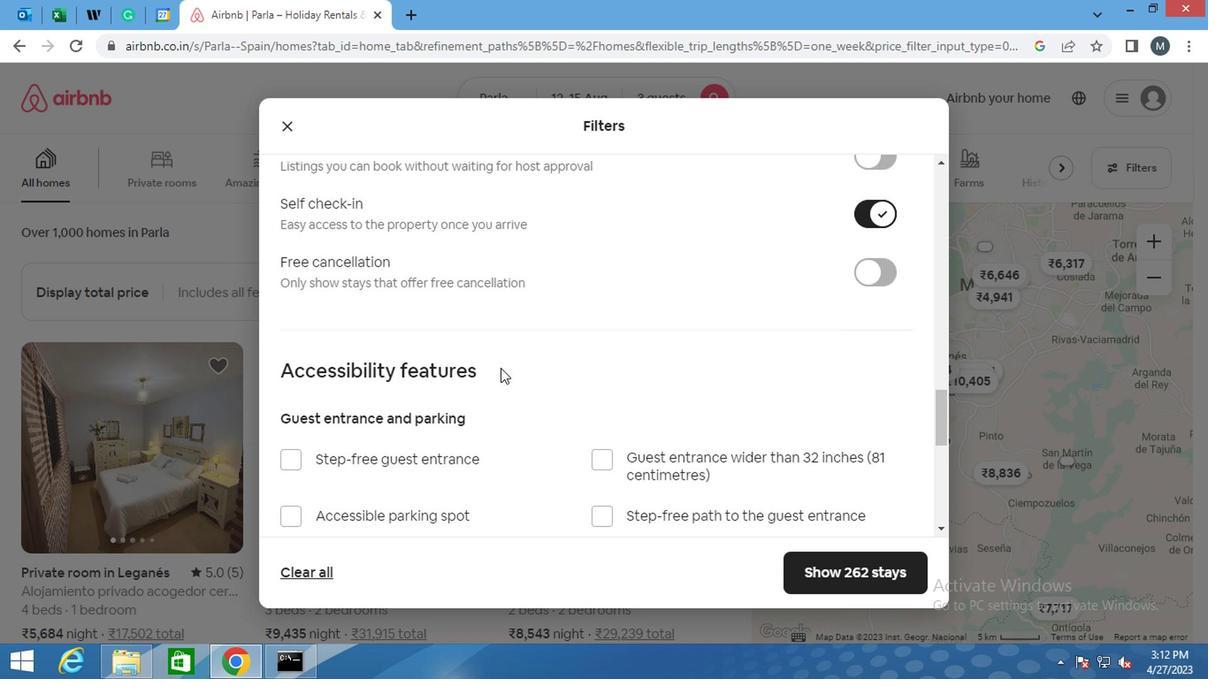 
Action: Mouse moved to (470, 373)
Screenshot: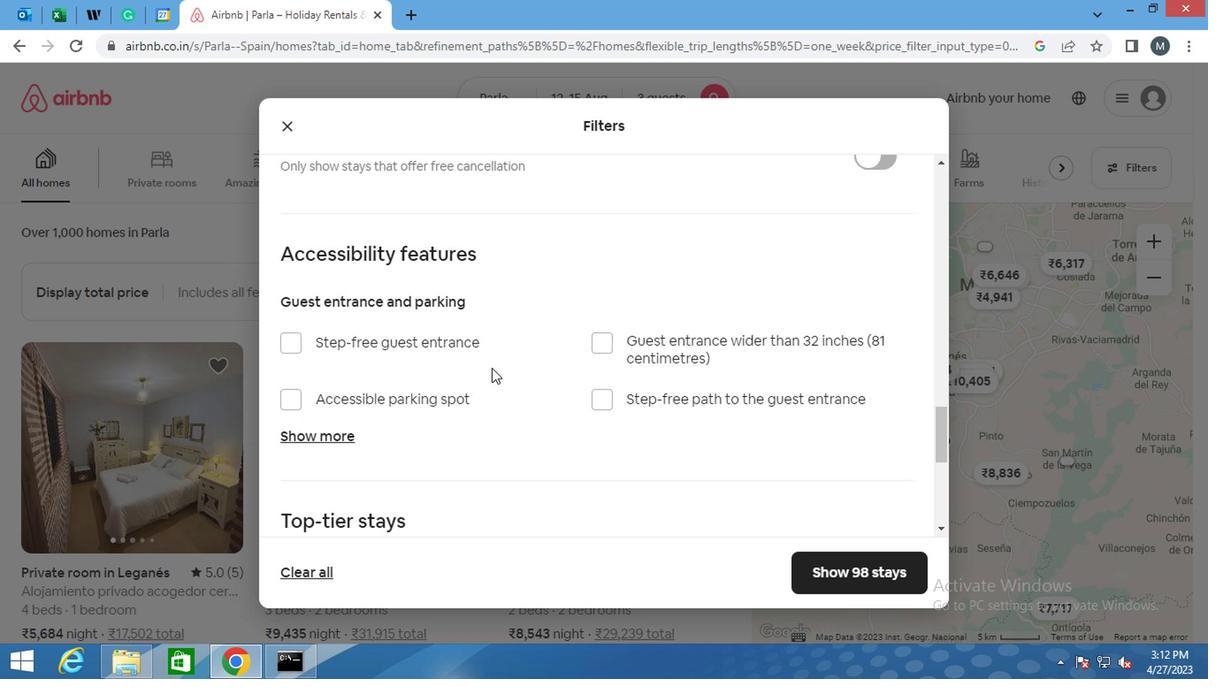 
Action: Mouse scrolled (470, 372) with delta (0, 0)
Screenshot: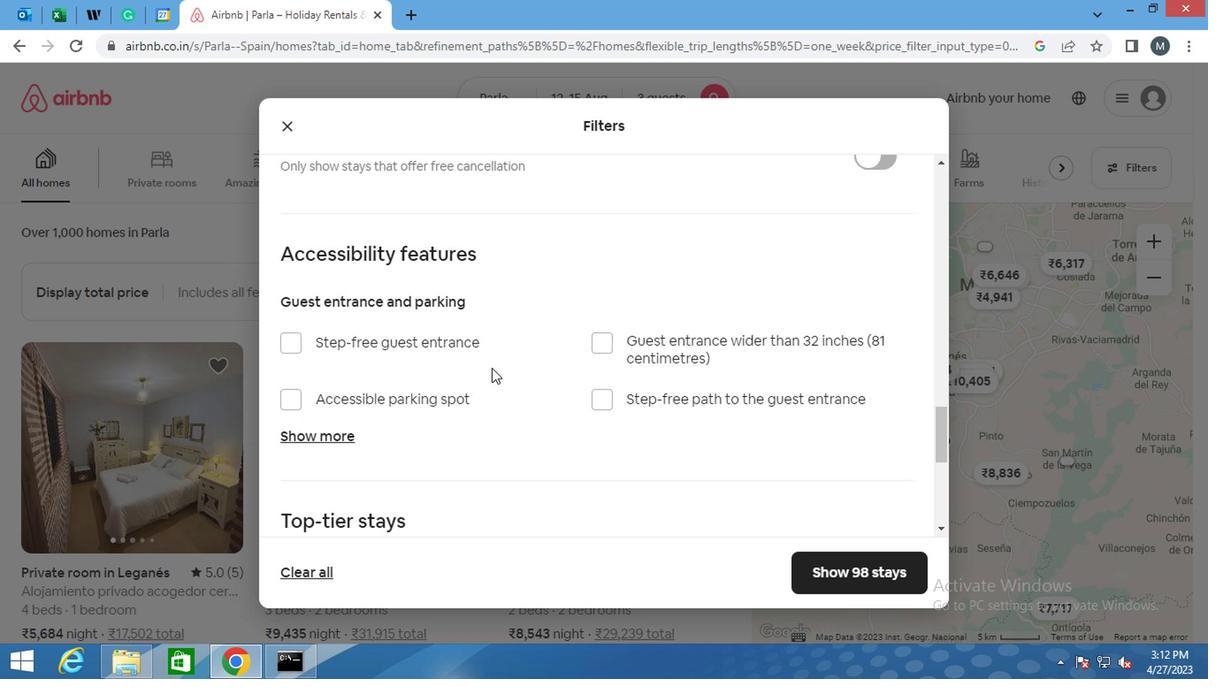 
Action: Mouse moved to (448, 377)
Screenshot: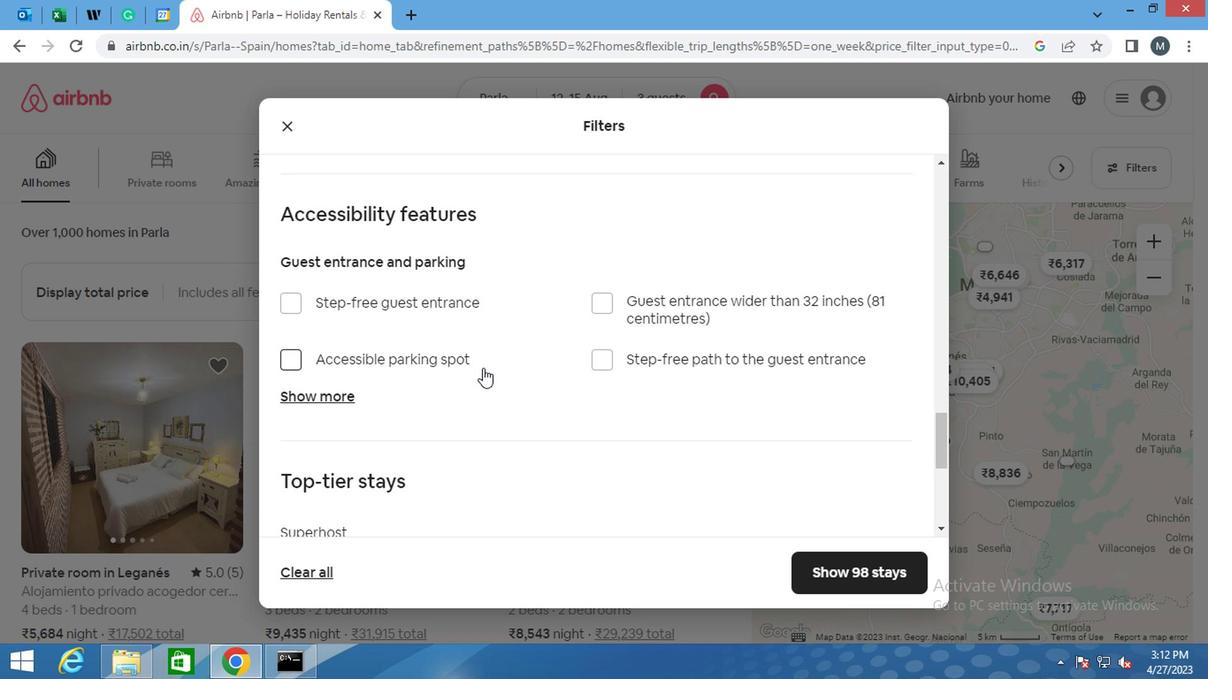 
Action: Mouse scrolled (448, 377) with delta (0, 0)
Screenshot: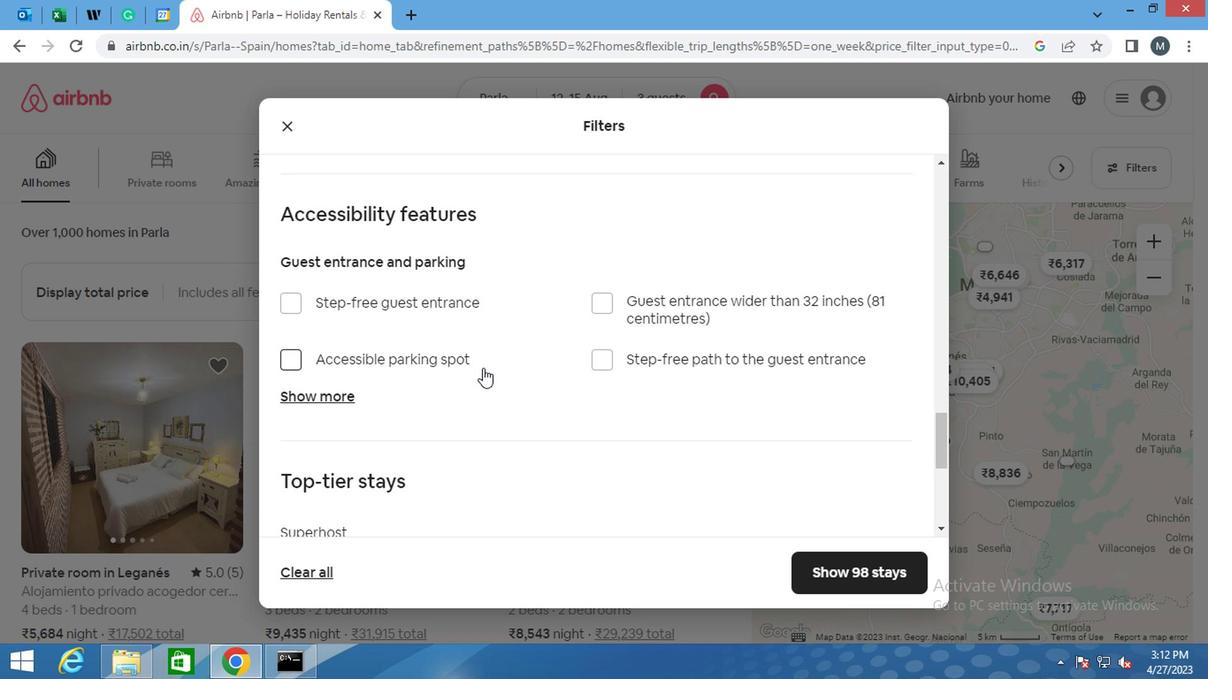 
Action: Mouse moved to (392, 390)
Screenshot: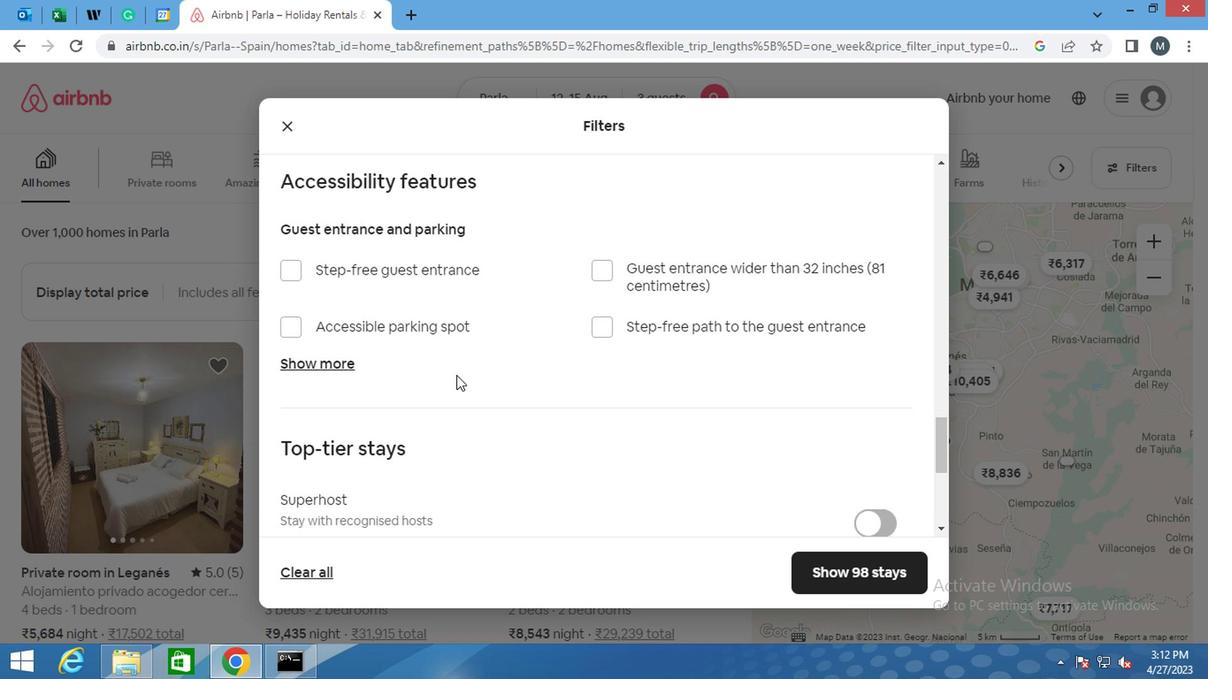 
Action: Mouse scrolled (392, 389) with delta (0, 0)
Screenshot: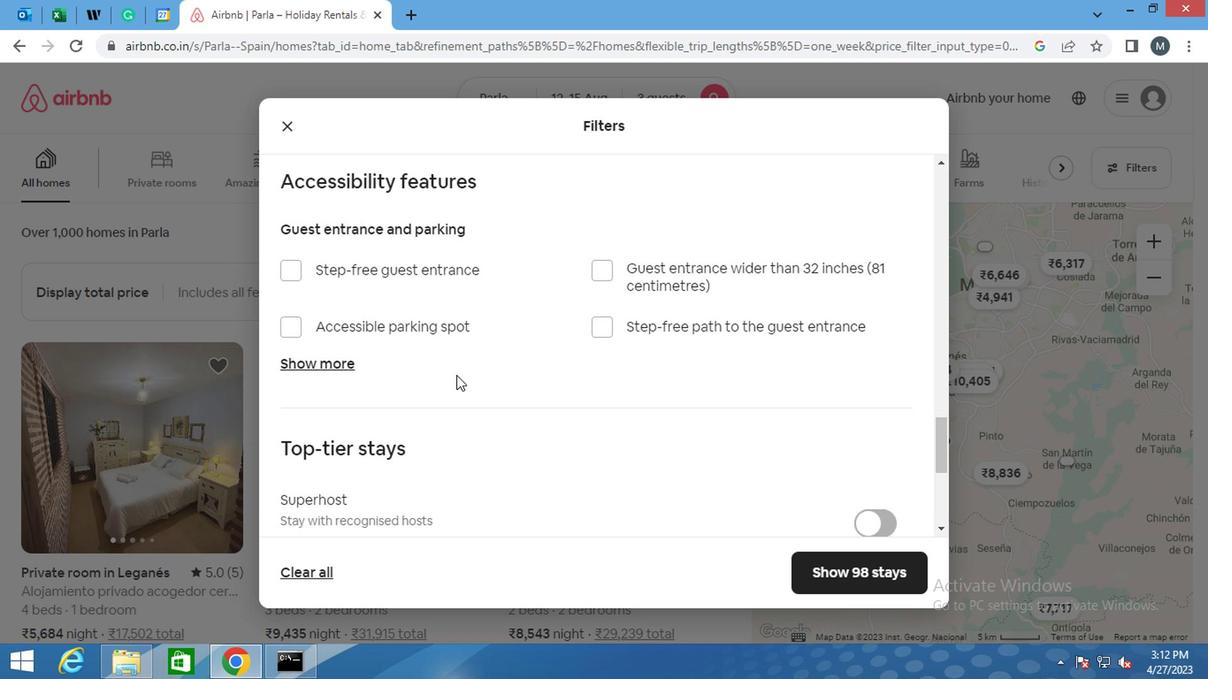 
Action: Mouse moved to (384, 394)
Screenshot: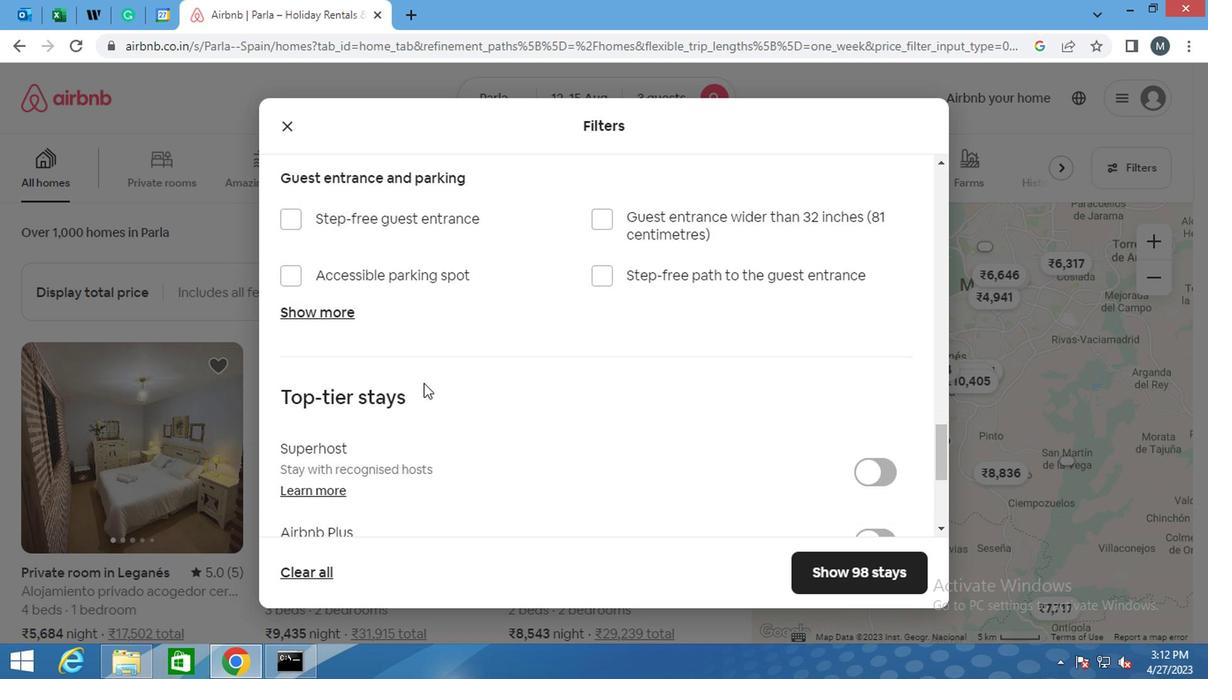 
Action: Mouse scrolled (384, 392) with delta (0, -1)
Screenshot: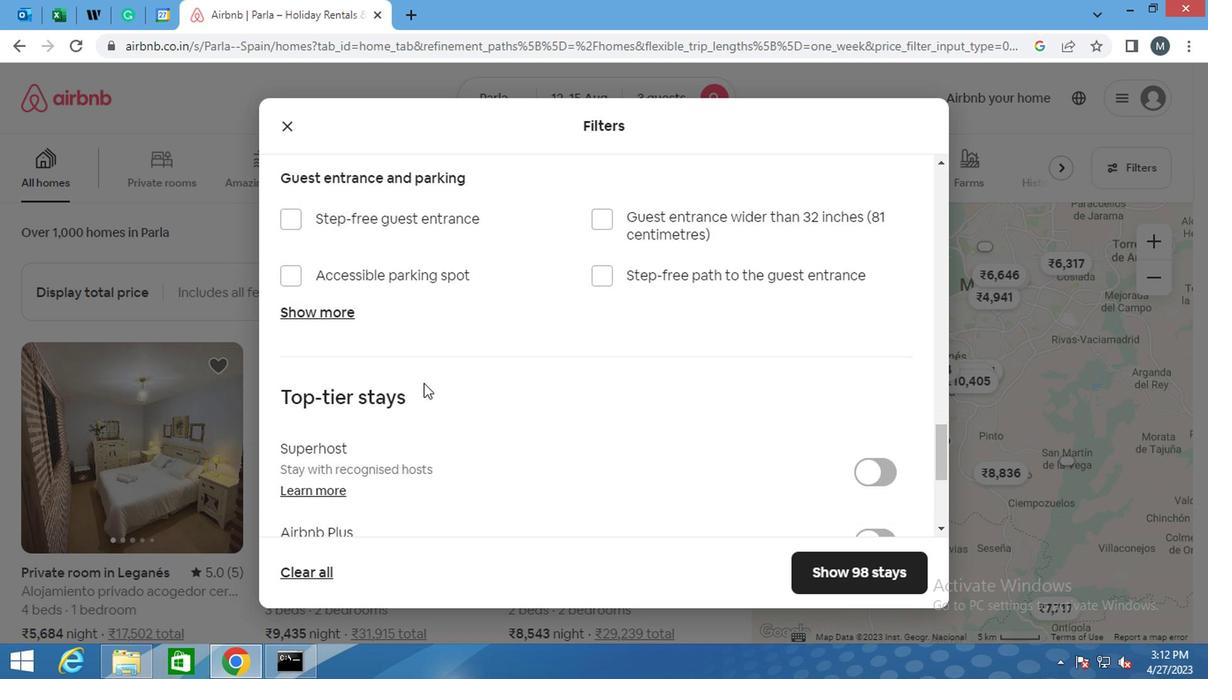 
Action: Mouse moved to (362, 407)
Screenshot: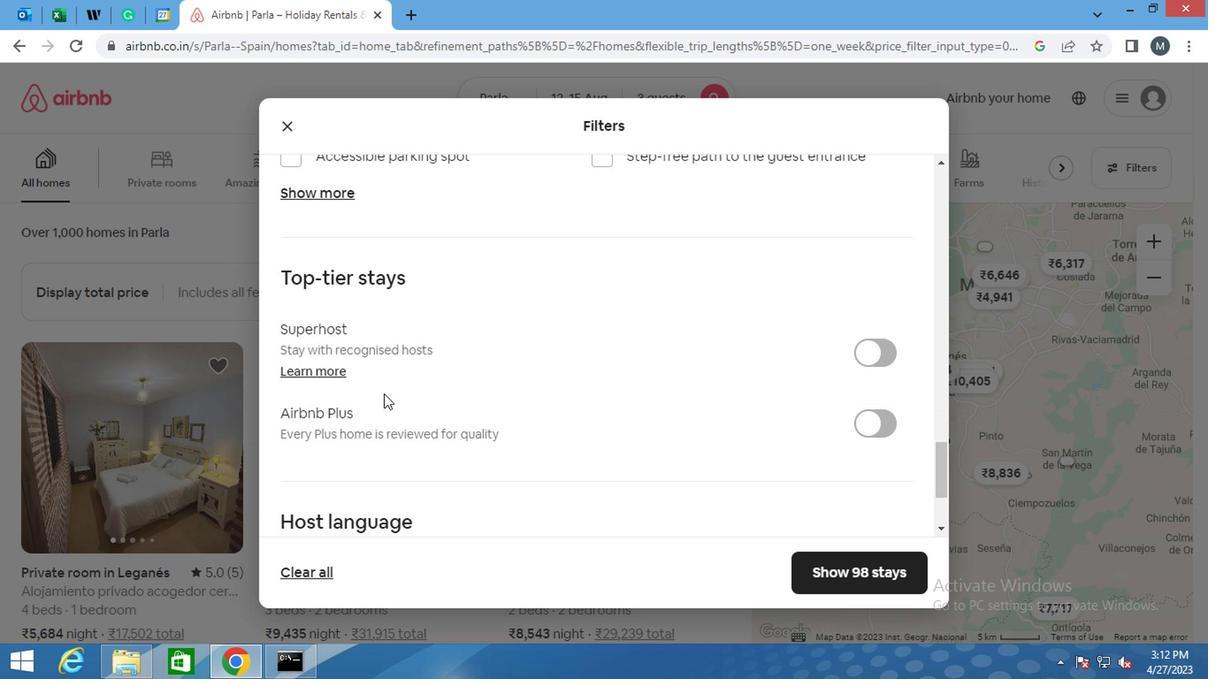 
Action: Mouse scrolled (362, 406) with delta (0, 0)
Screenshot: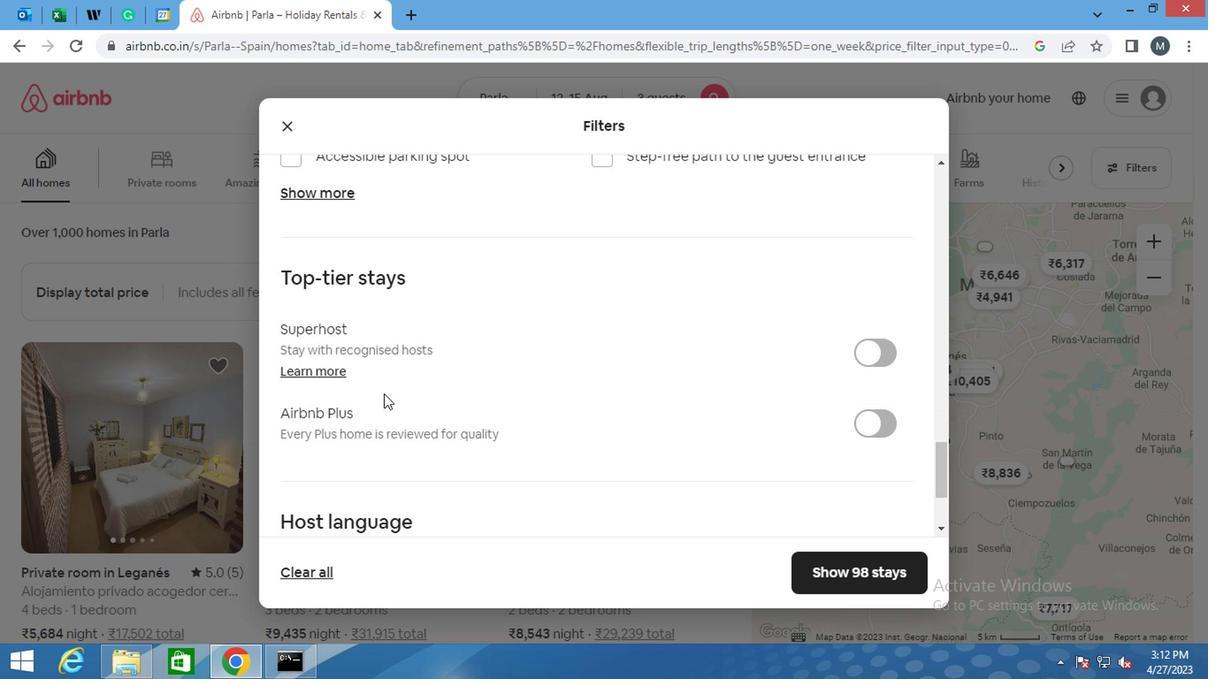 
Action: Mouse moved to (305, 423)
Screenshot: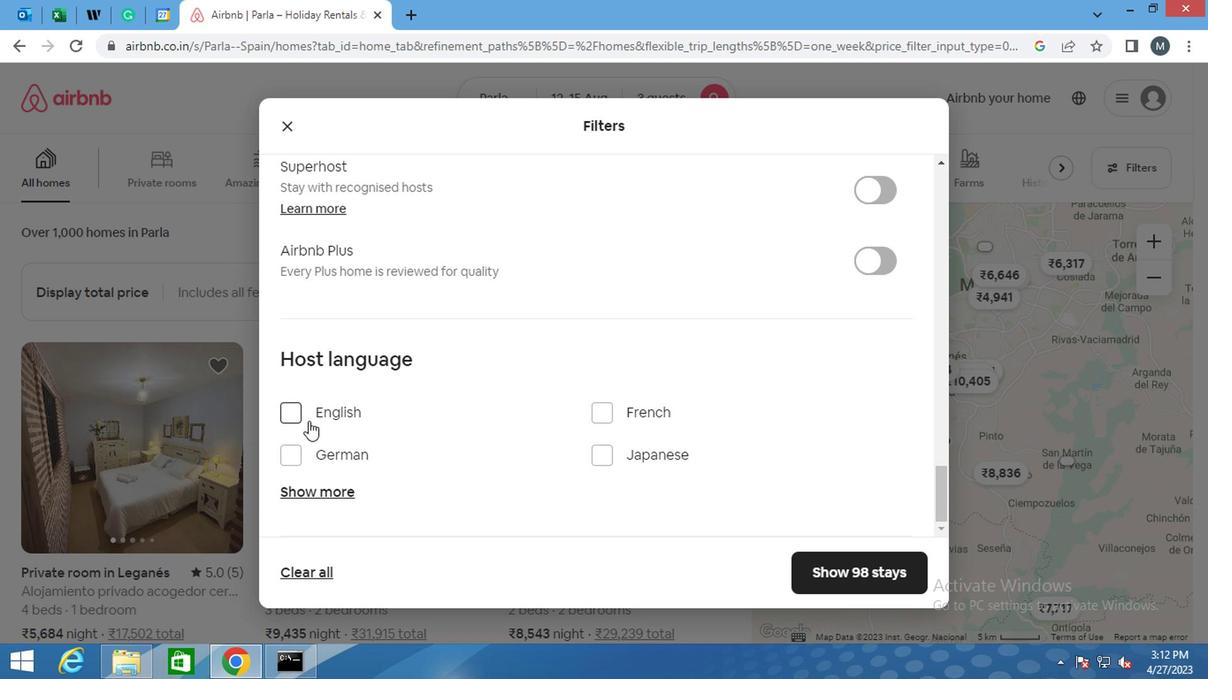 
Action: Mouse pressed left at (305, 423)
Screenshot: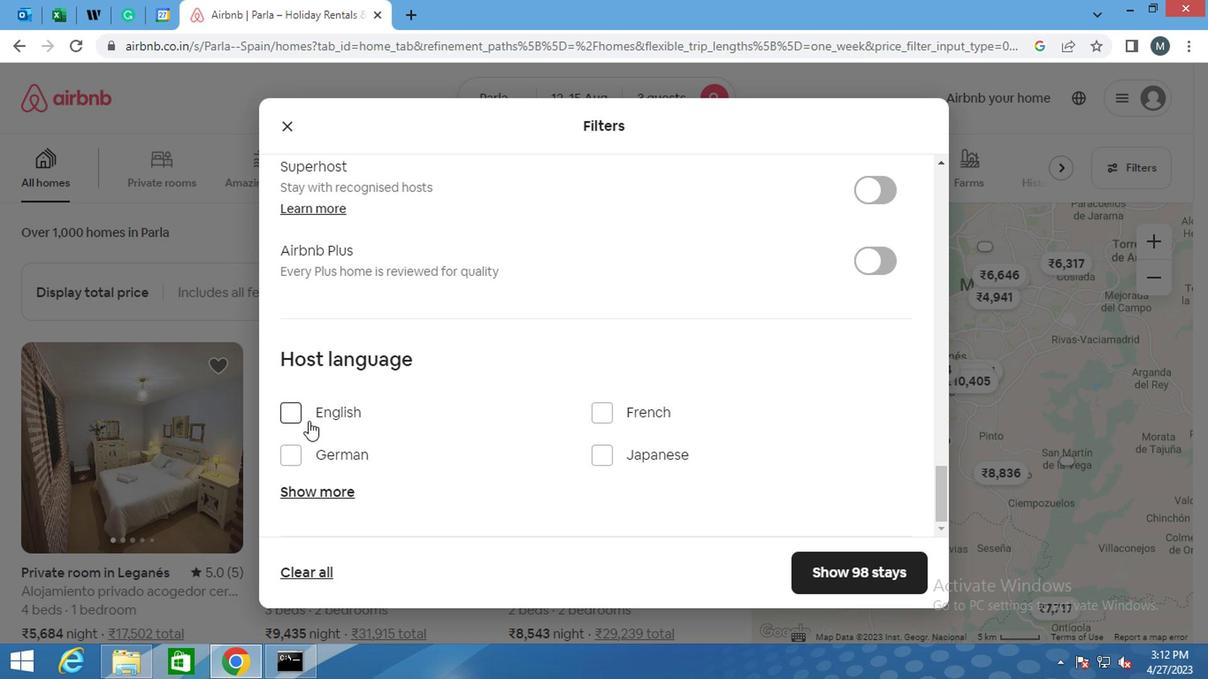 
Action: Mouse moved to (309, 426)
Screenshot: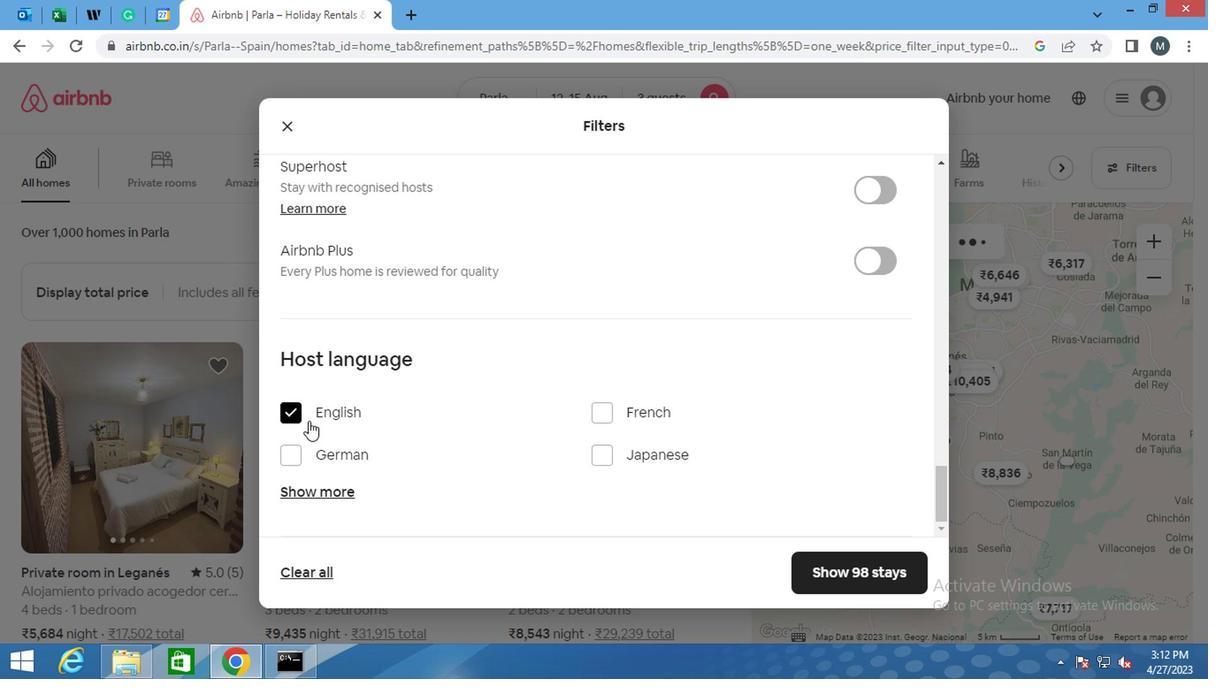 
Action: Mouse scrolled (309, 428) with delta (0, 1)
Screenshot: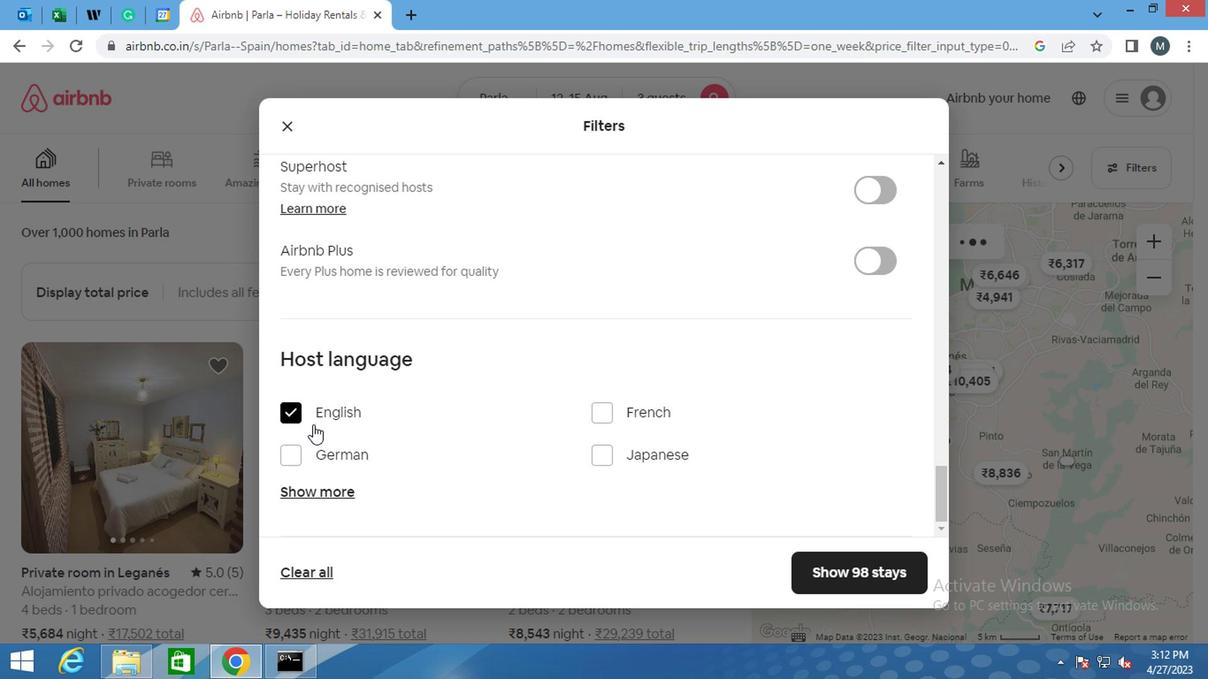 
Action: Mouse moved to (314, 429)
Screenshot: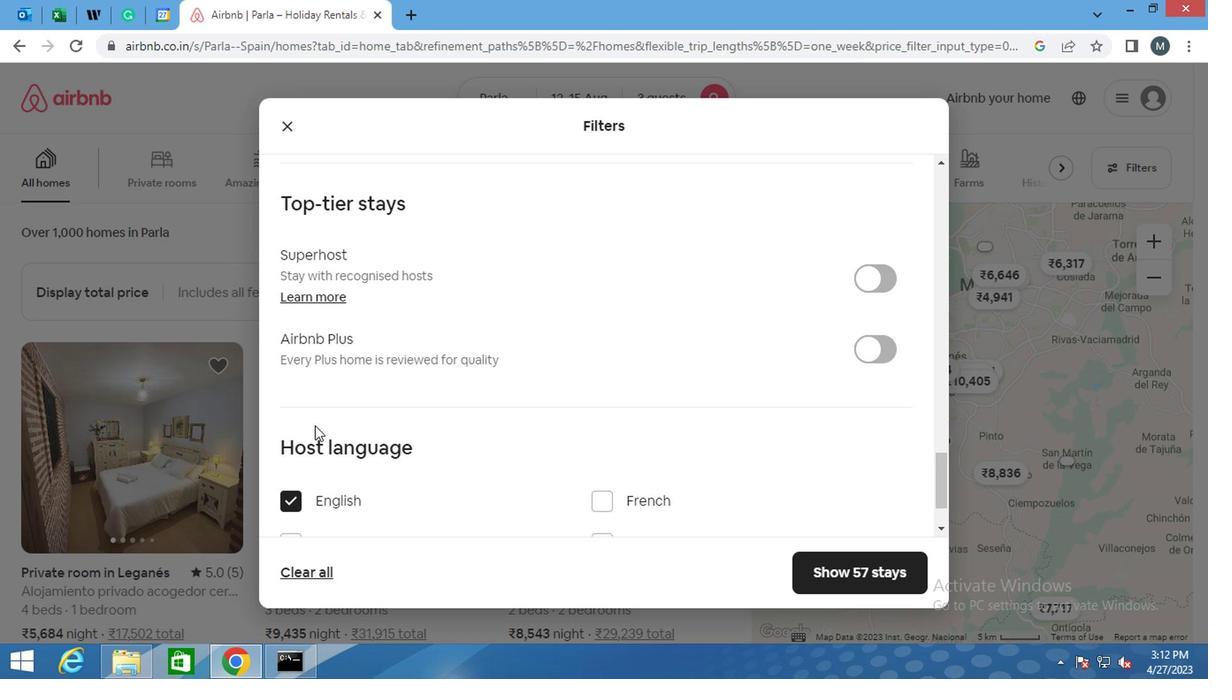
Action: Mouse scrolled (314, 428) with delta (0, -1)
Screenshot: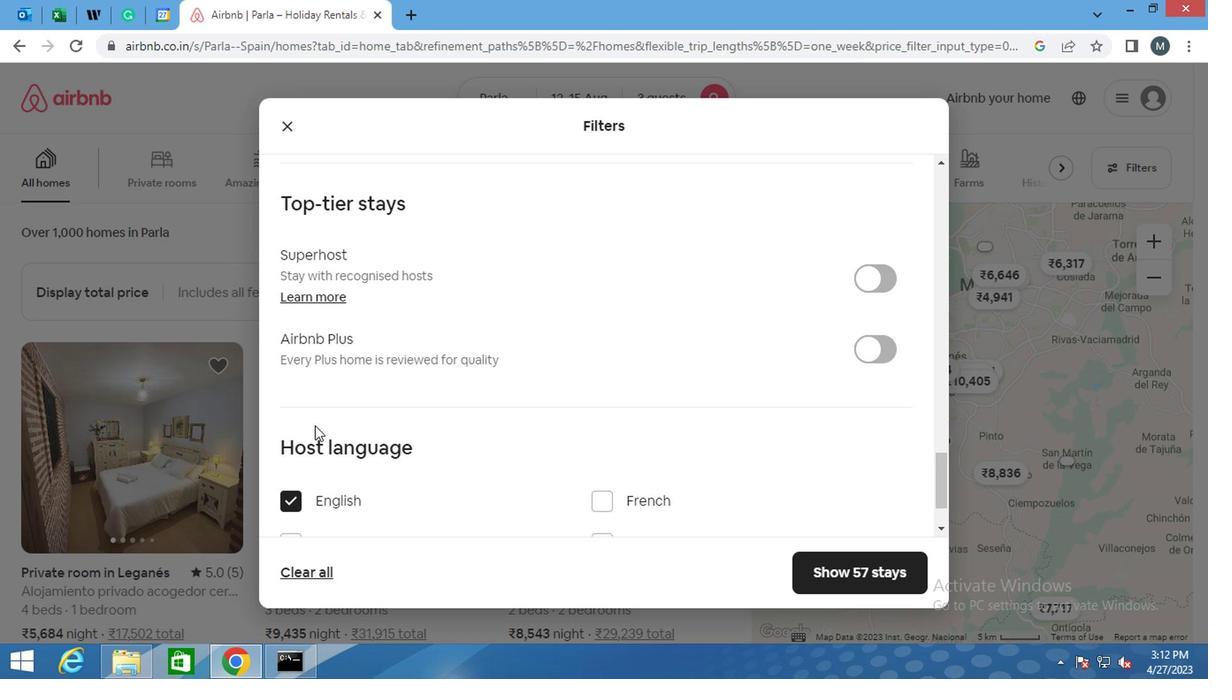 
Action: Mouse moved to (317, 432)
Screenshot: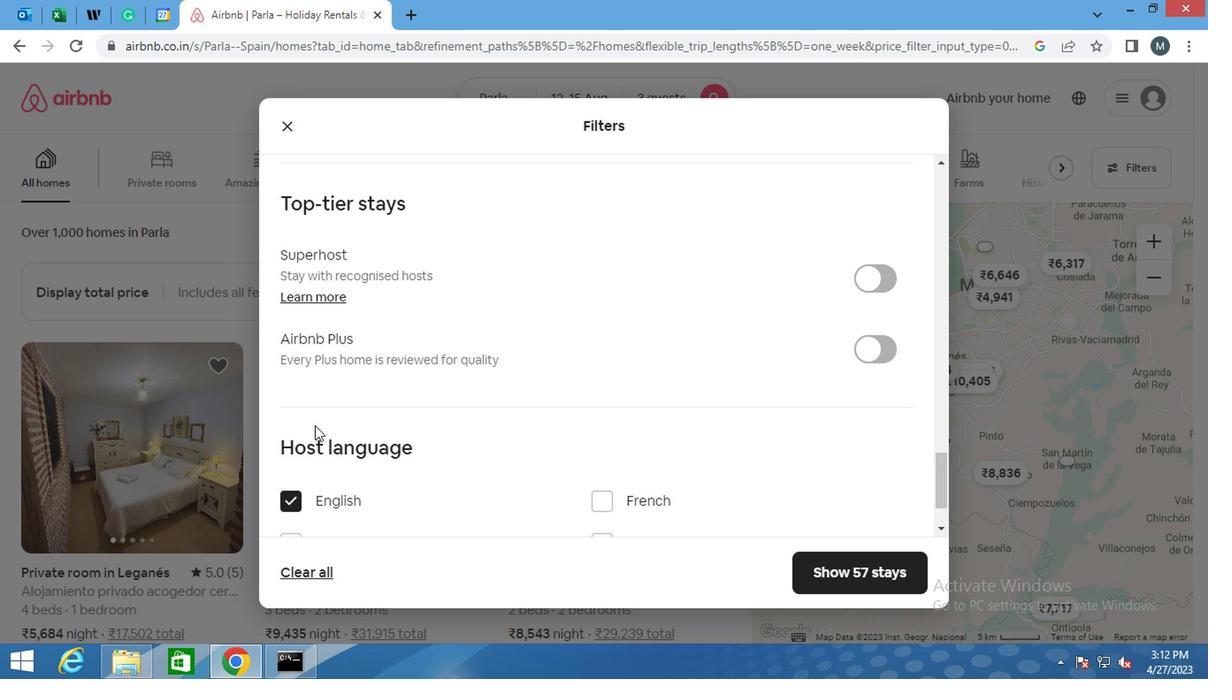 
Action: Mouse scrolled (317, 431) with delta (0, 0)
Screenshot: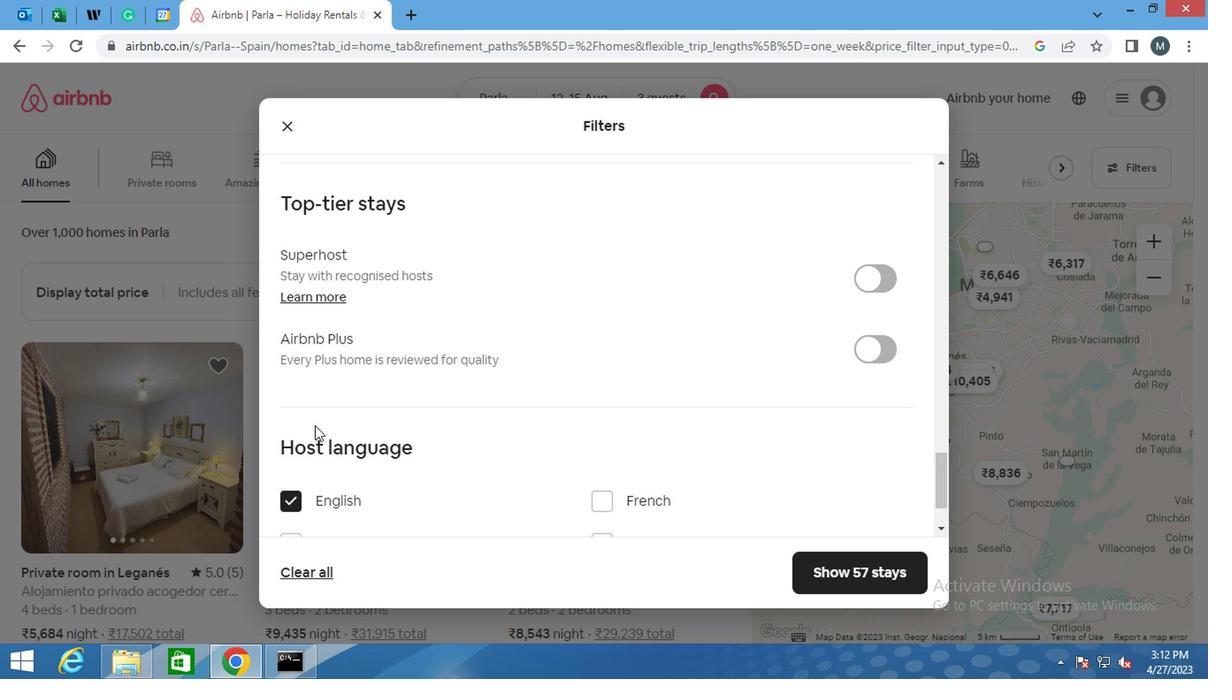 
Action: Mouse moved to (336, 467)
Screenshot: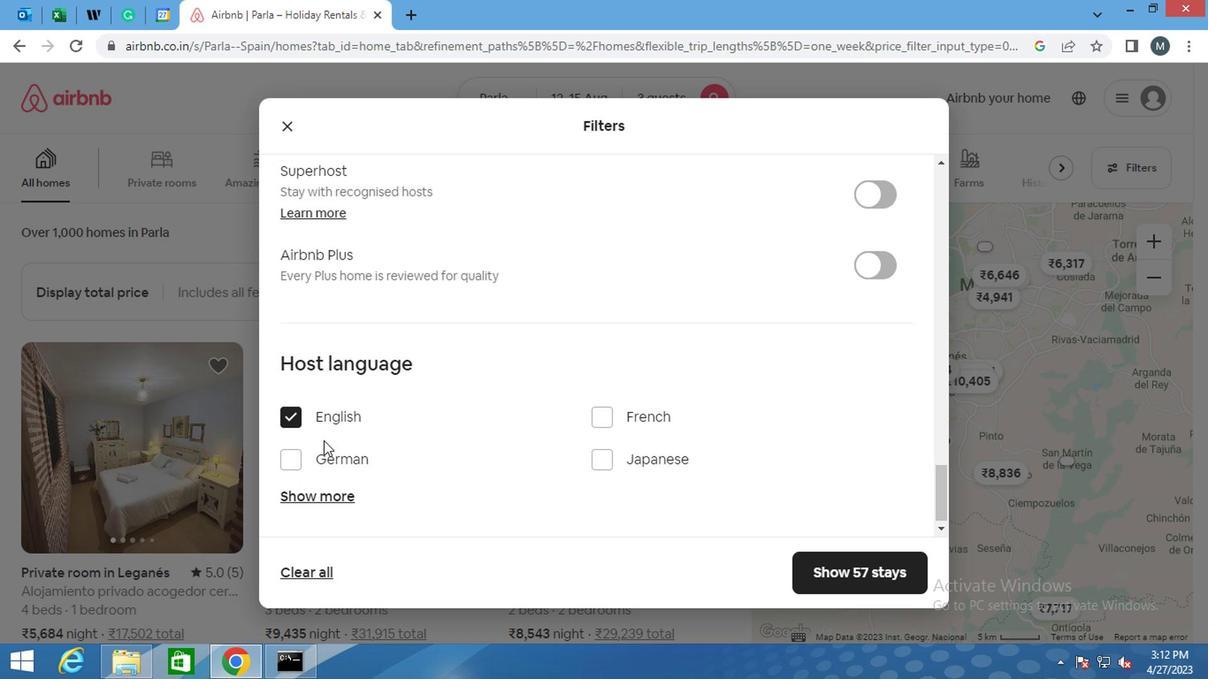 
Action: Mouse scrolled (336, 466) with delta (0, 0)
Screenshot: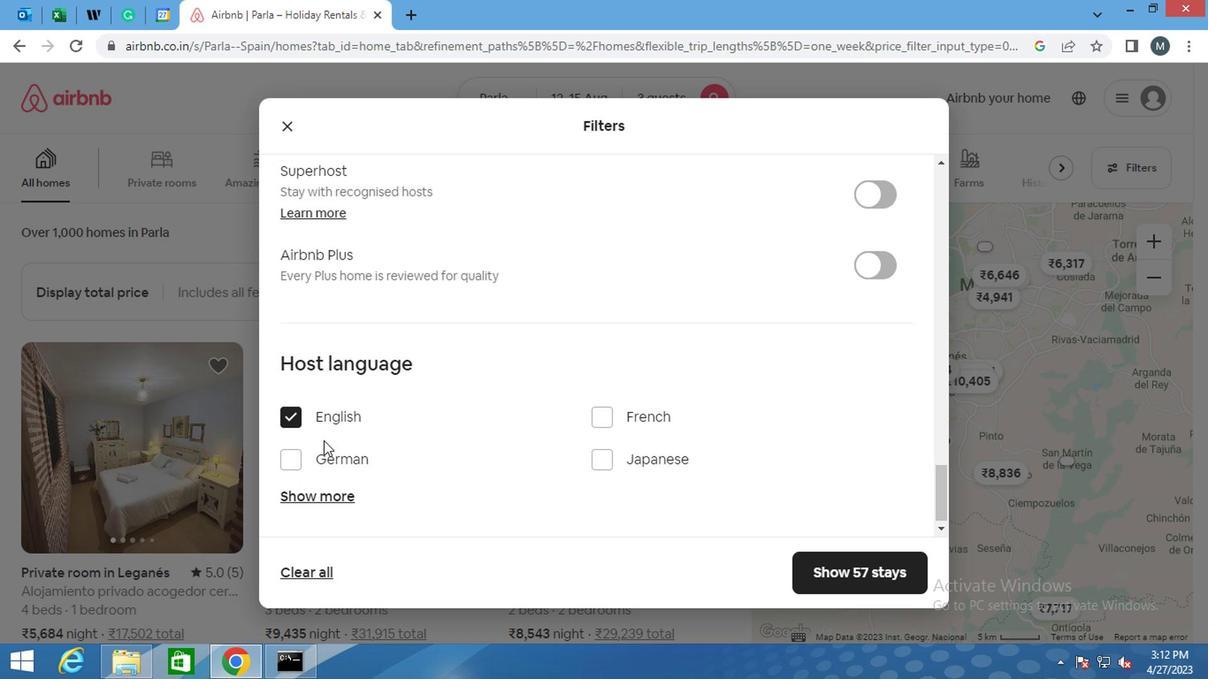 
Action: Mouse moved to (337, 470)
Screenshot: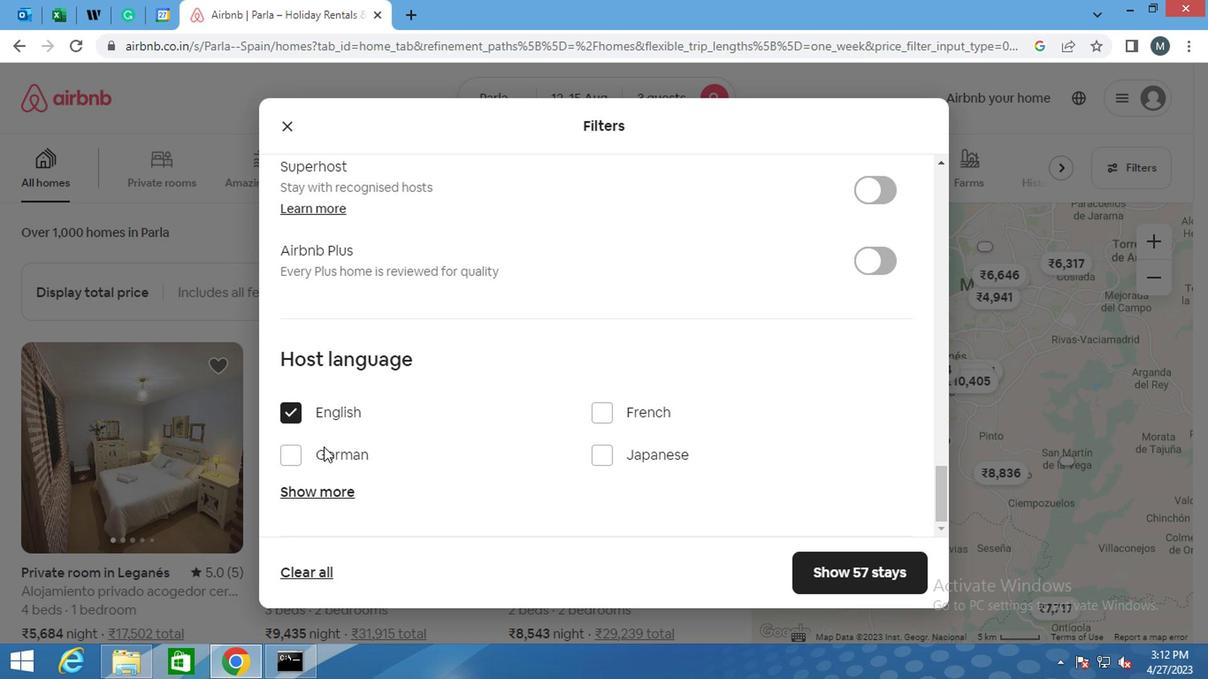 
Action: Mouse scrolled (337, 468) with delta (0, -1)
Screenshot: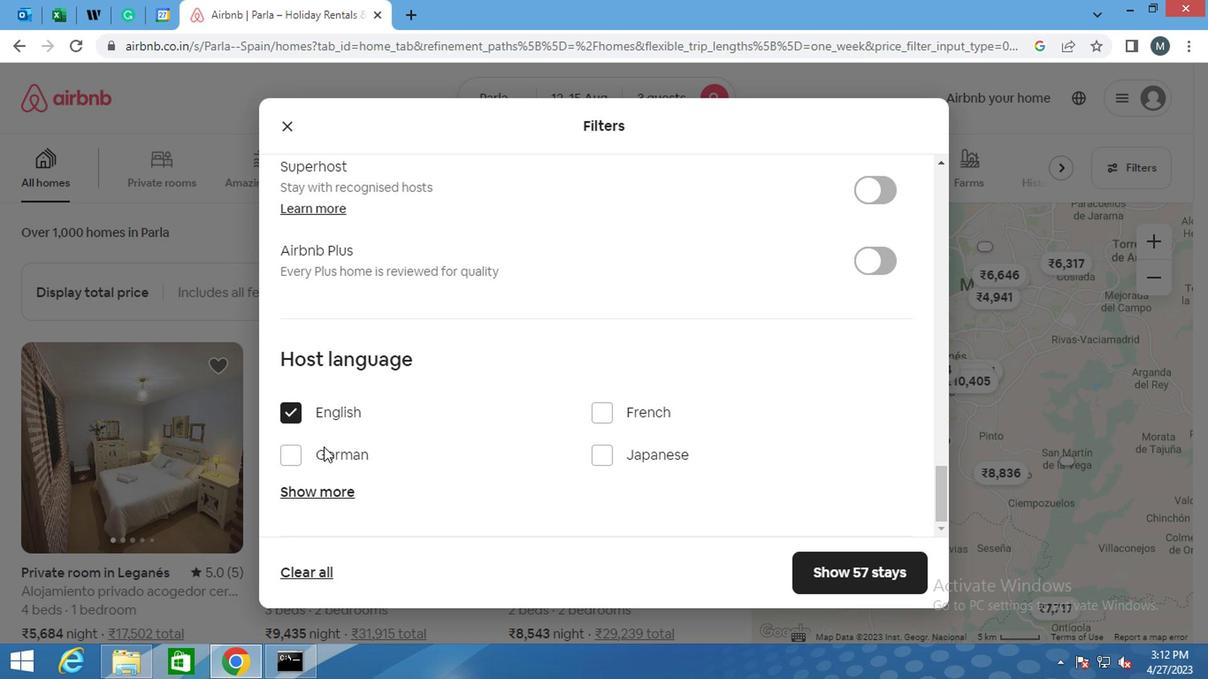 
Action: Mouse moved to (832, 572)
Screenshot: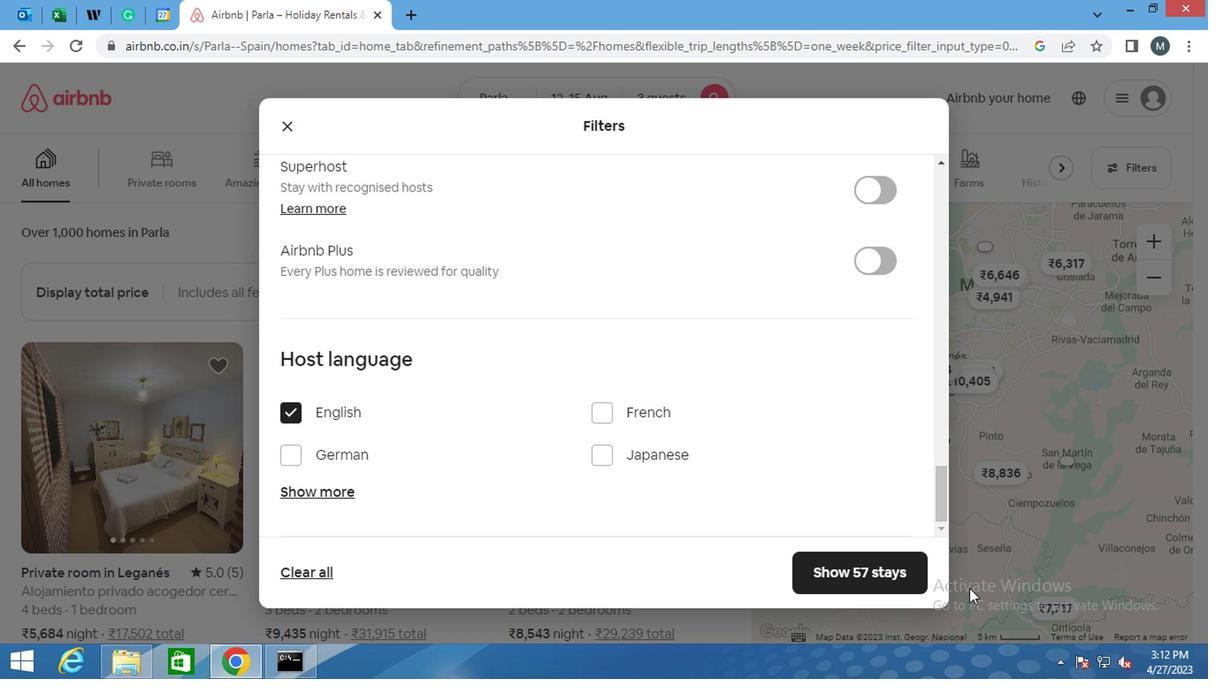 
Action: Mouse pressed left at (832, 572)
Screenshot: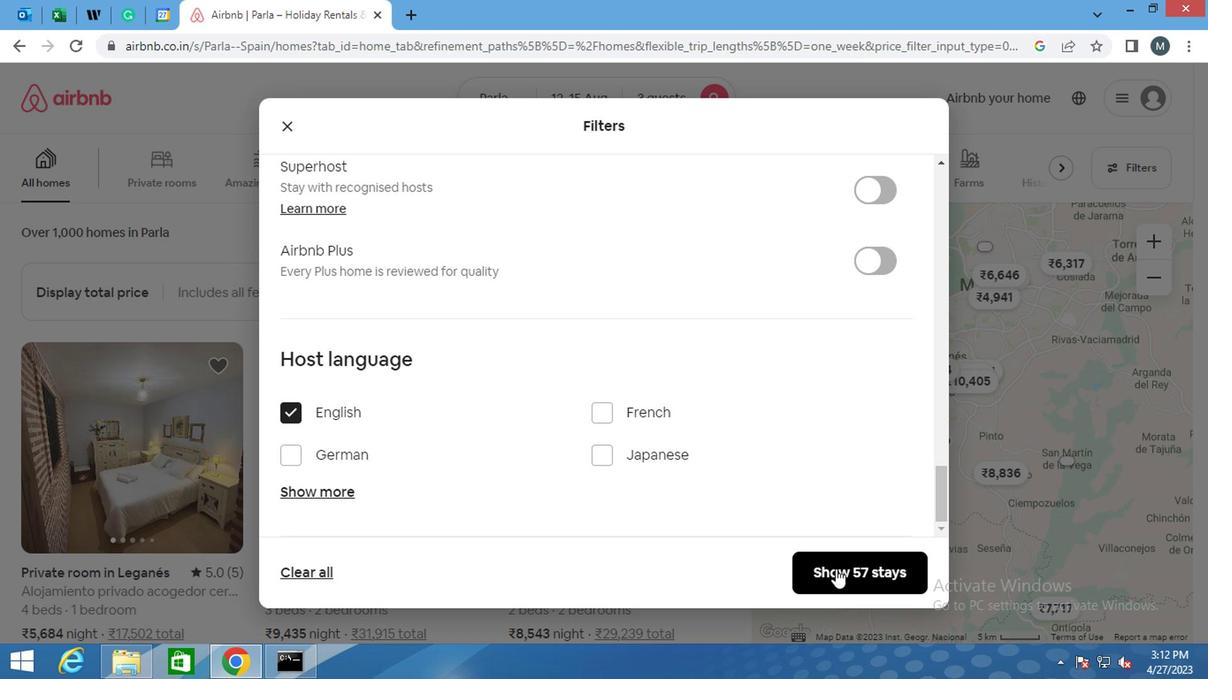 
Action: Mouse moved to (832, 572)
Screenshot: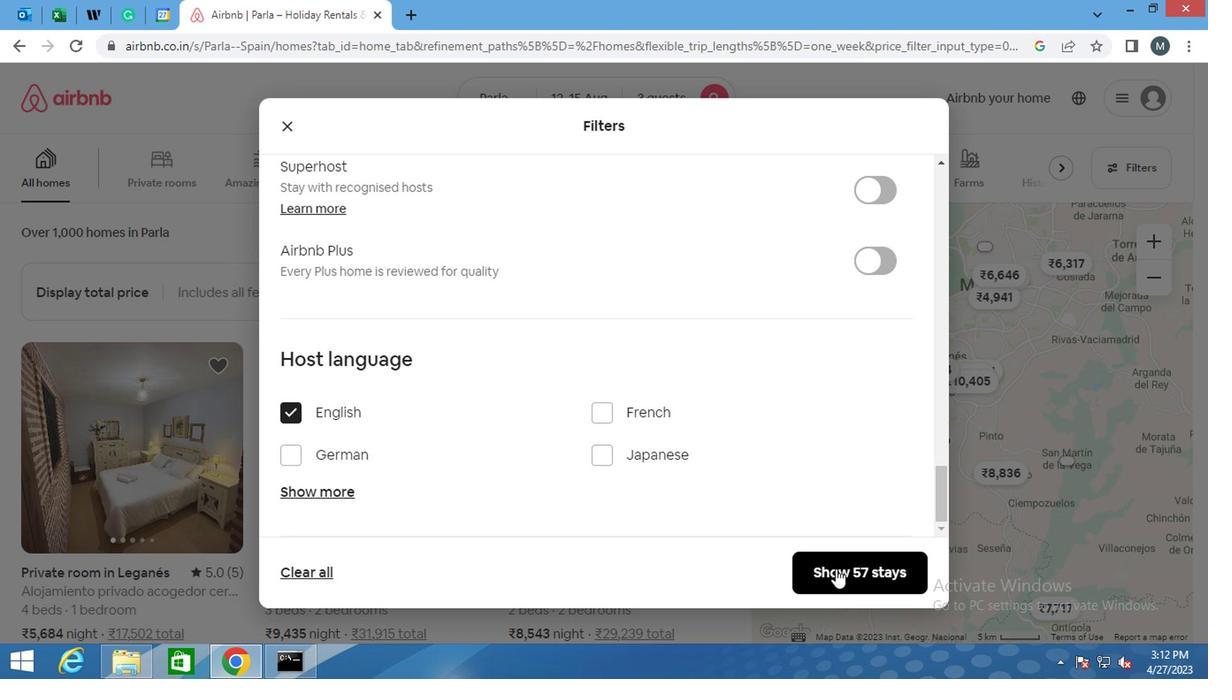 
